 Task: Look for space in Aberdeen, United States from 12th July, 2023 to 16th July, 2023 for 8 adults in price range Rs.10000 to Rs.16000. Place can be private room with 8 bedrooms having 8 beds and 8 bathrooms. Property type can be house, flat, guest house, hotel. Amenities needed are: wifi, TV, free parkinig on premises, gym, breakfast. Booking option can be shelf check-in. Required host language is English.
Action: Mouse moved to (581, 127)
Screenshot: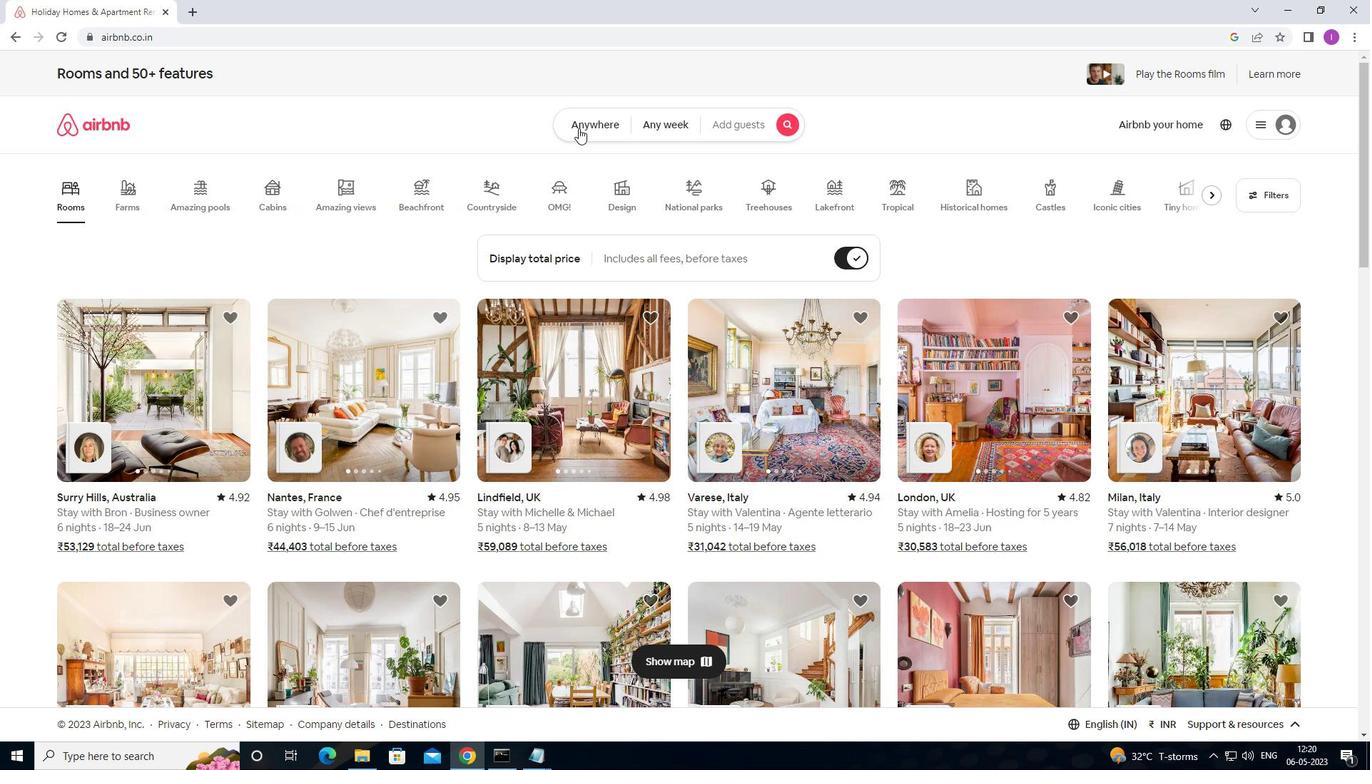 
Action: Mouse pressed left at (581, 127)
Screenshot: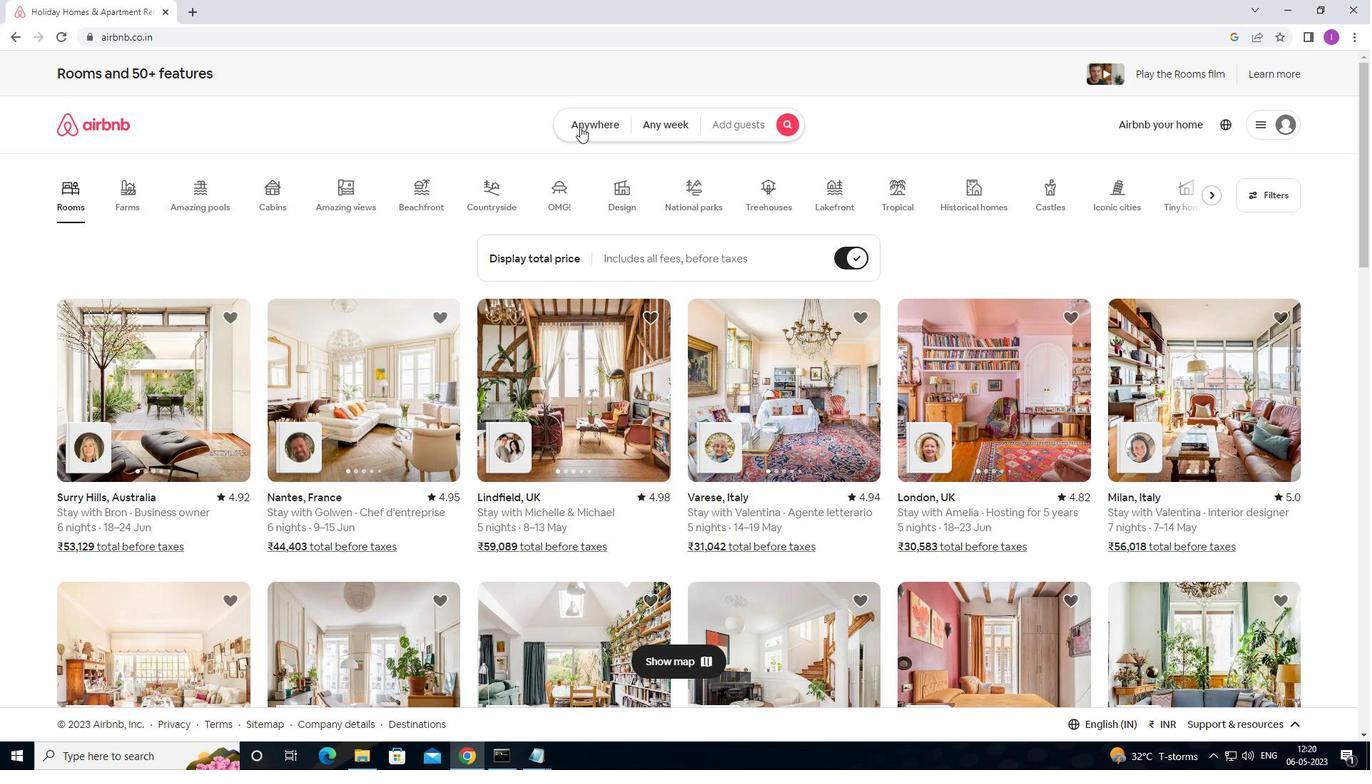 
Action: Mouse moved to (483, 174)
Screenshot: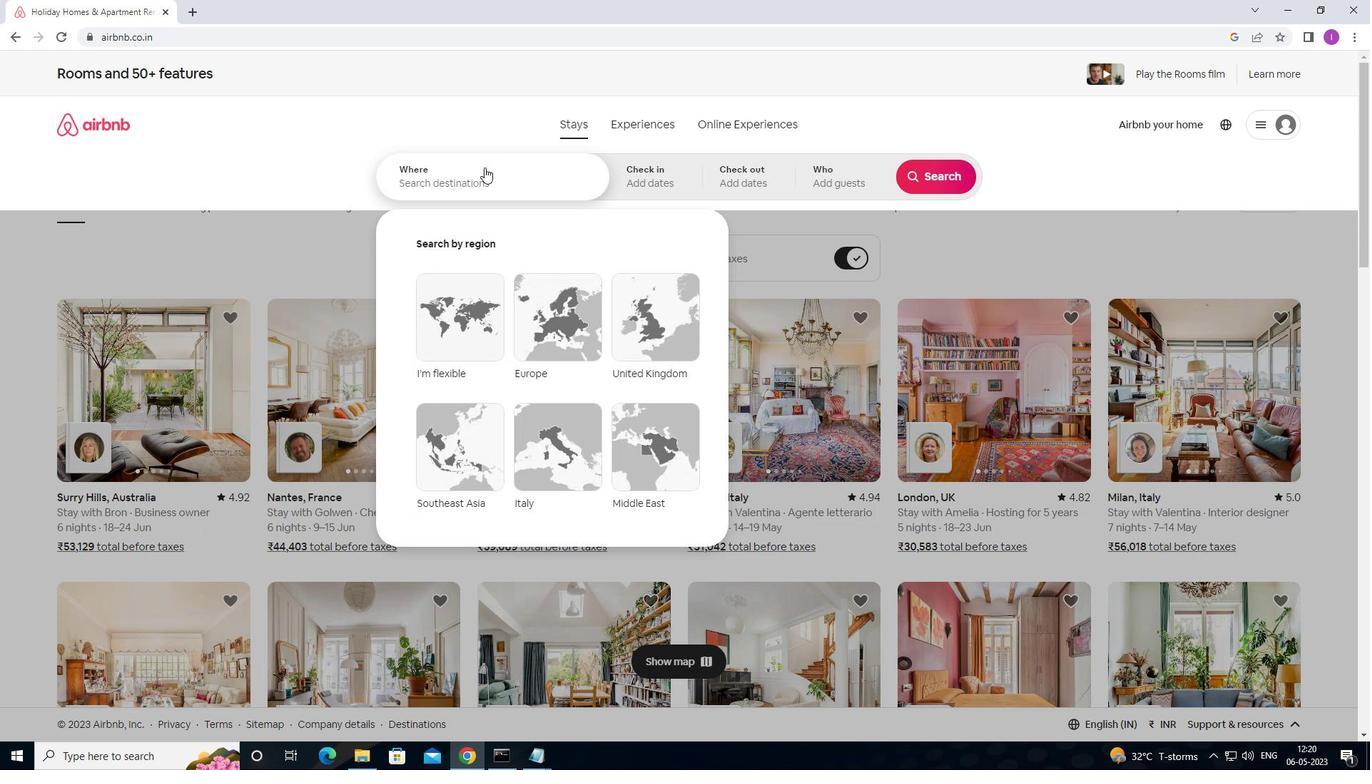 
Action: Mouse pressed left at (483, 174)
Screenshot: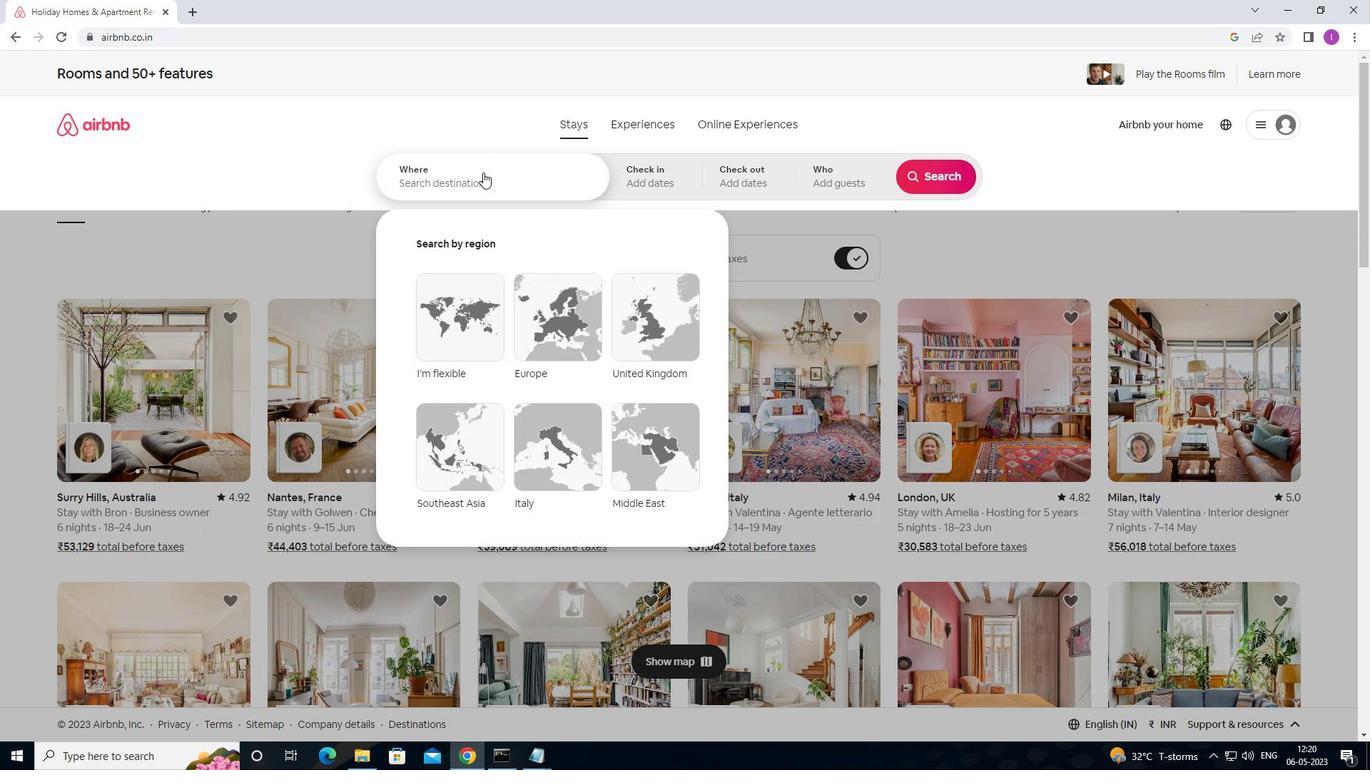 
Action: Key pressed <Key.shift><Key.shift>ABERDEEN,<Key.shift>UNITED<Key.space><Key.shift>STATES
Screenshot: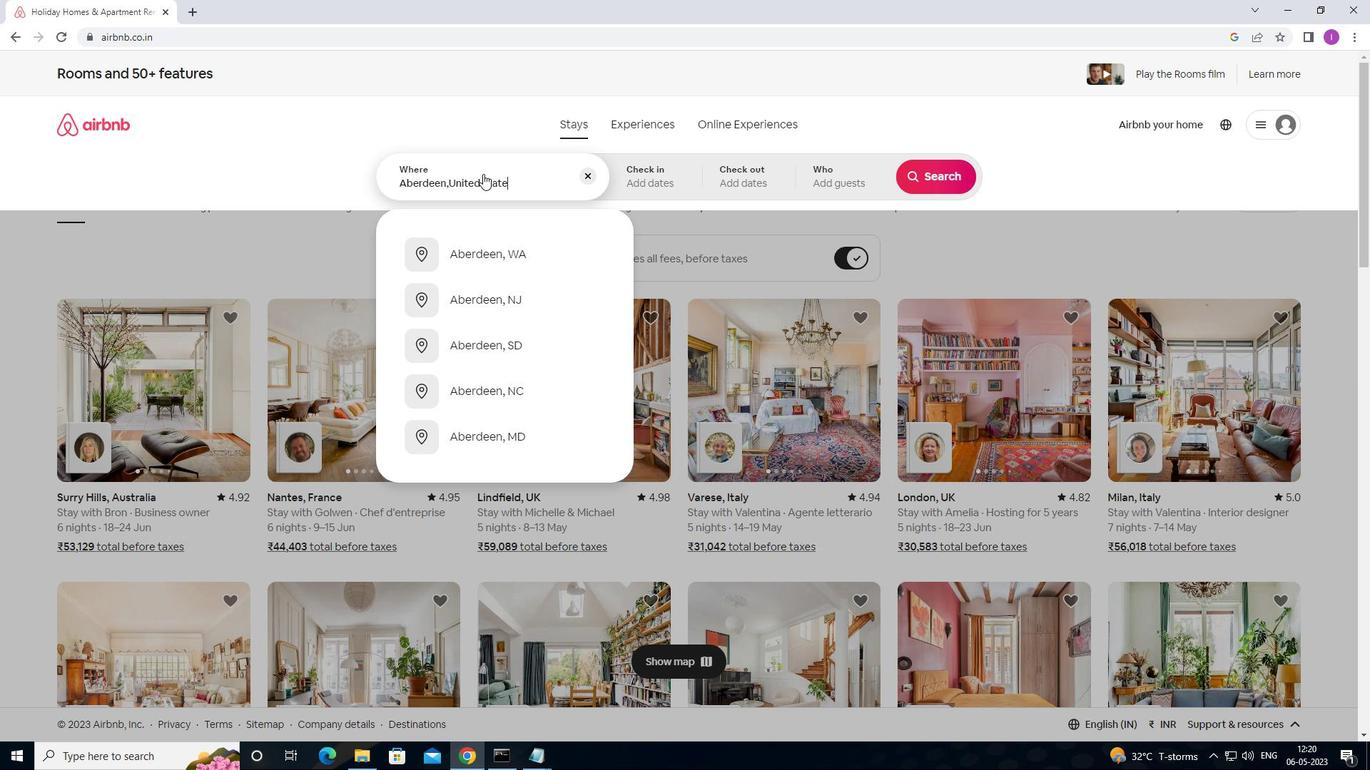
Action: Mouse moved to (656, 184)
Screenshot: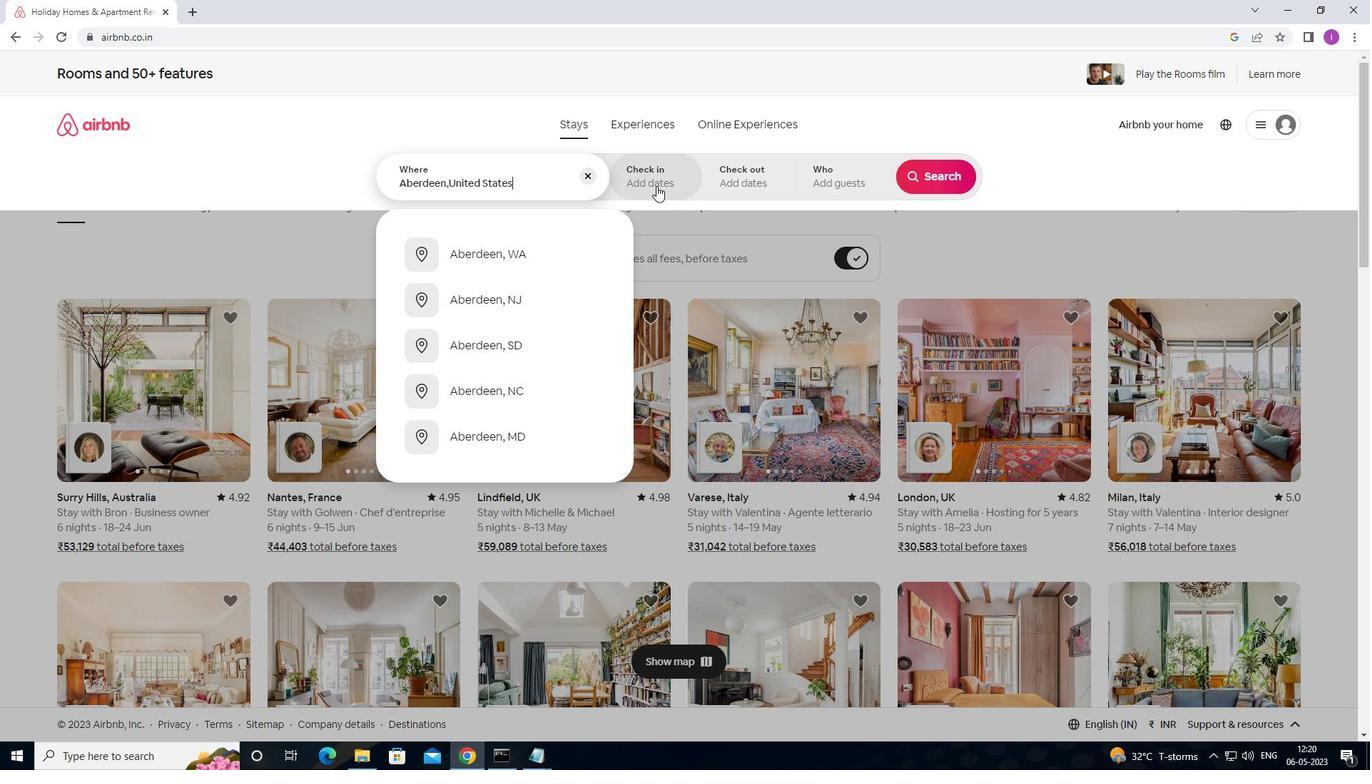 
Action: Mouse pressed left at (656, 184)
Screenshot: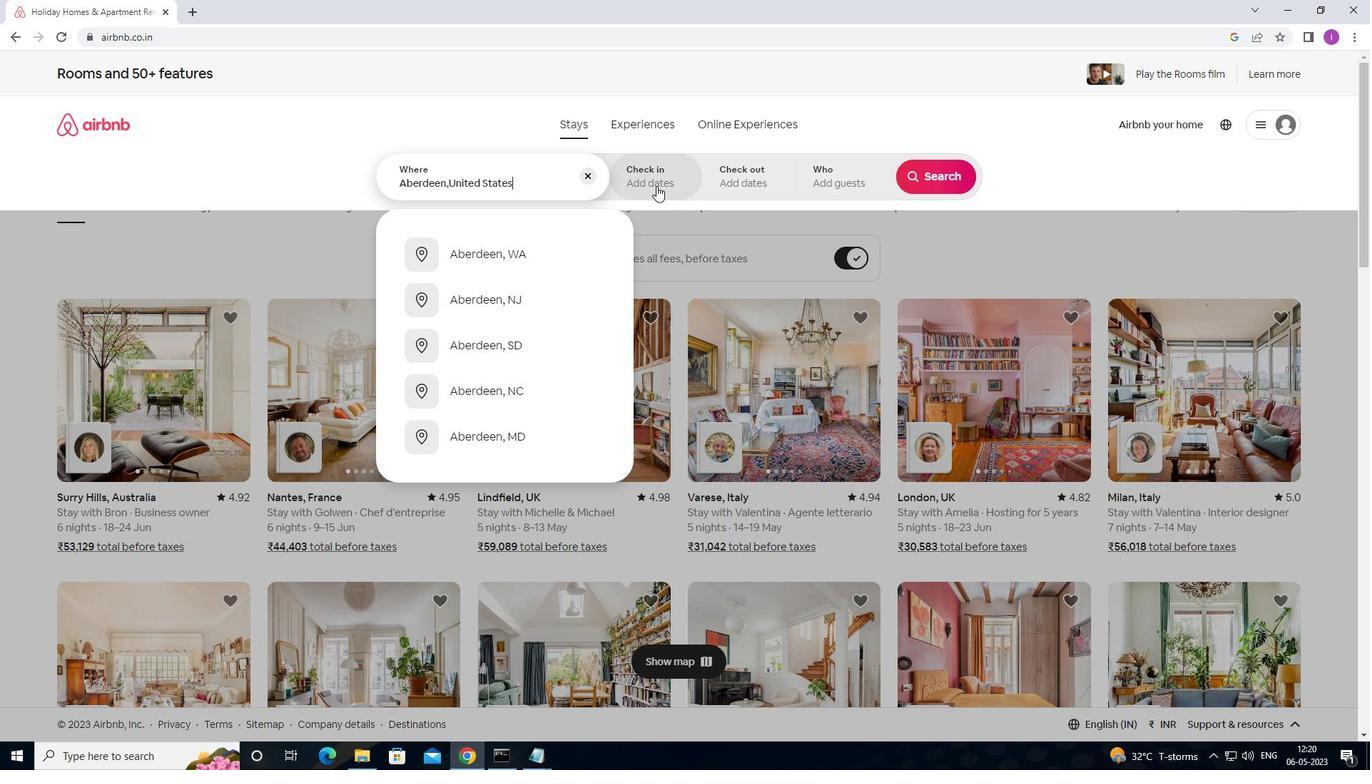 
Action: Mouse moved to (928, 294)
Screenshot: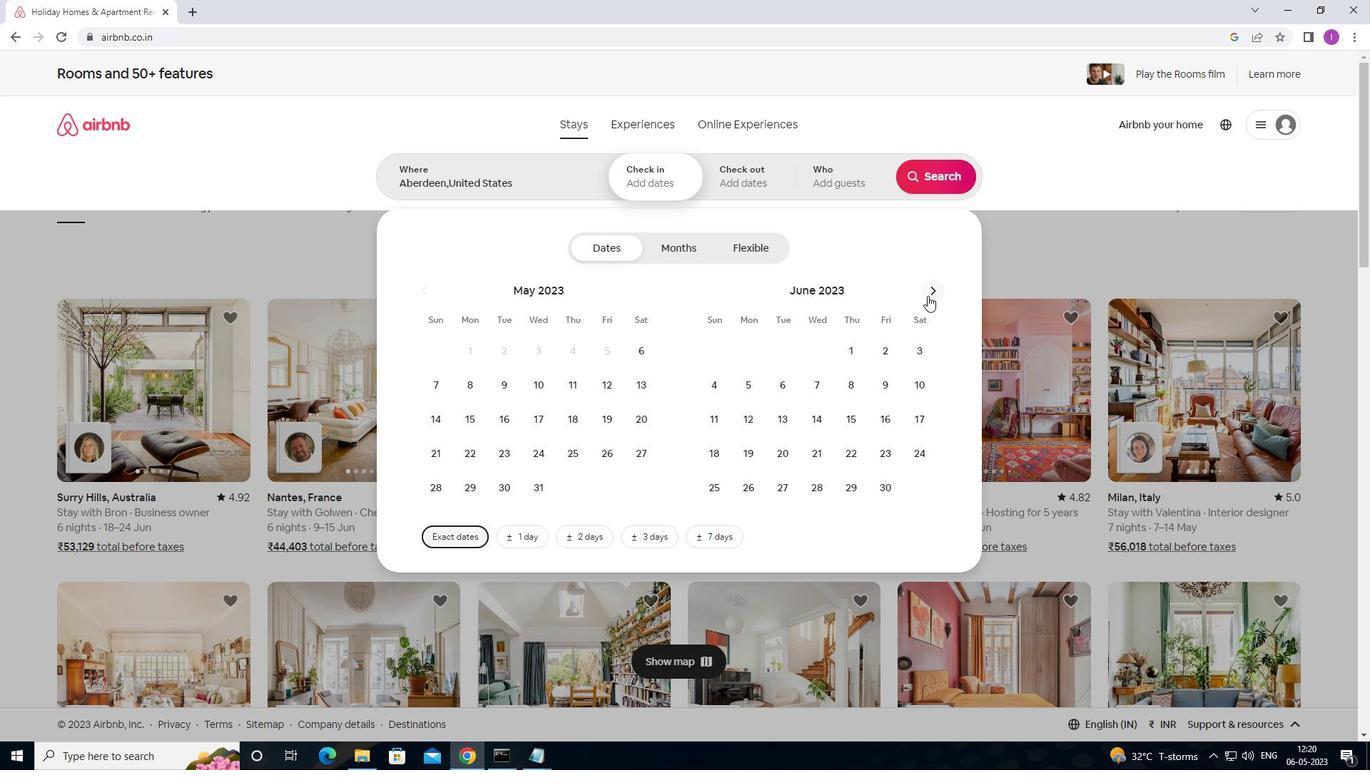 
Action: Mouse pressed left at (928, 294)
Screenshot: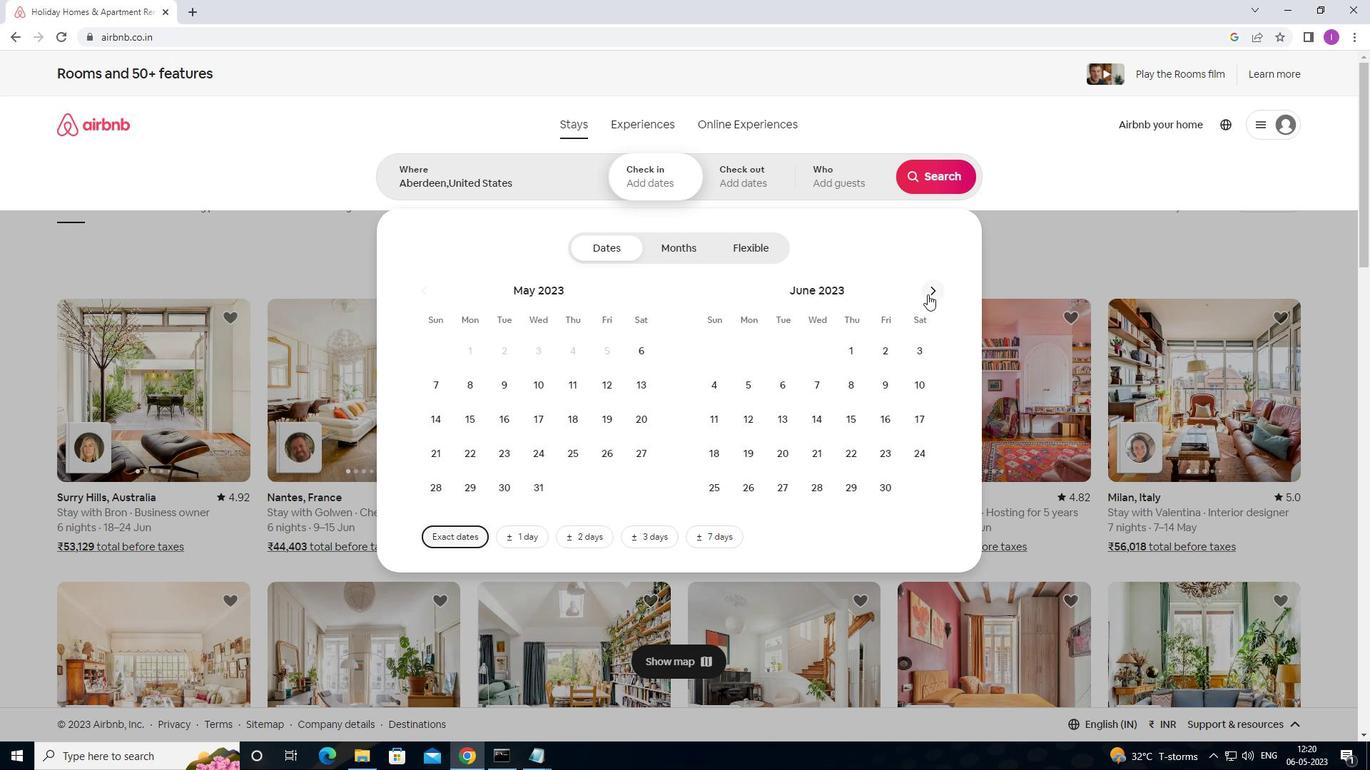 
Action: Mouse pressed left at (928, 294)
Screenshot: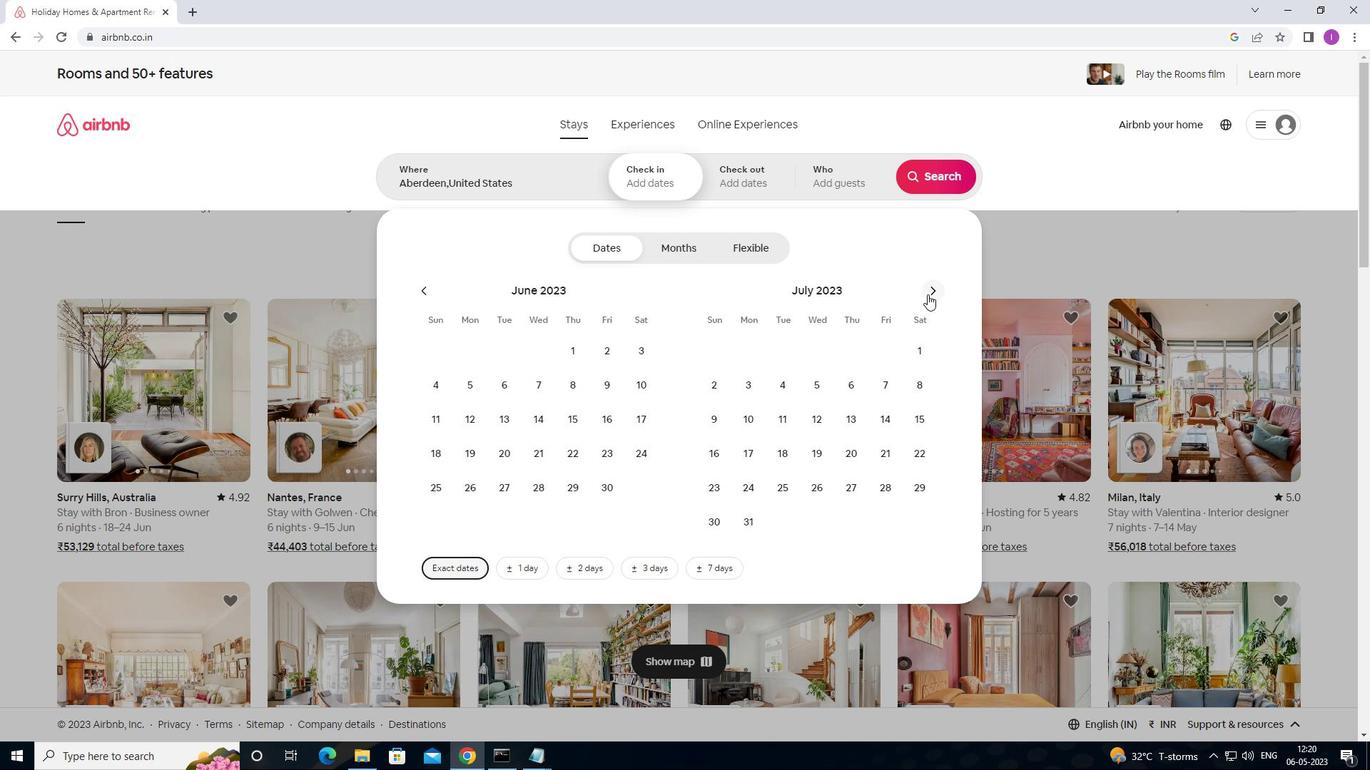 
Action: Mouse moved to (543, 420)
Screenshot: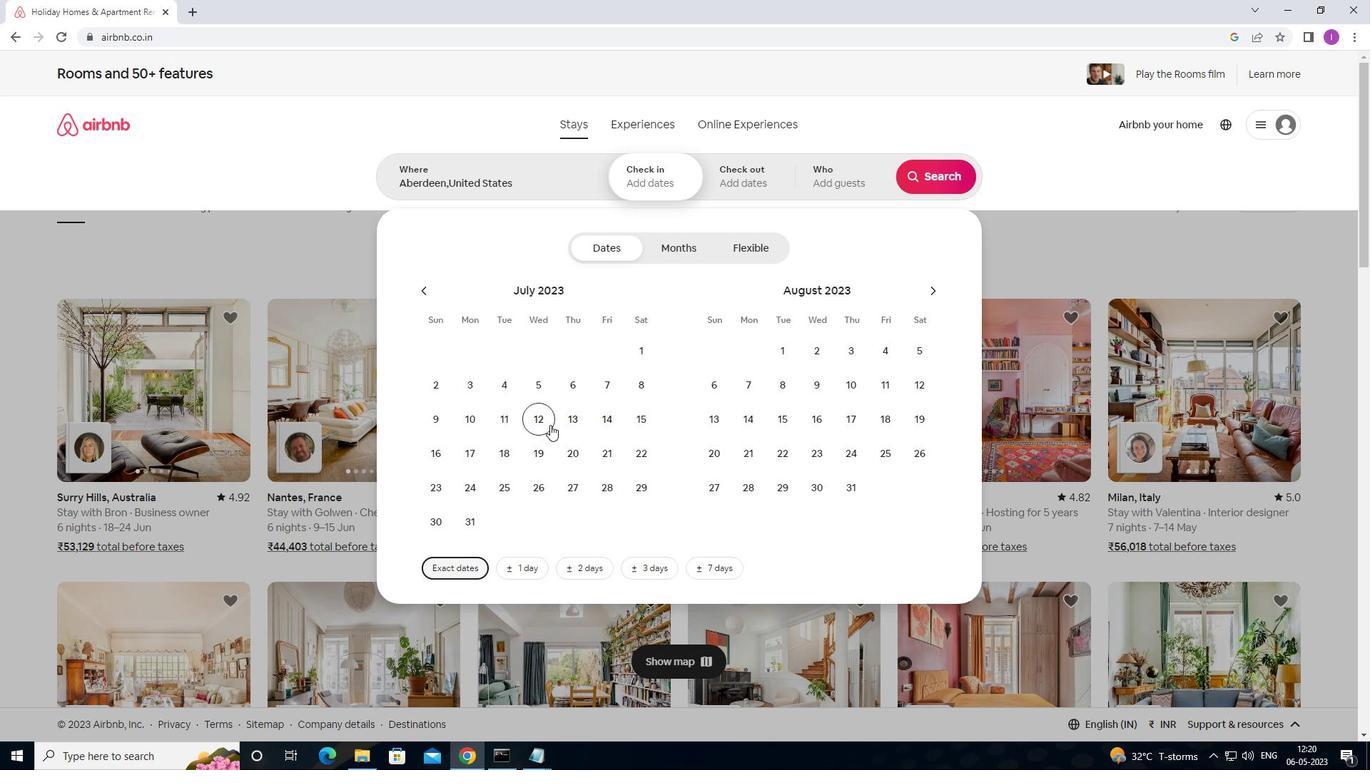 
Action: Mouse pressed left at (543, 420)
Screenshot: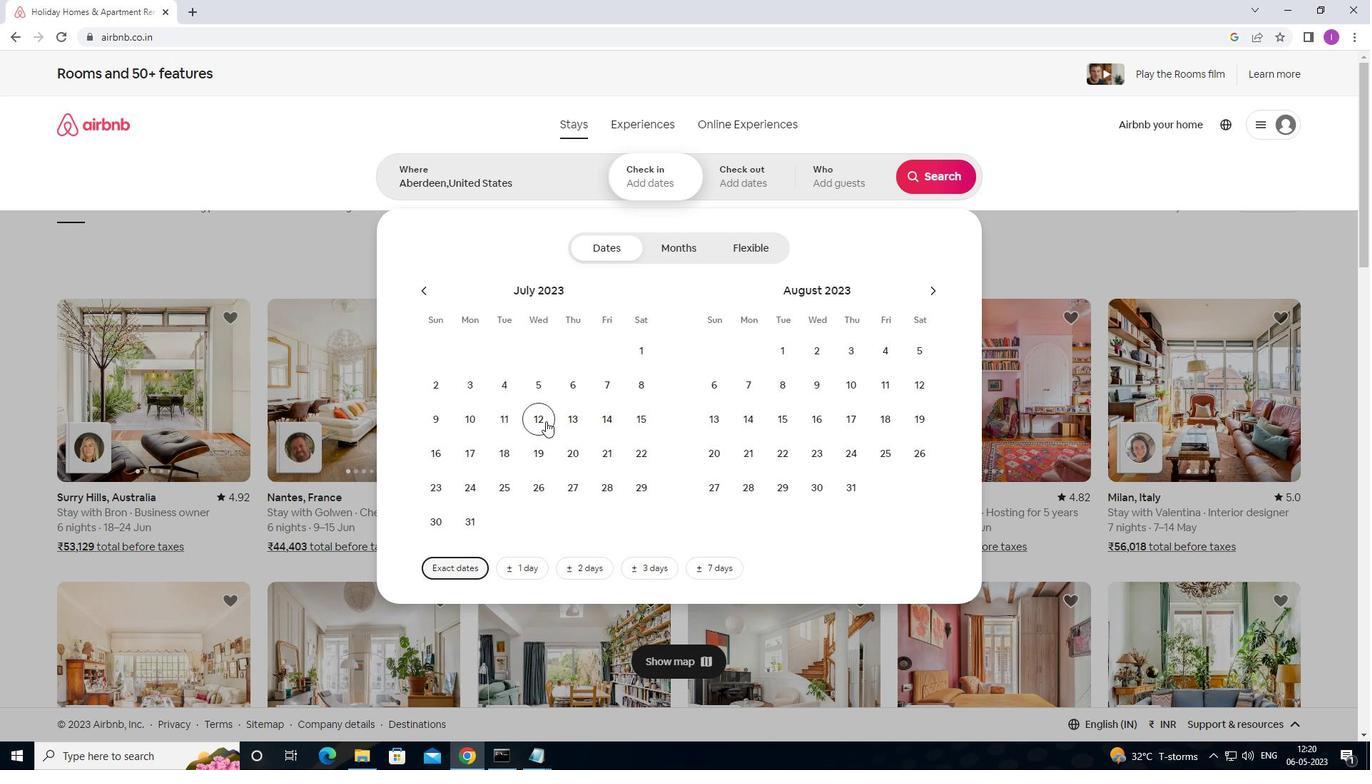 
Action: Mouse moved to (449, 453)
Screenshot: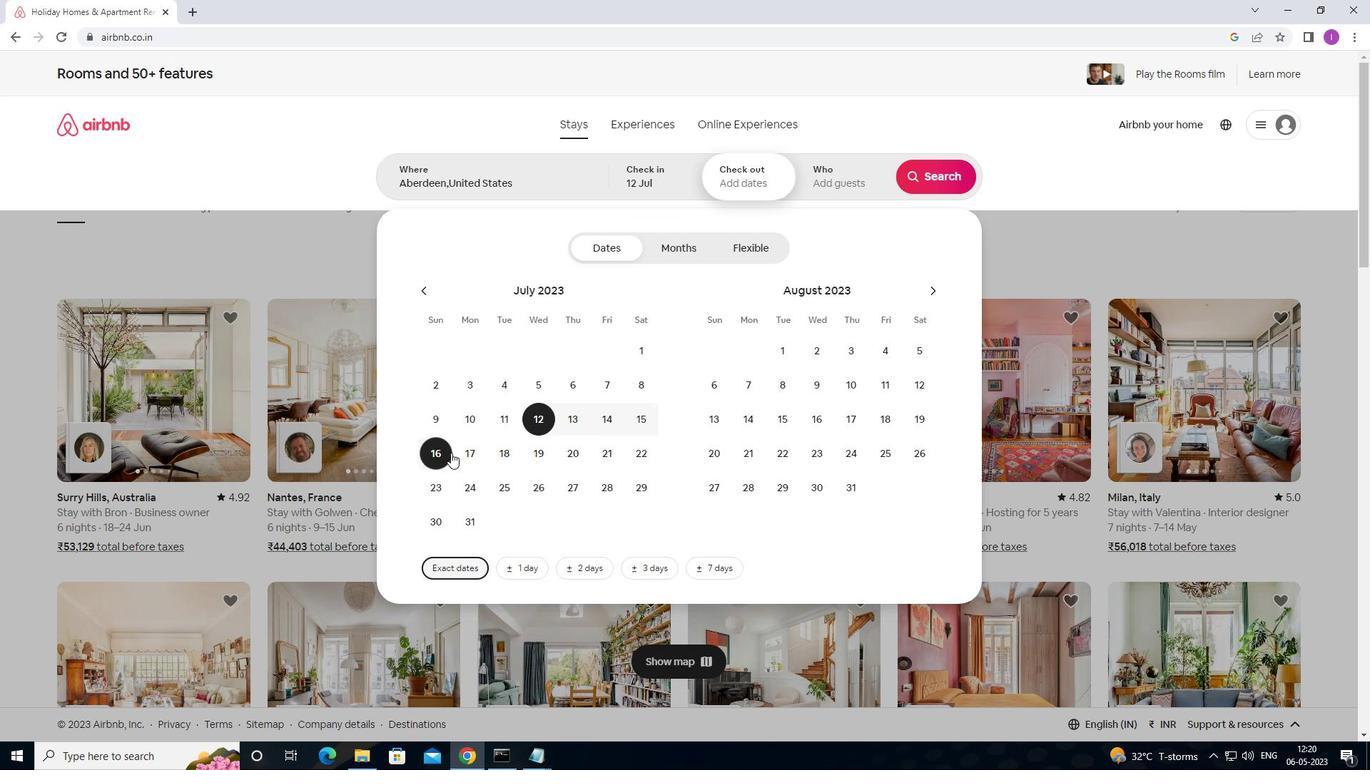
Action: Mouse pressed left at (449, 453)
Screenshot: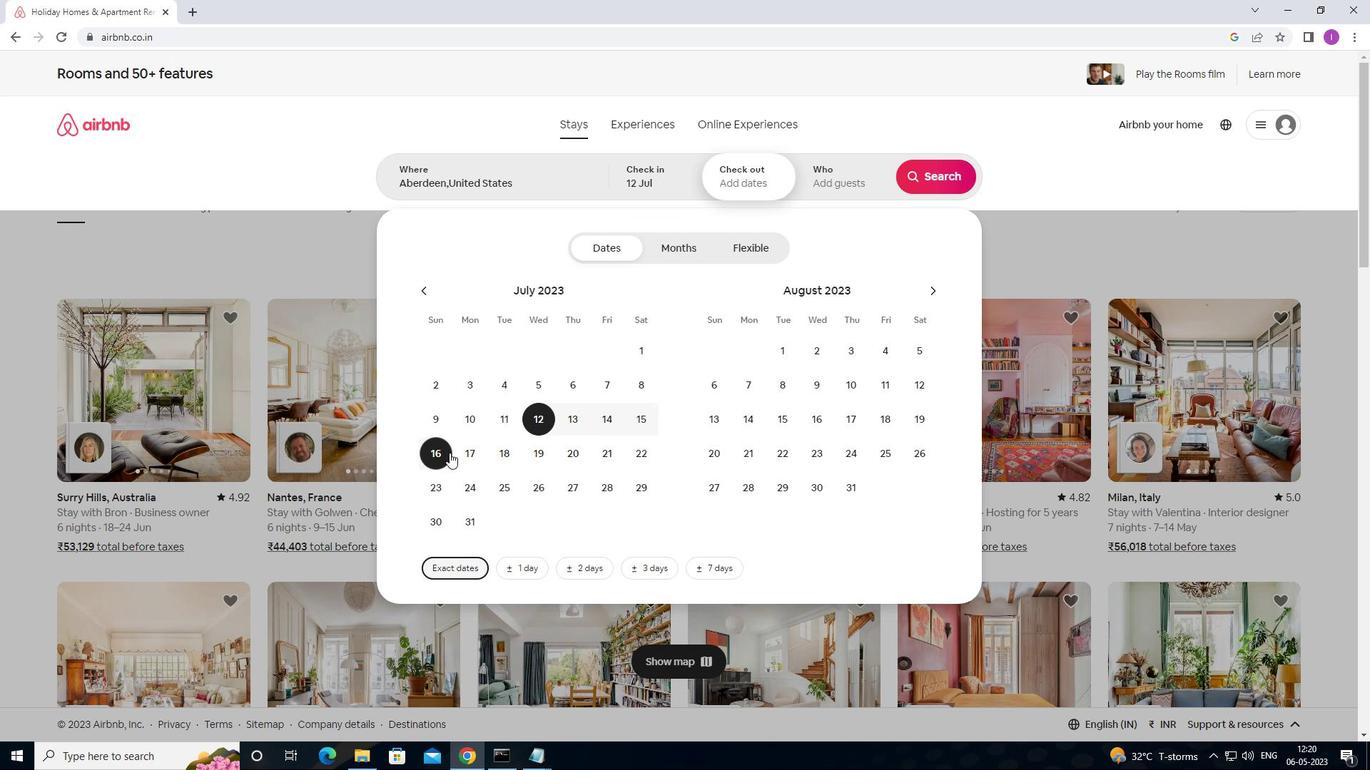 
Action: Mouse moved to (835, 189)
Screenshot: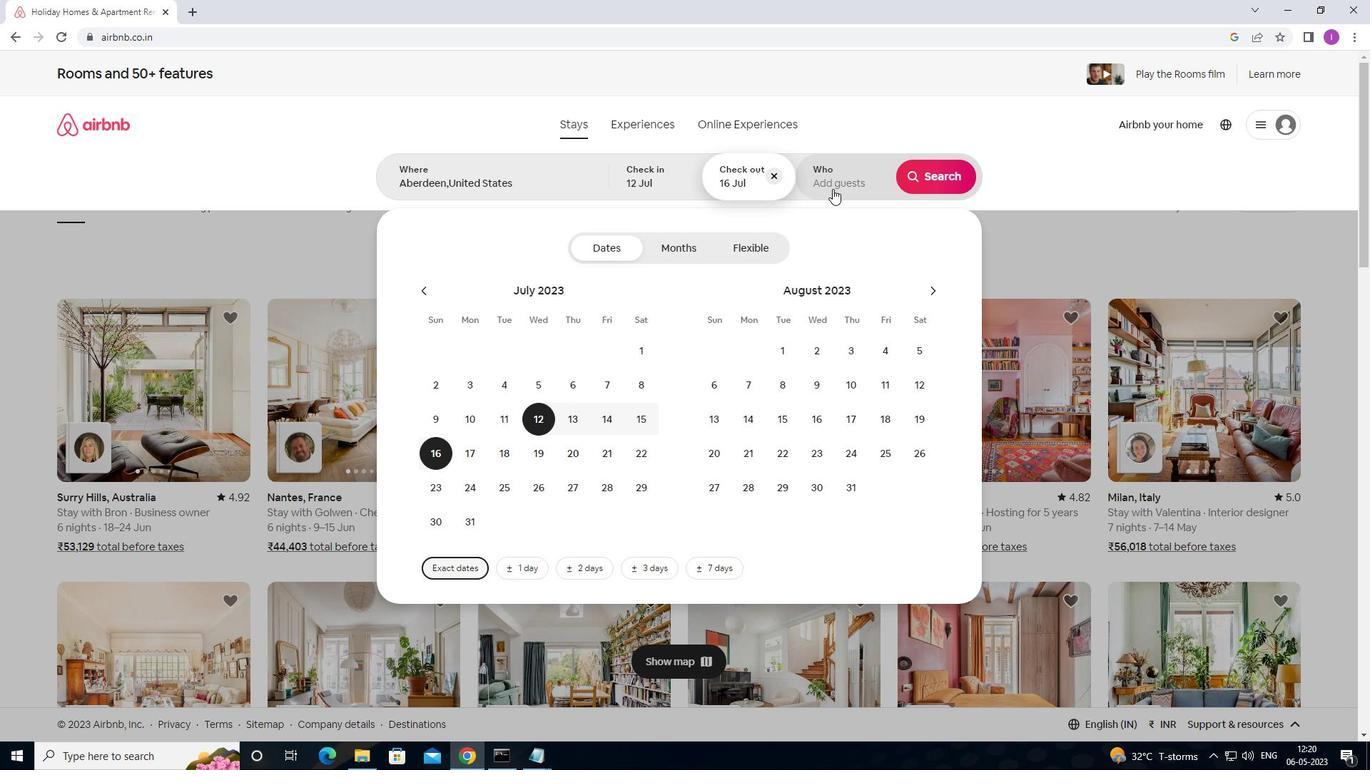 
Action: Mouse pressed left at (835, 189)
Screenshot: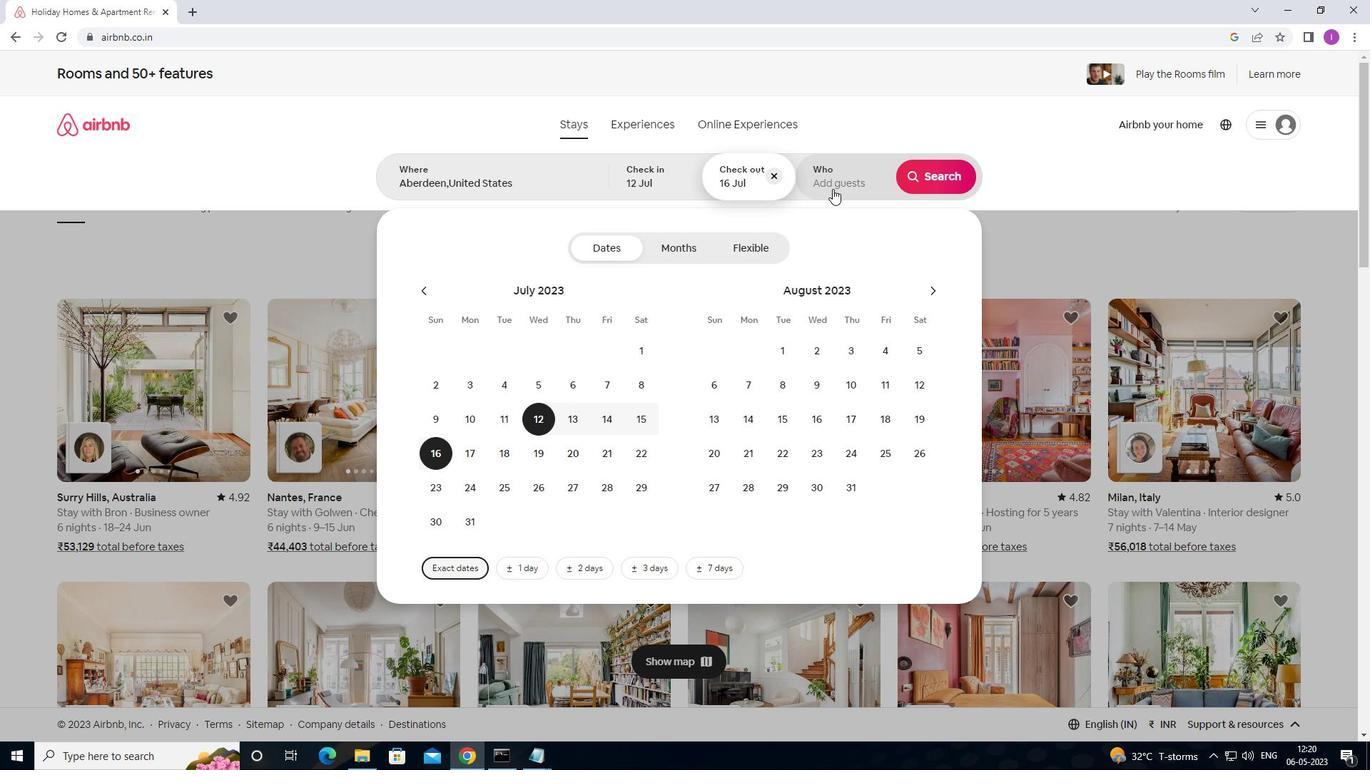 
Action: Mouse moved to (950, 253)
Screenshot: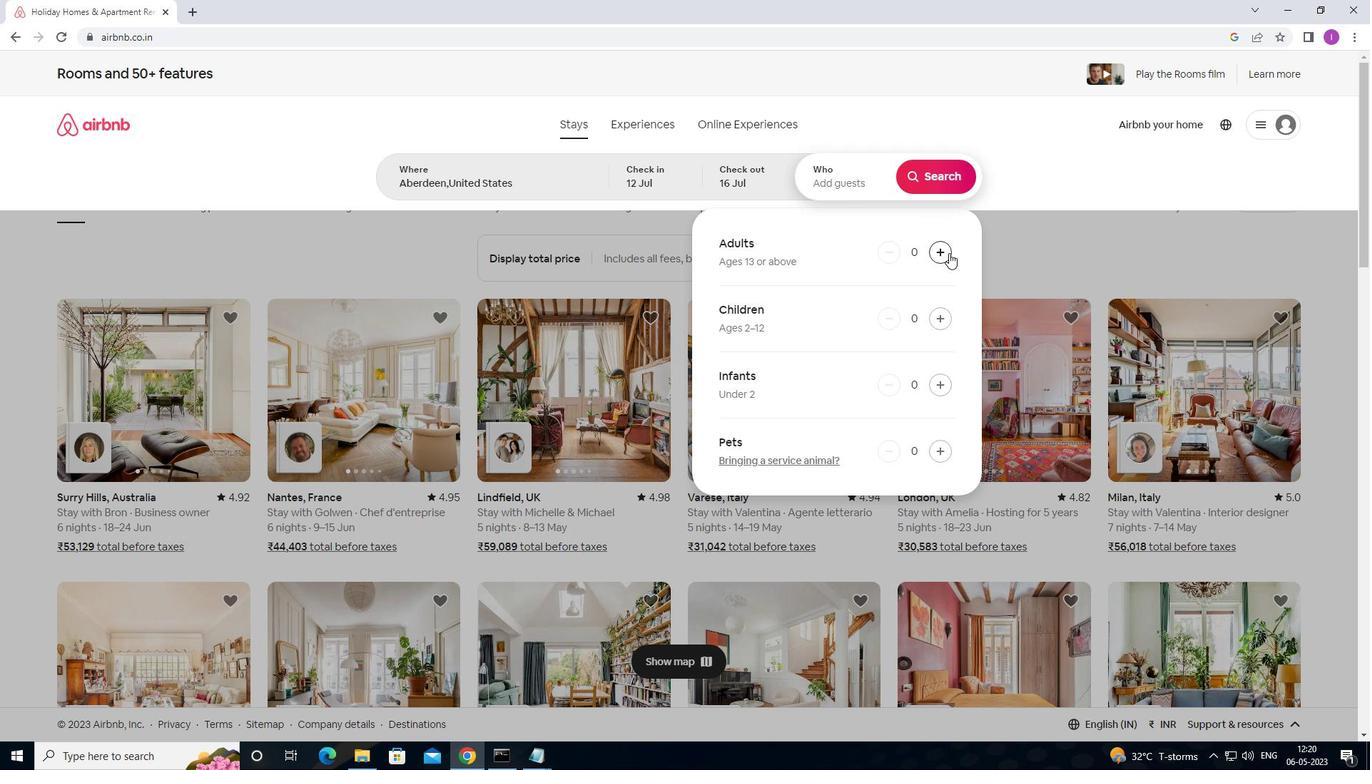 
Action: Mouse pressed left at (950, 253)
Screenshot: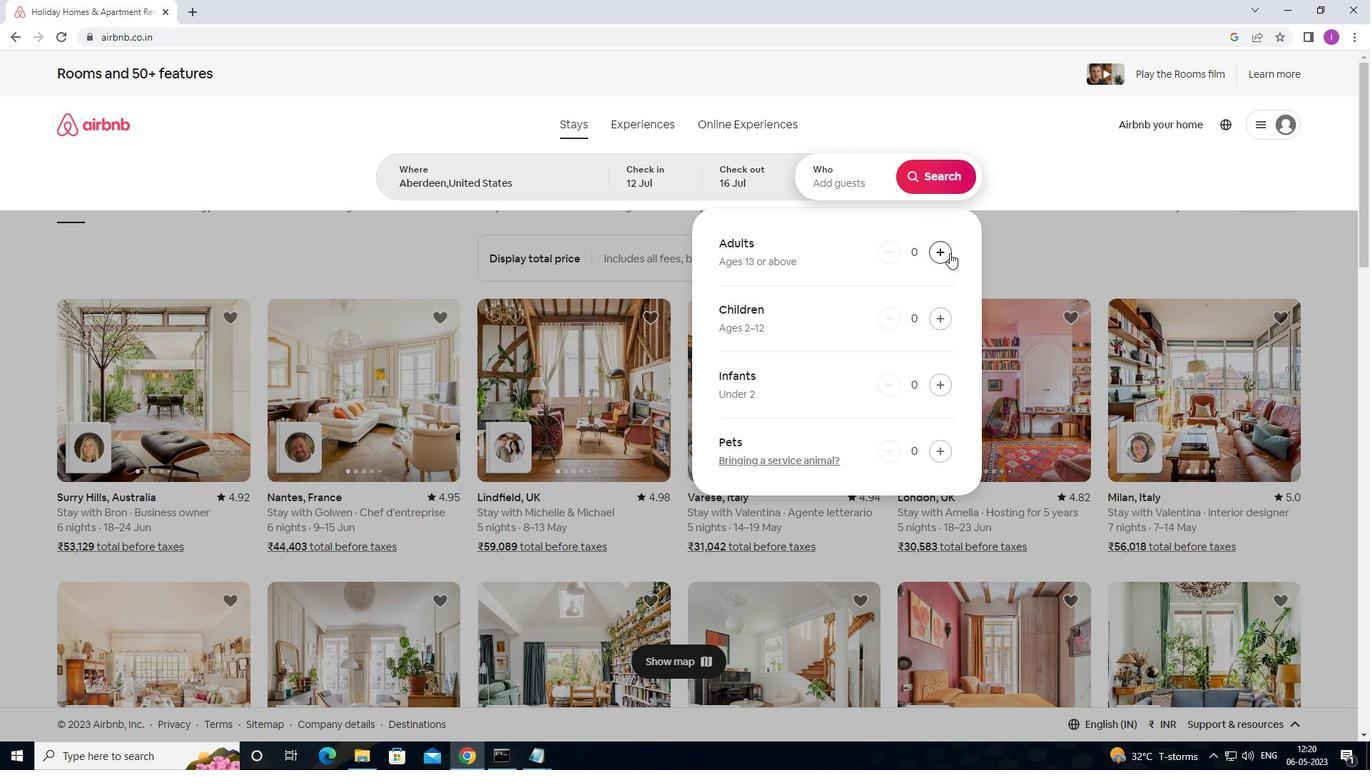 
Action: Mouse pressed left at (950, 253)
Screenshot: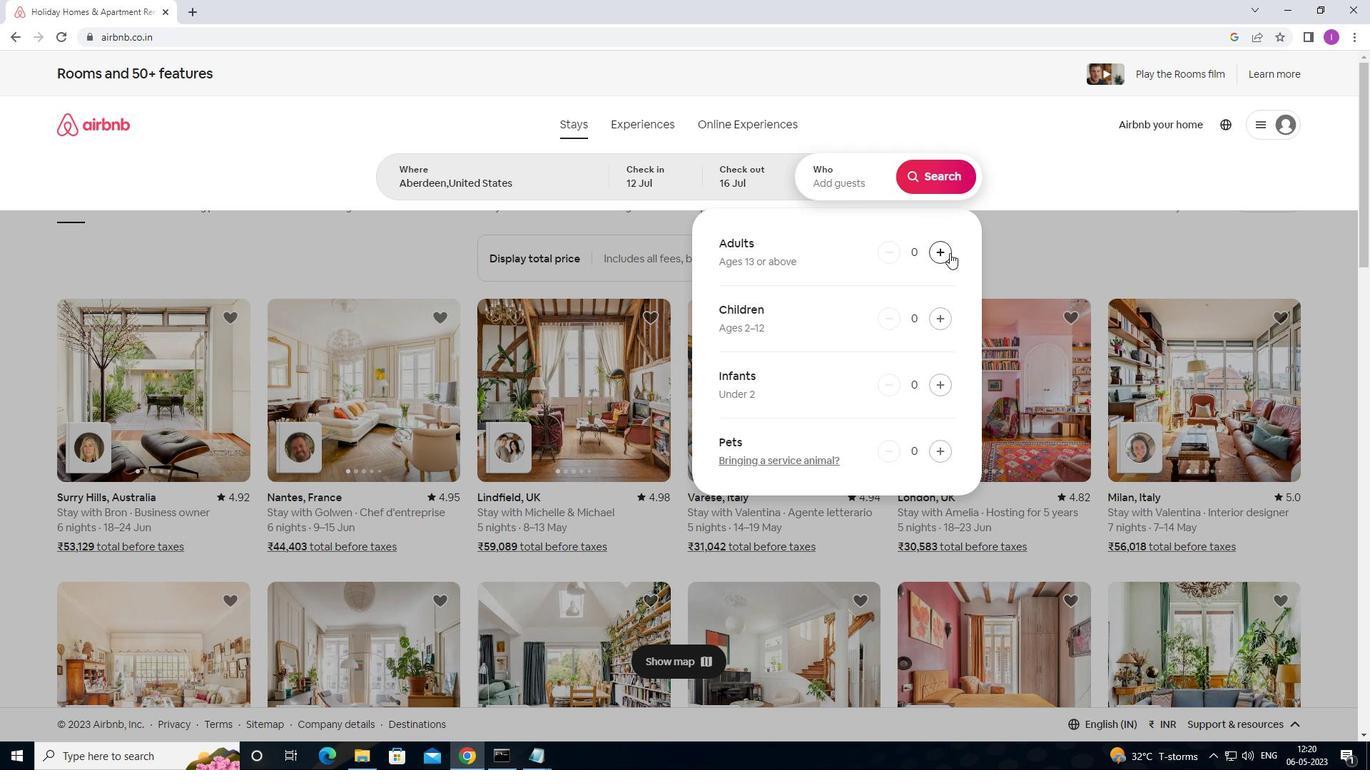 
Action: Mouse pressed left at (950, 253)
Screenshot: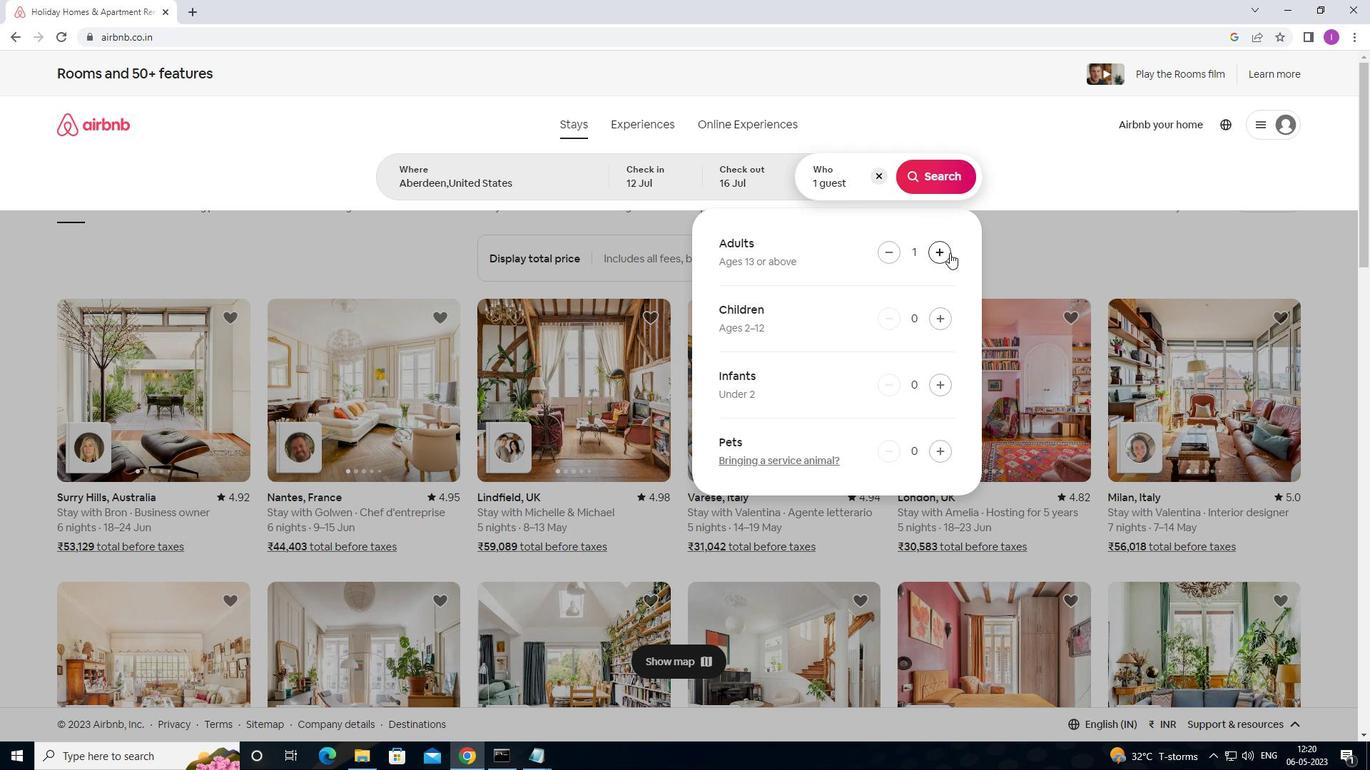 
Action: Mouse pressed left at (950, 253)
Screenshot: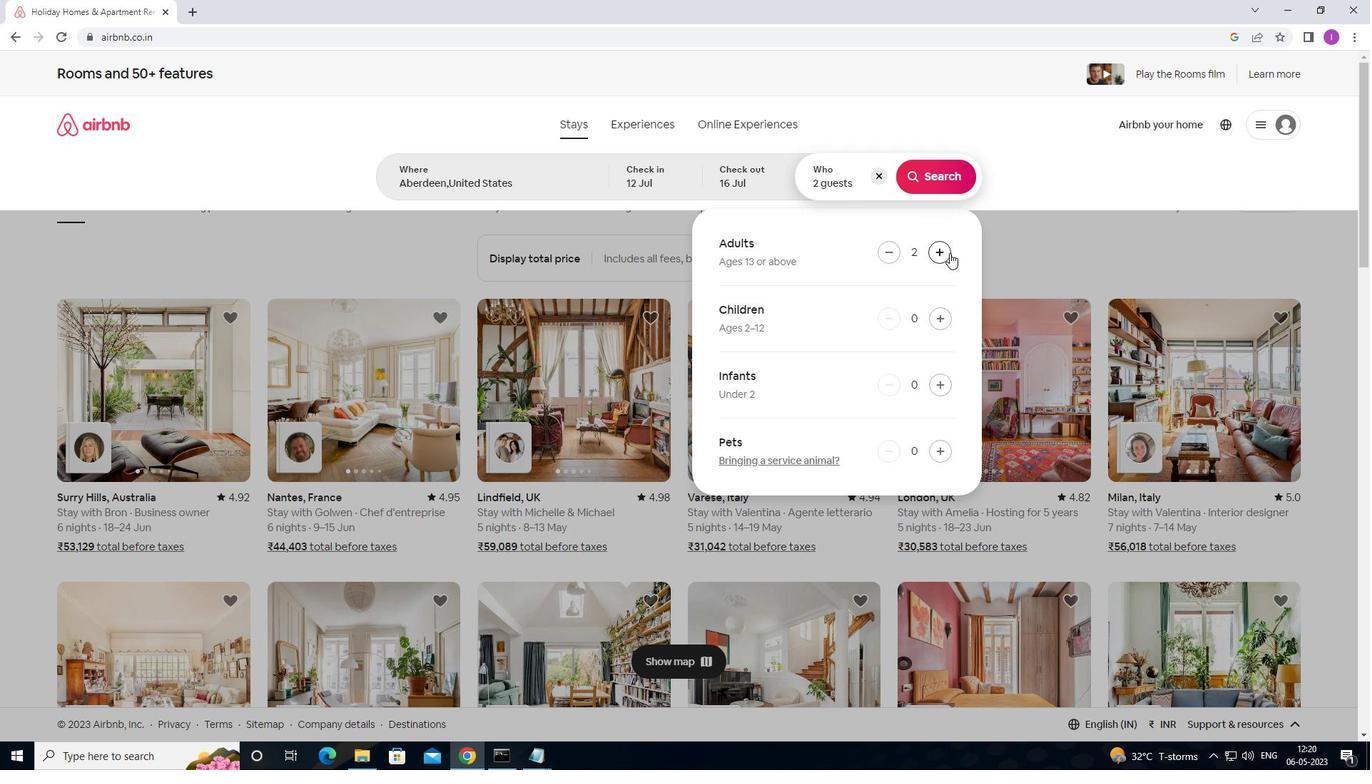 
Action: Mouse pressed left at (950, 253)
Screenshot: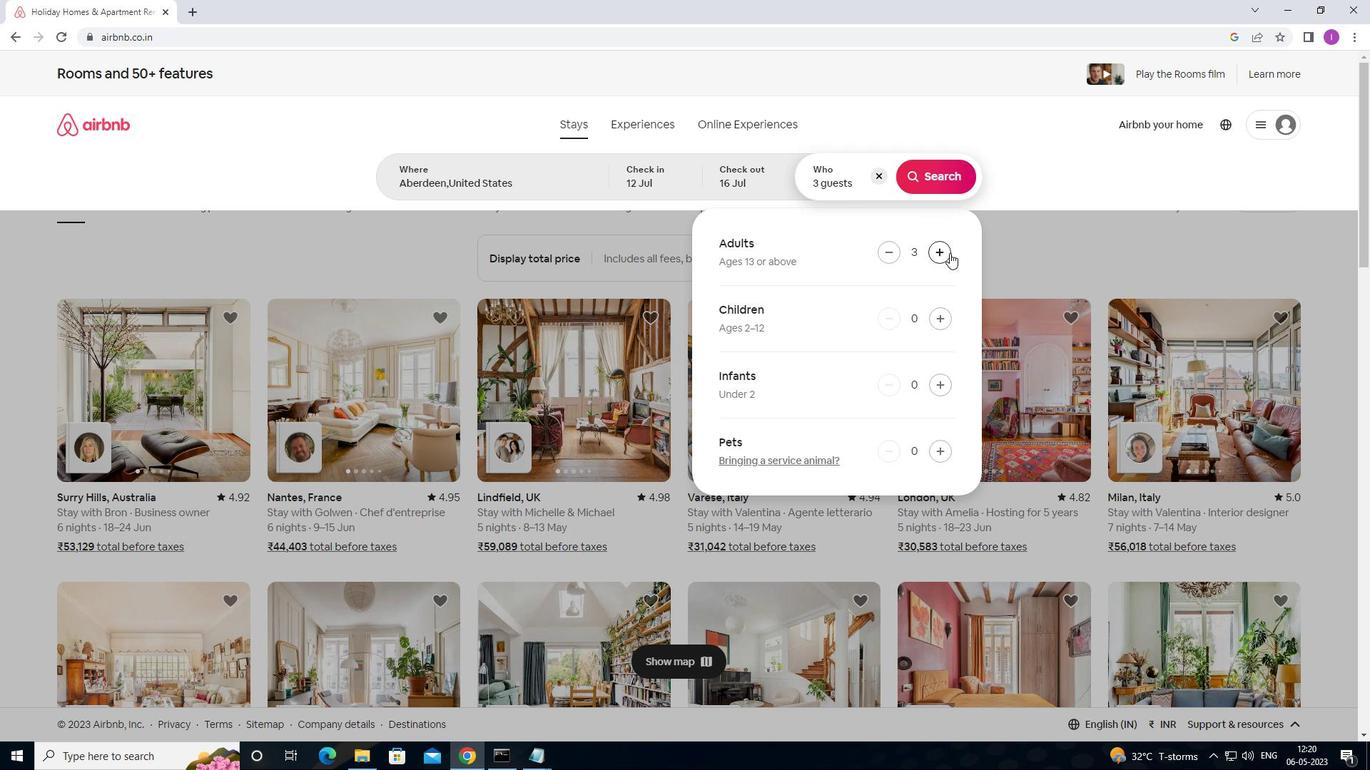 
Action: Mouse pressed left at (950, 253)
Screenshot: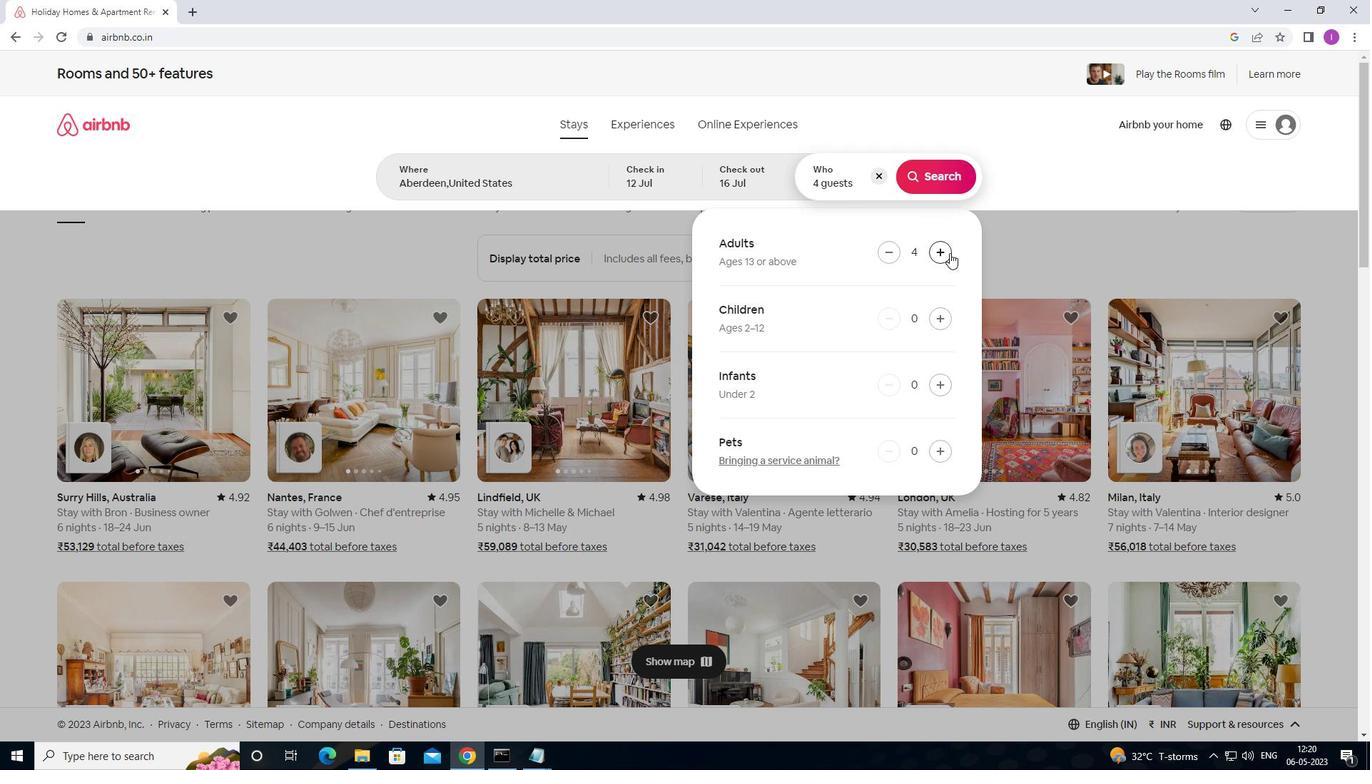 
Action: Mouse moved to (950, 252)
Screenshot: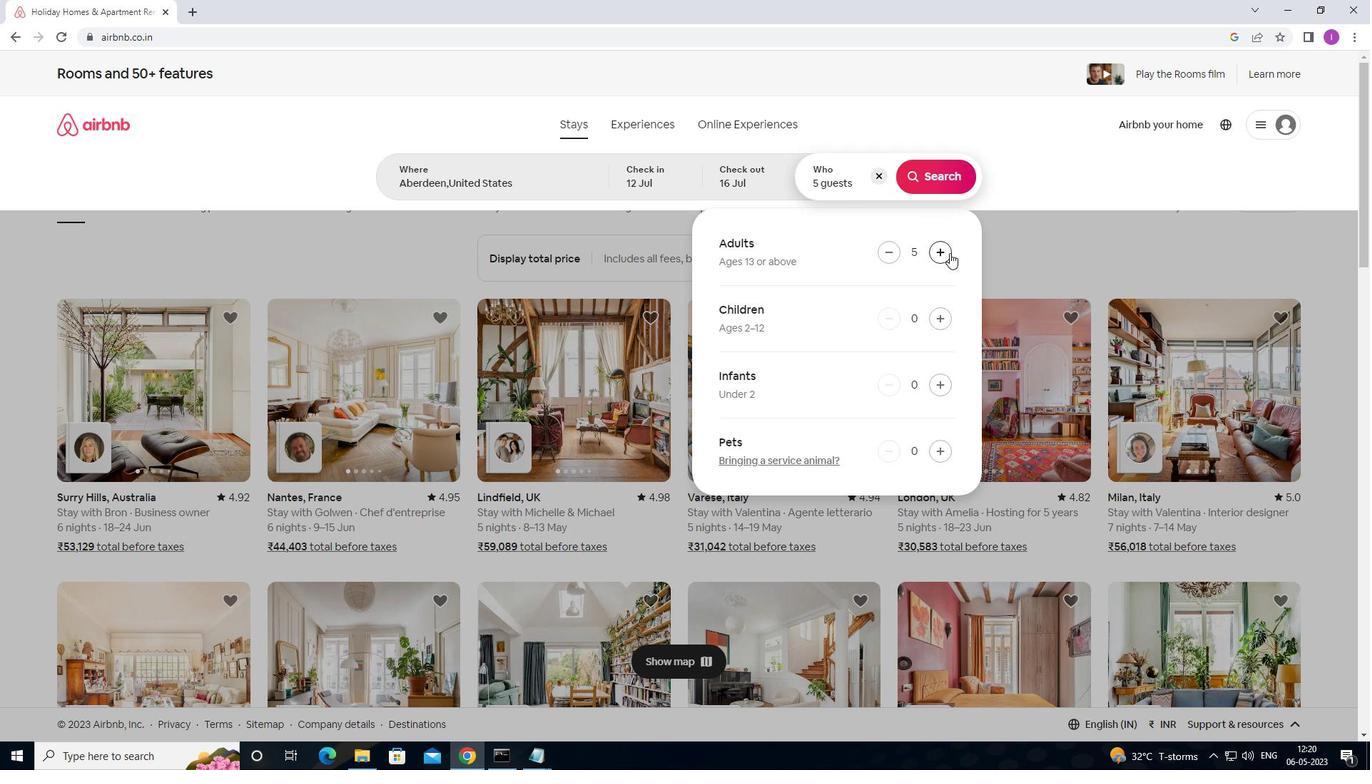
Action: Mouse pressed left at (950, 252)
Screenshot: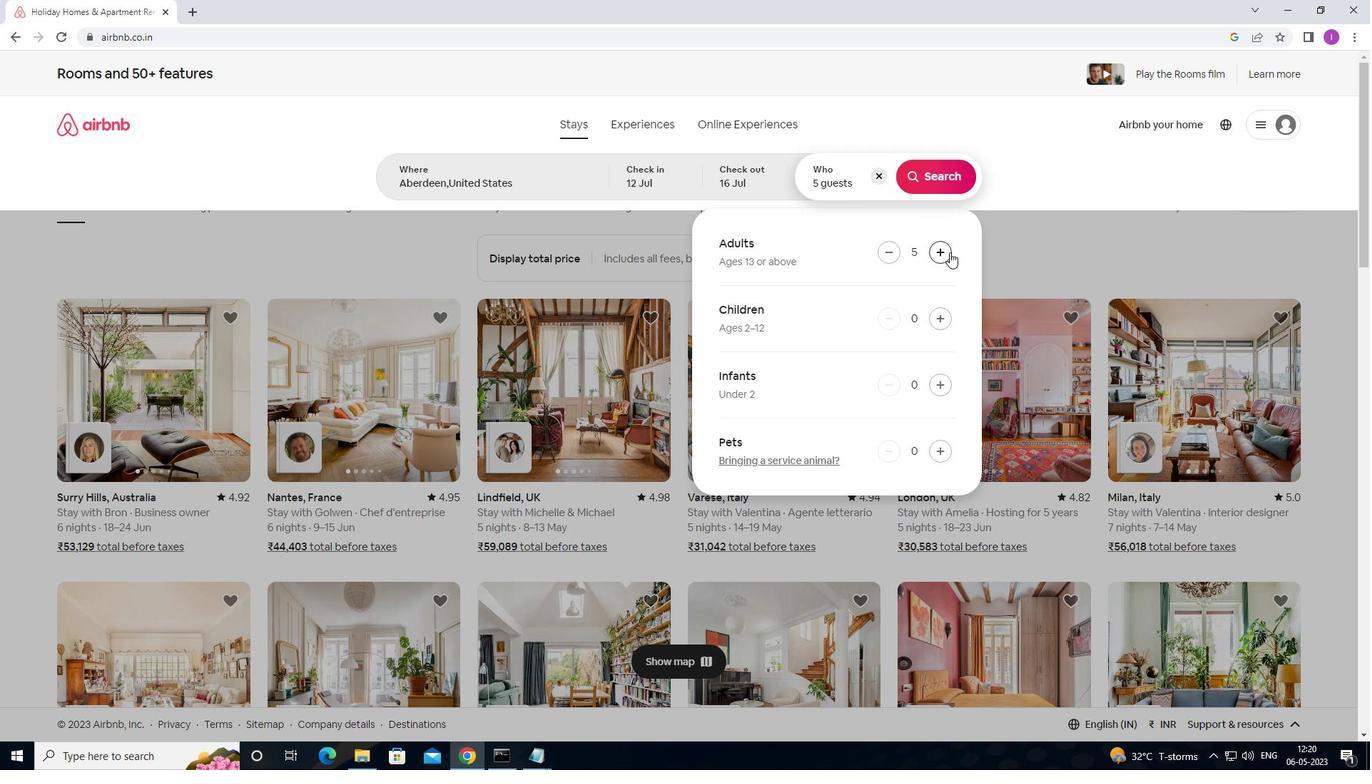 
Action: Mouse pressed left at (950, 252)
Screenshot: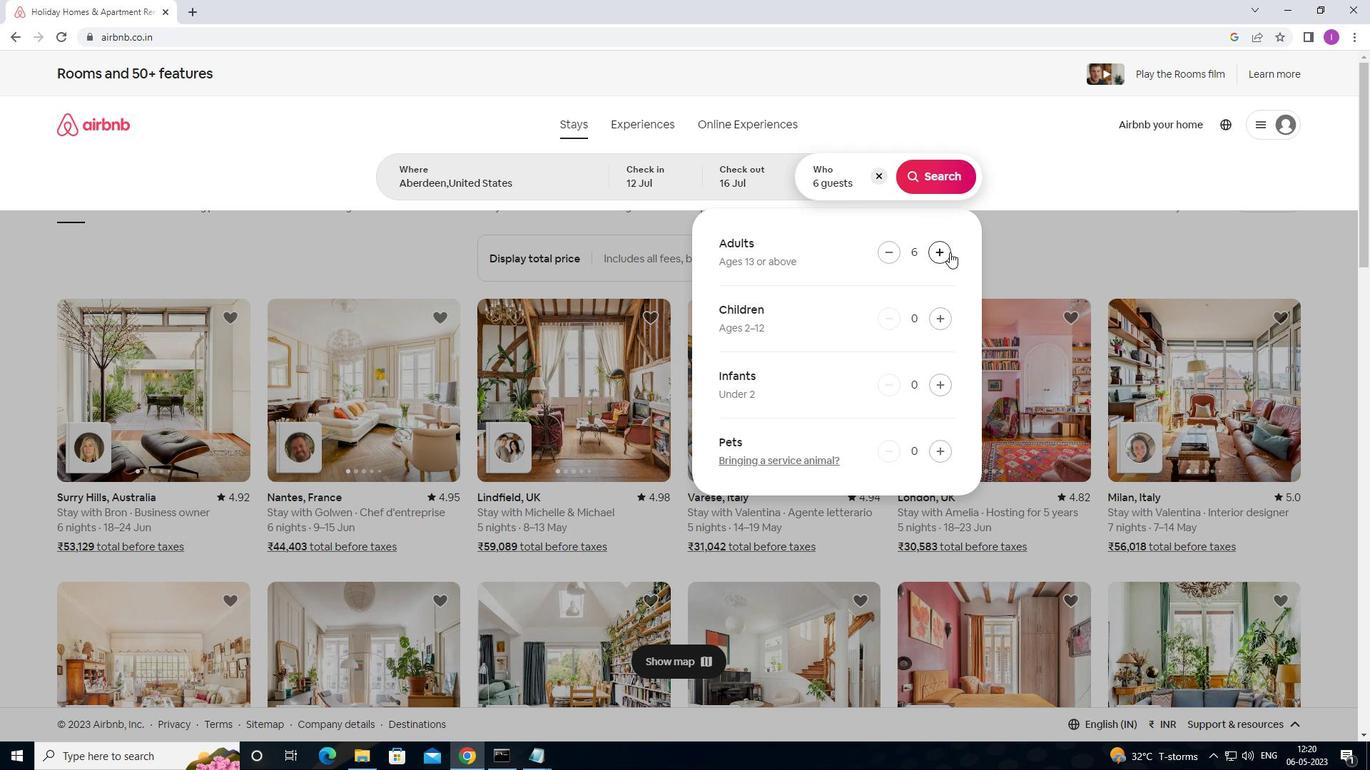 
Action: Mouse moved to (947, 179)
Screenshot: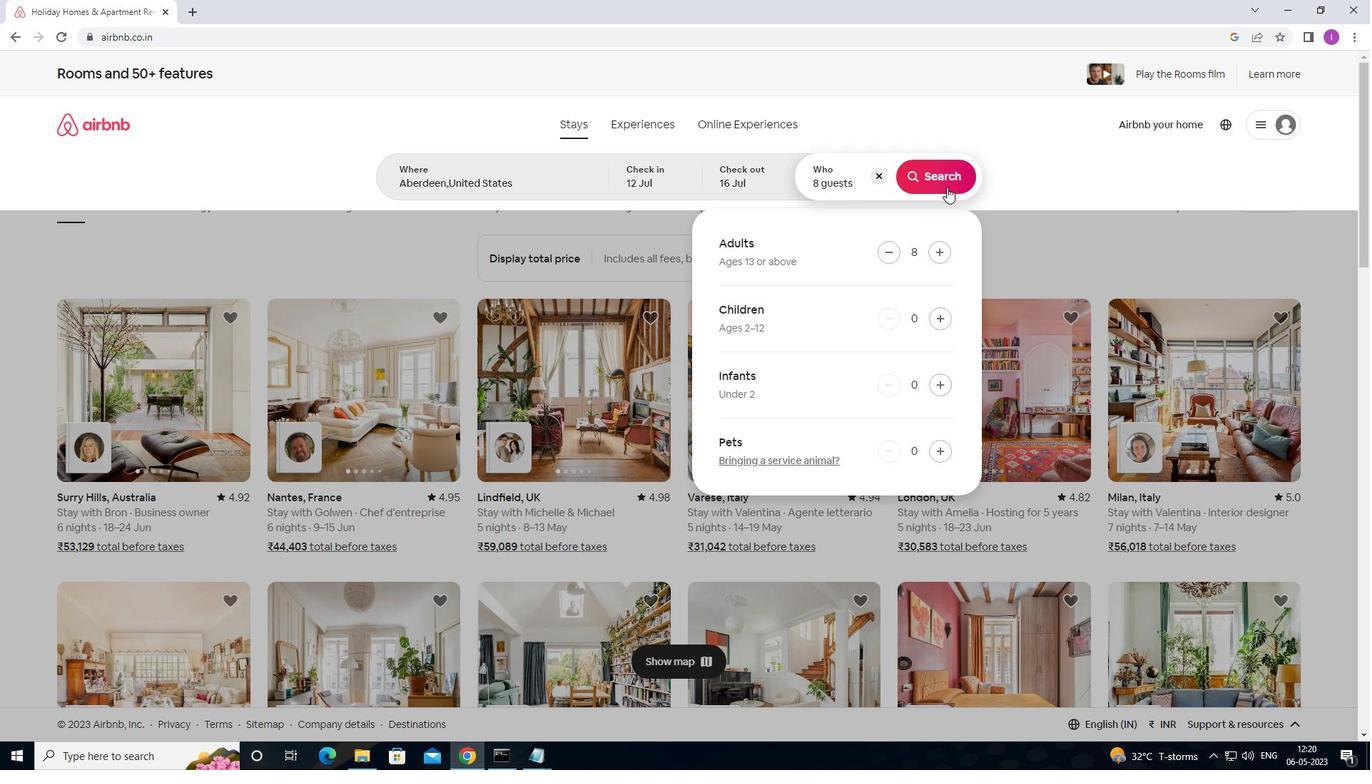 
Action: Mouse pressed left at (947, 179)
Screenshot: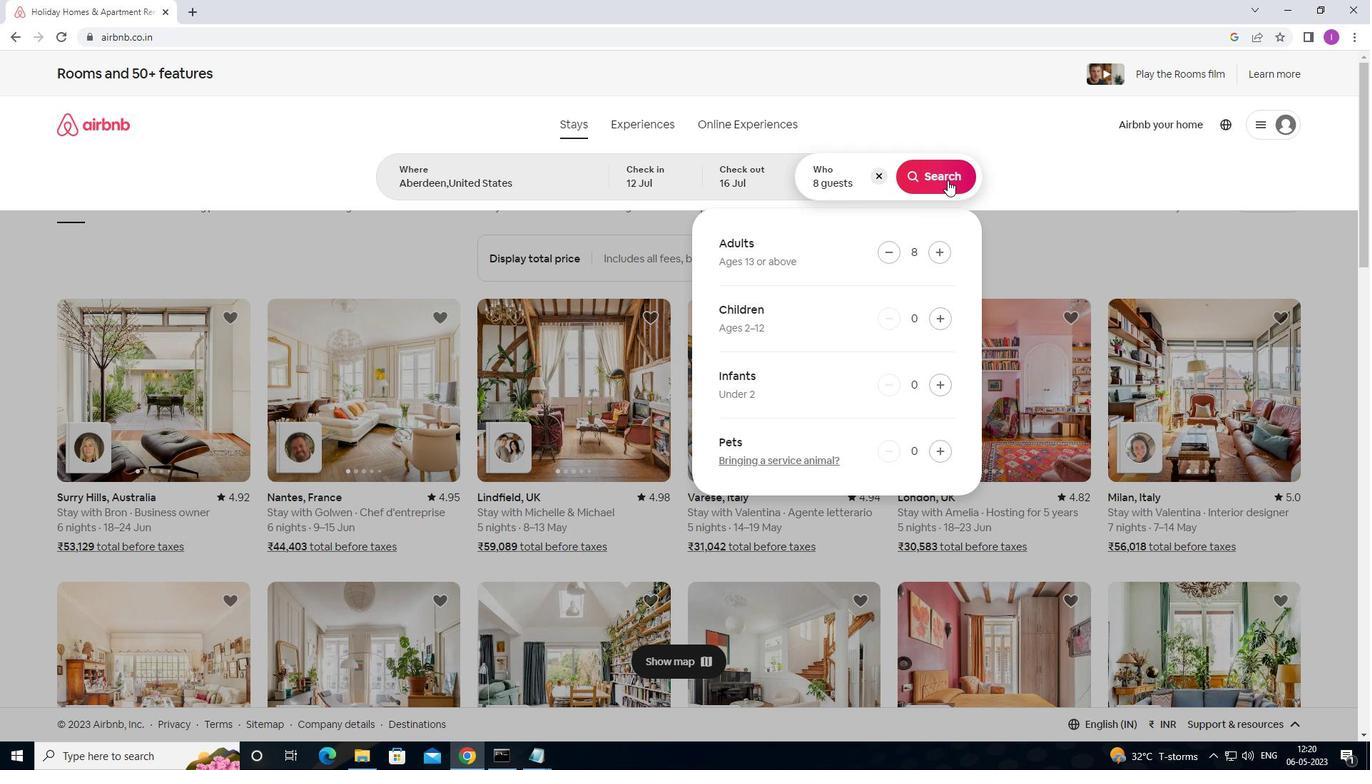 
Action: Mouse moved to (1304, 138)
Screenshot: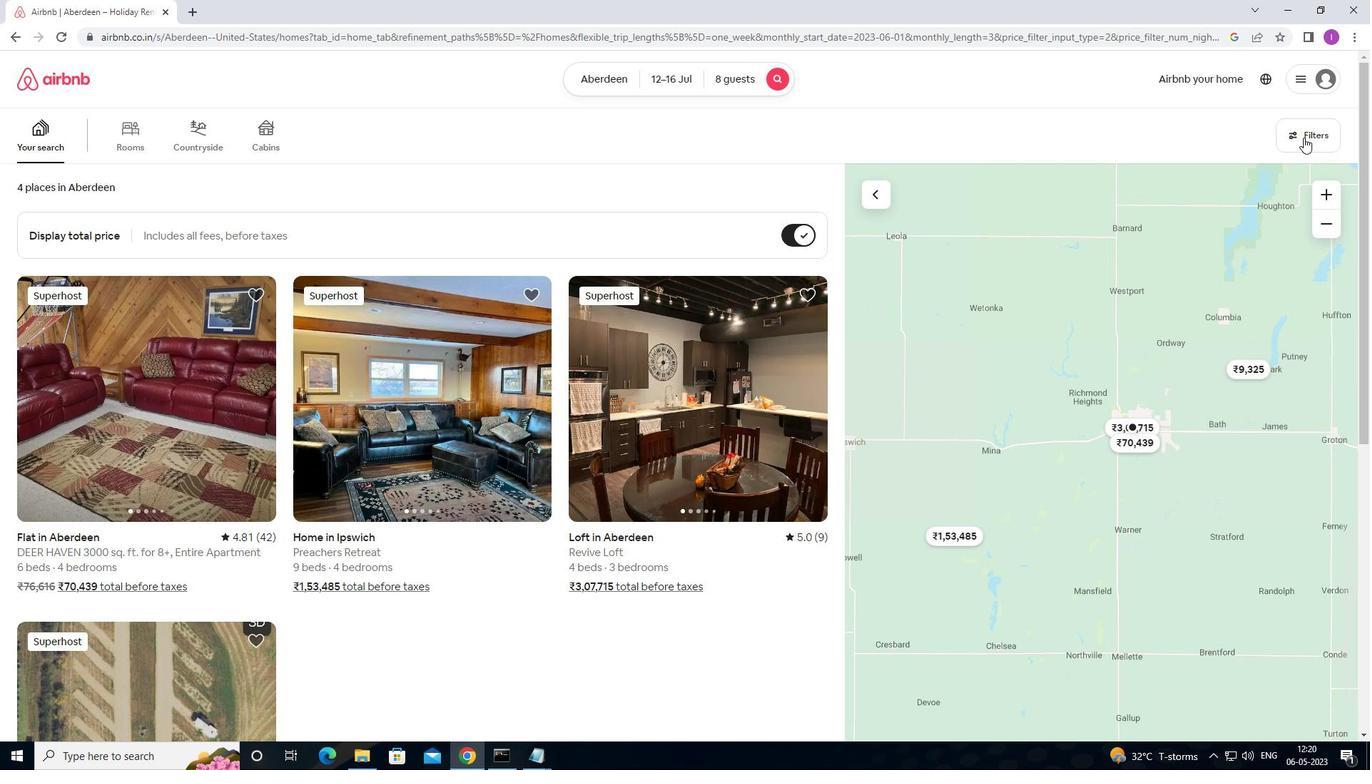 
Action: Mouse pressed left at (1304, 138)
Screenshot: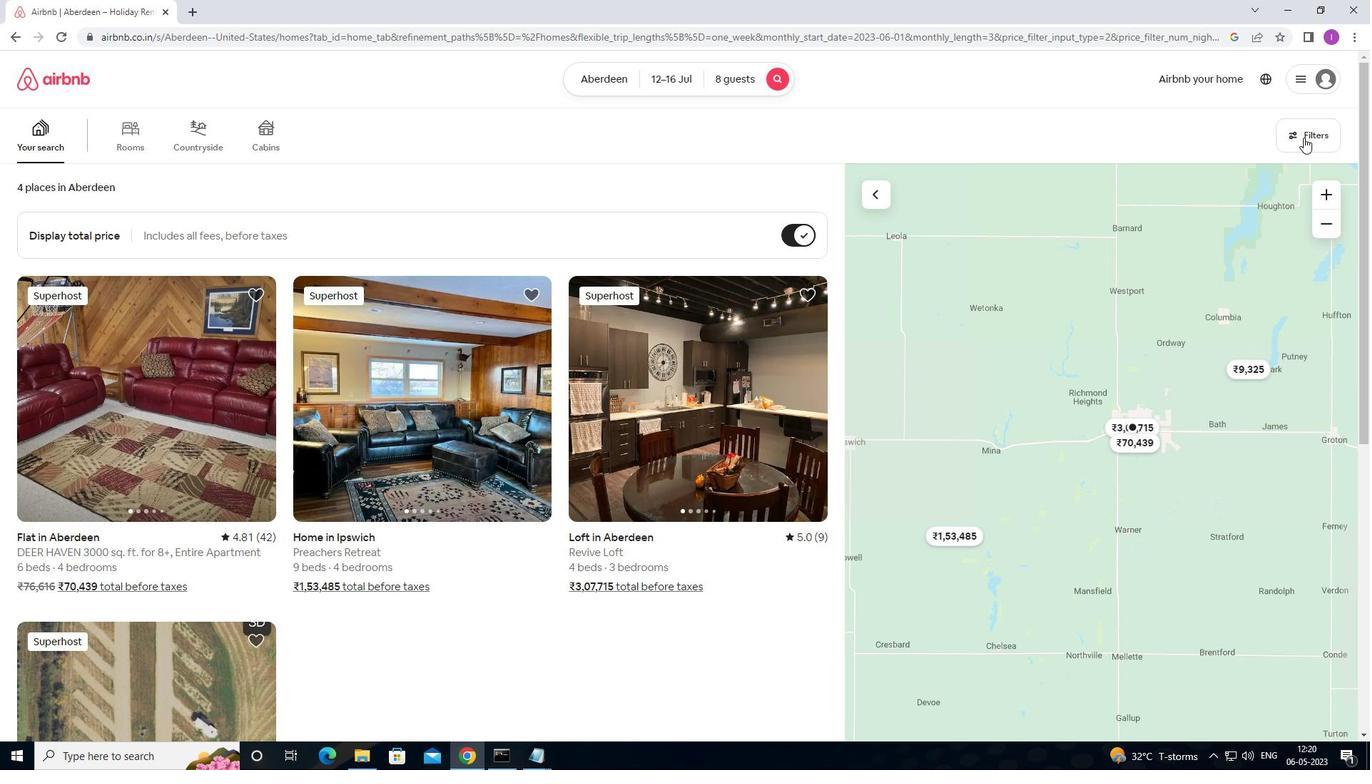 
Action: Mouse moved to (554, 483)
Screenshot: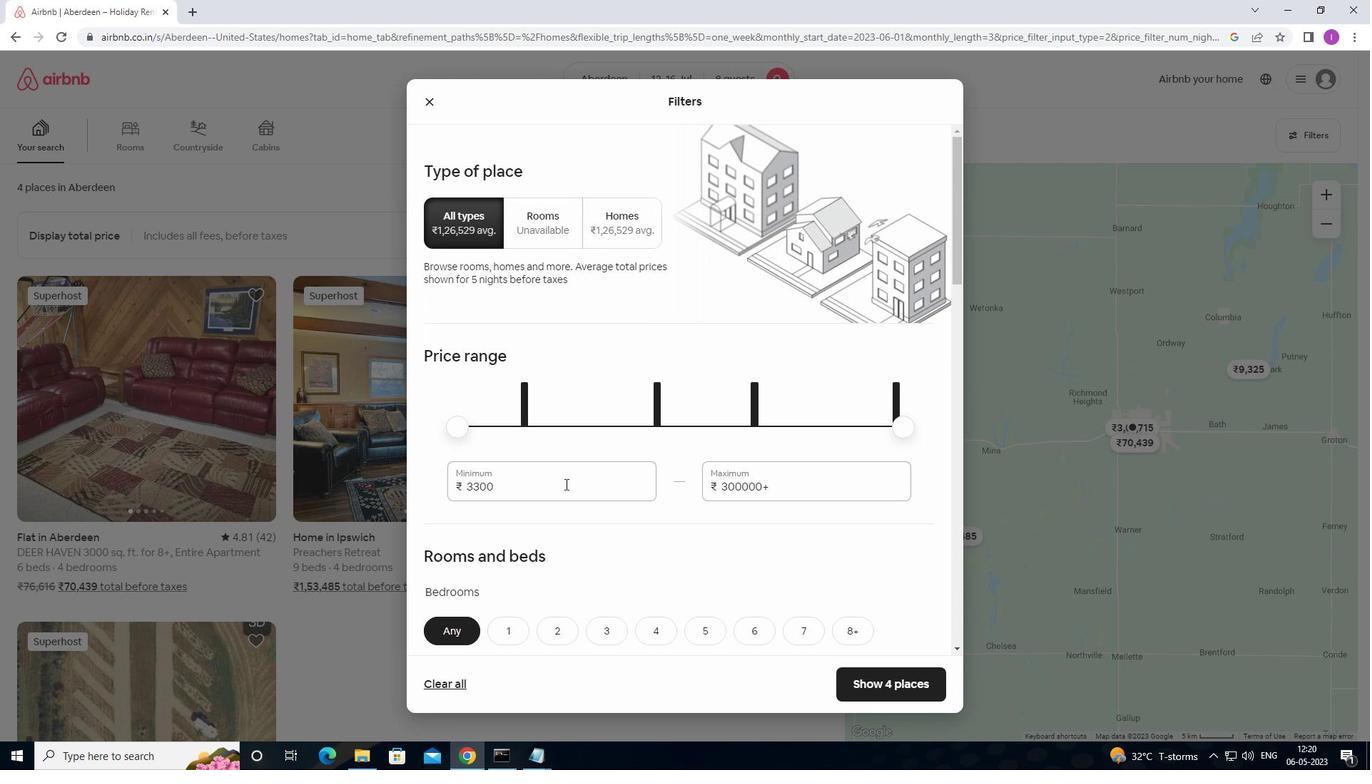 
Action: Mouse pressed left at (554, 483)
Screenshot: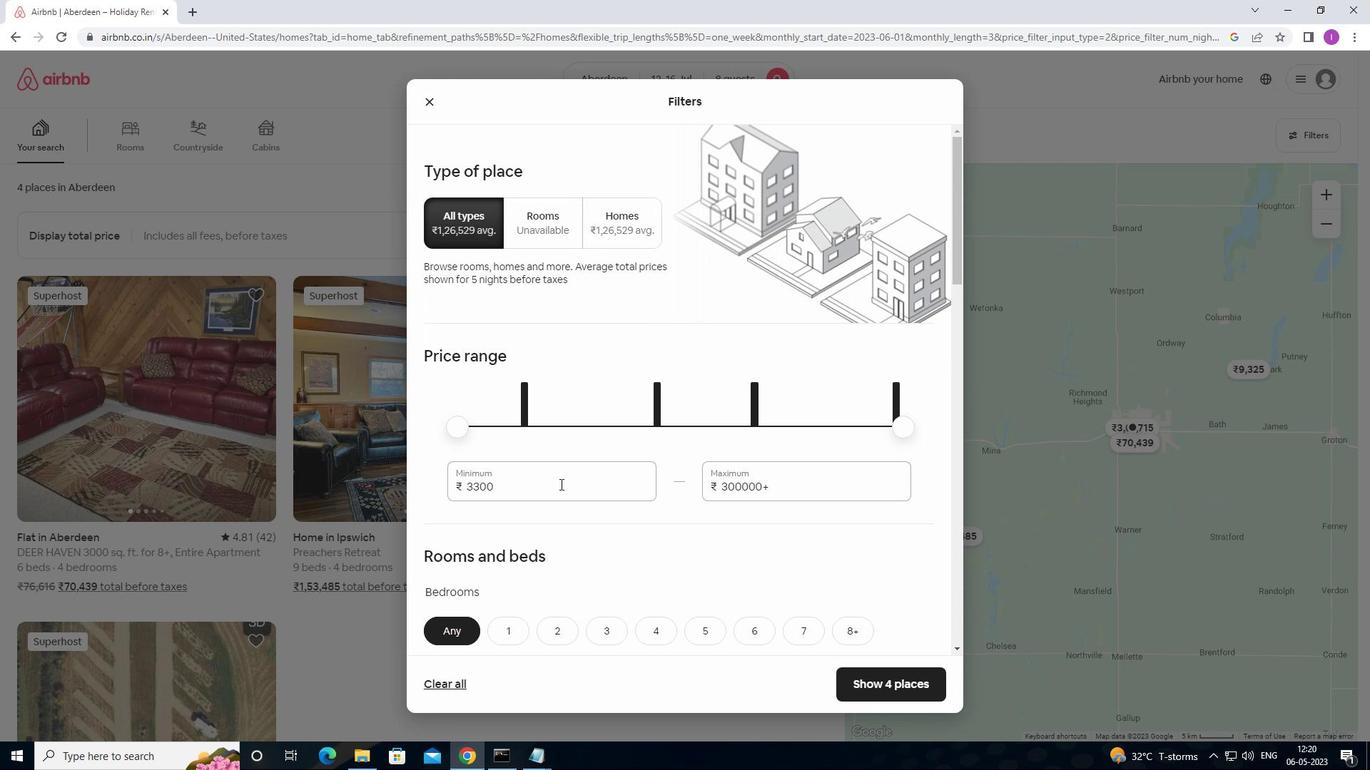 
Action: Mouse moved to (513, 474)
Screenshot: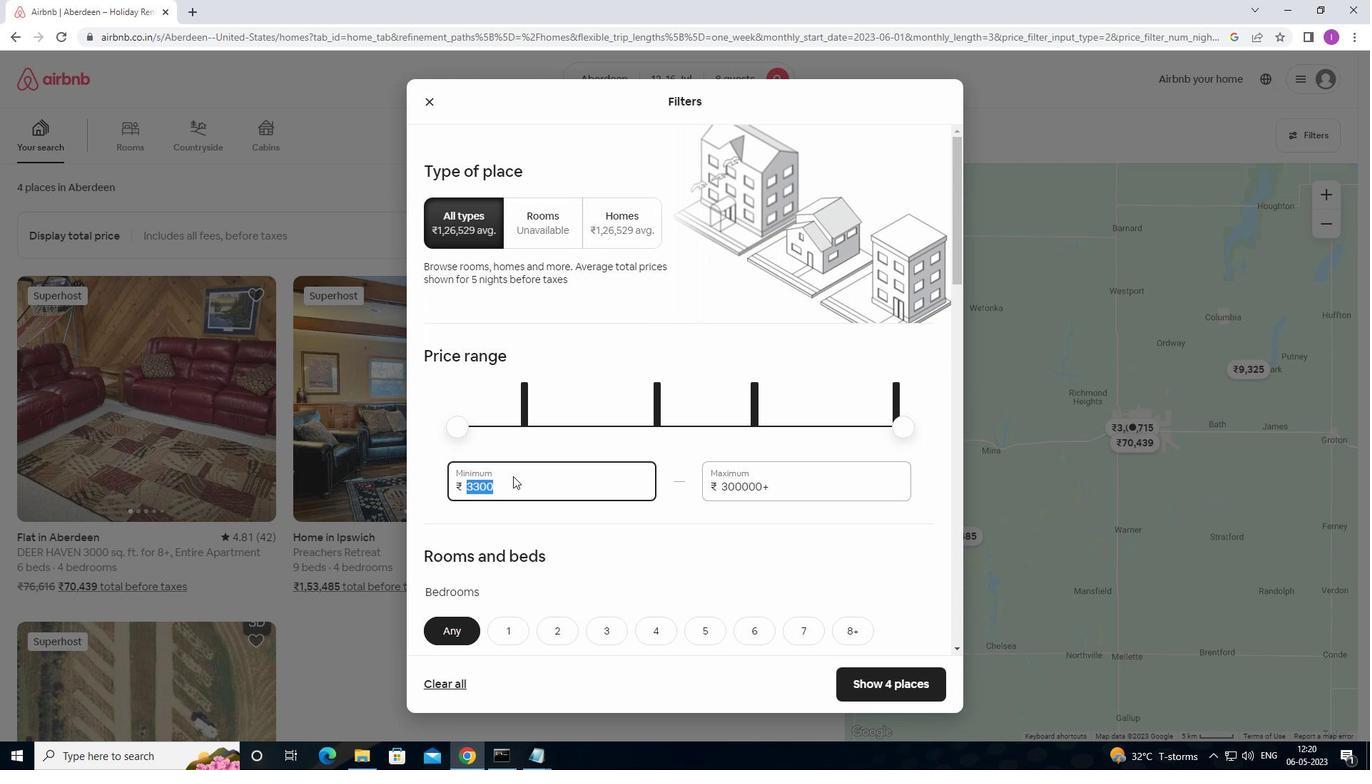 
Action: Key pressed 1
Screenshot: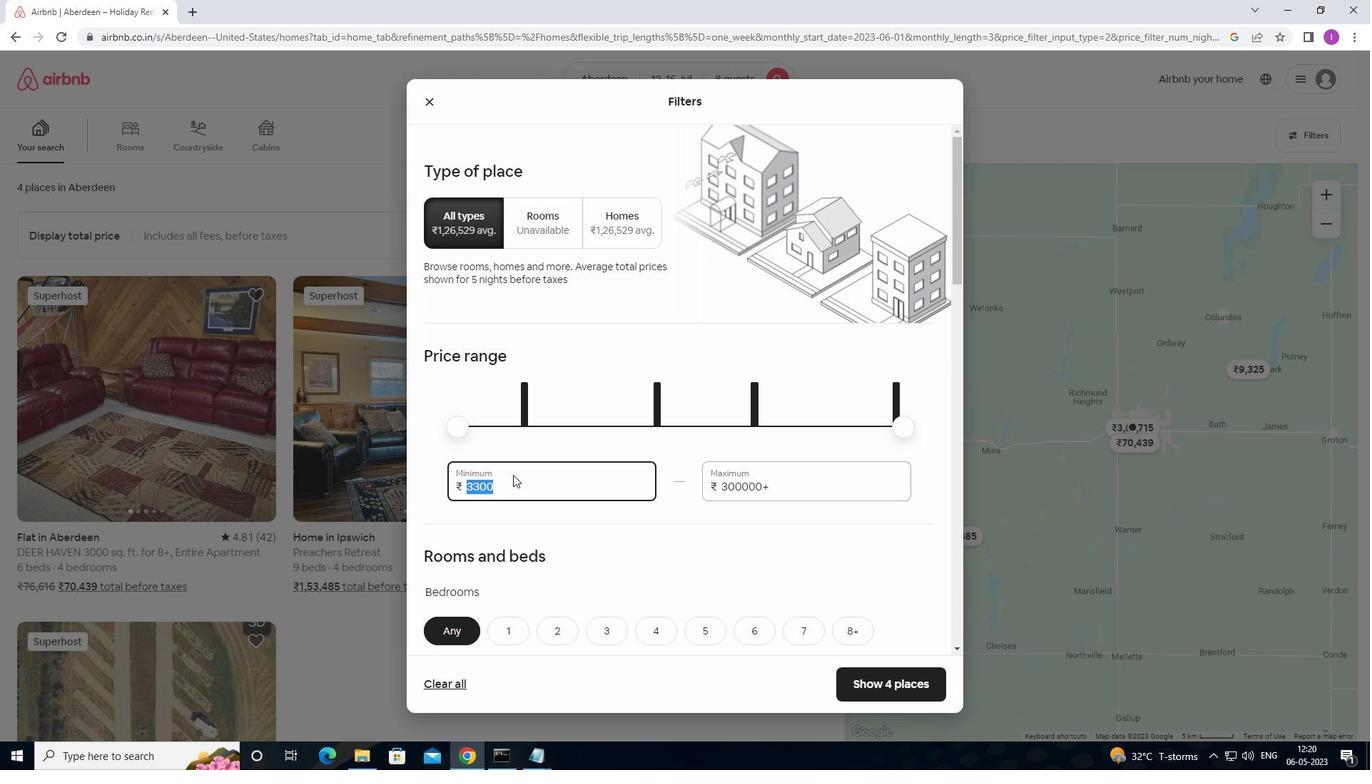
Action: Mouse moved to (519, 469)
Screenshot: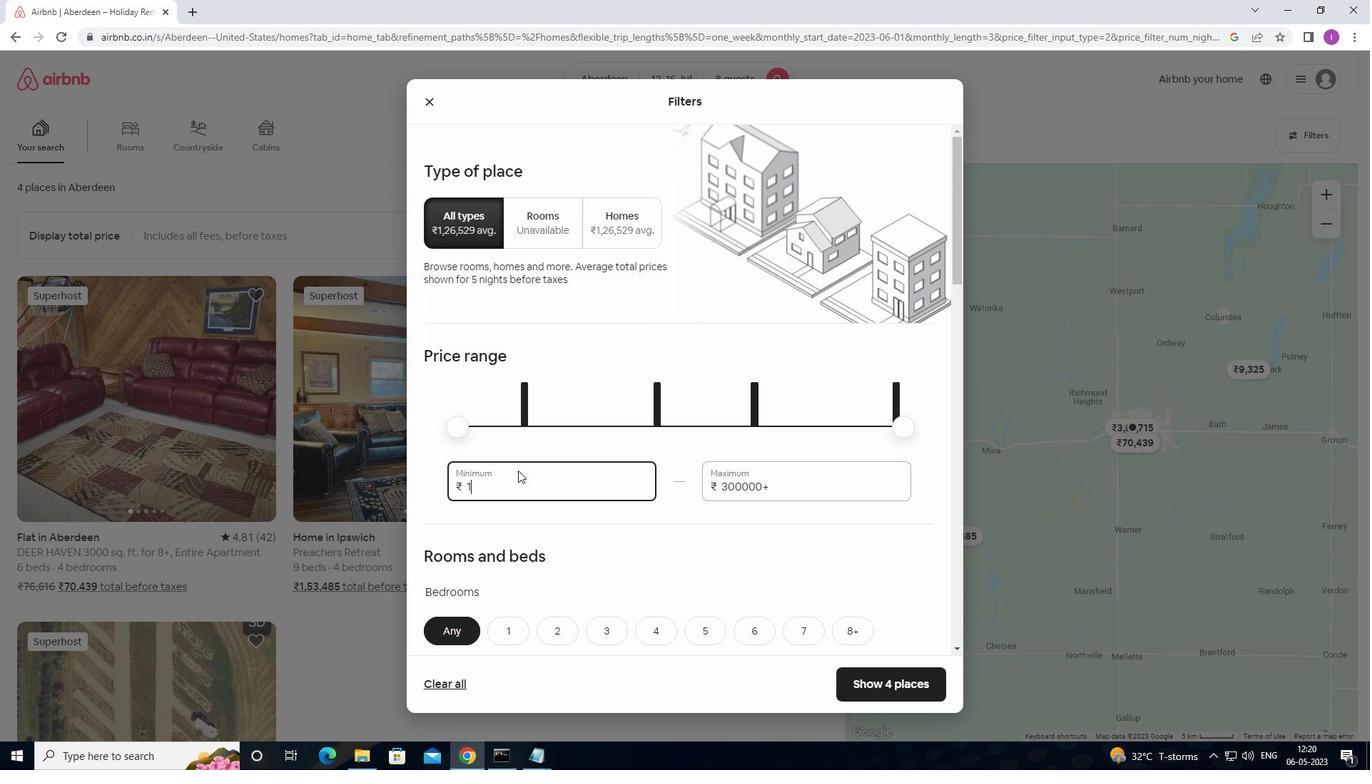 
Action: Key pressed 00
Screenshot: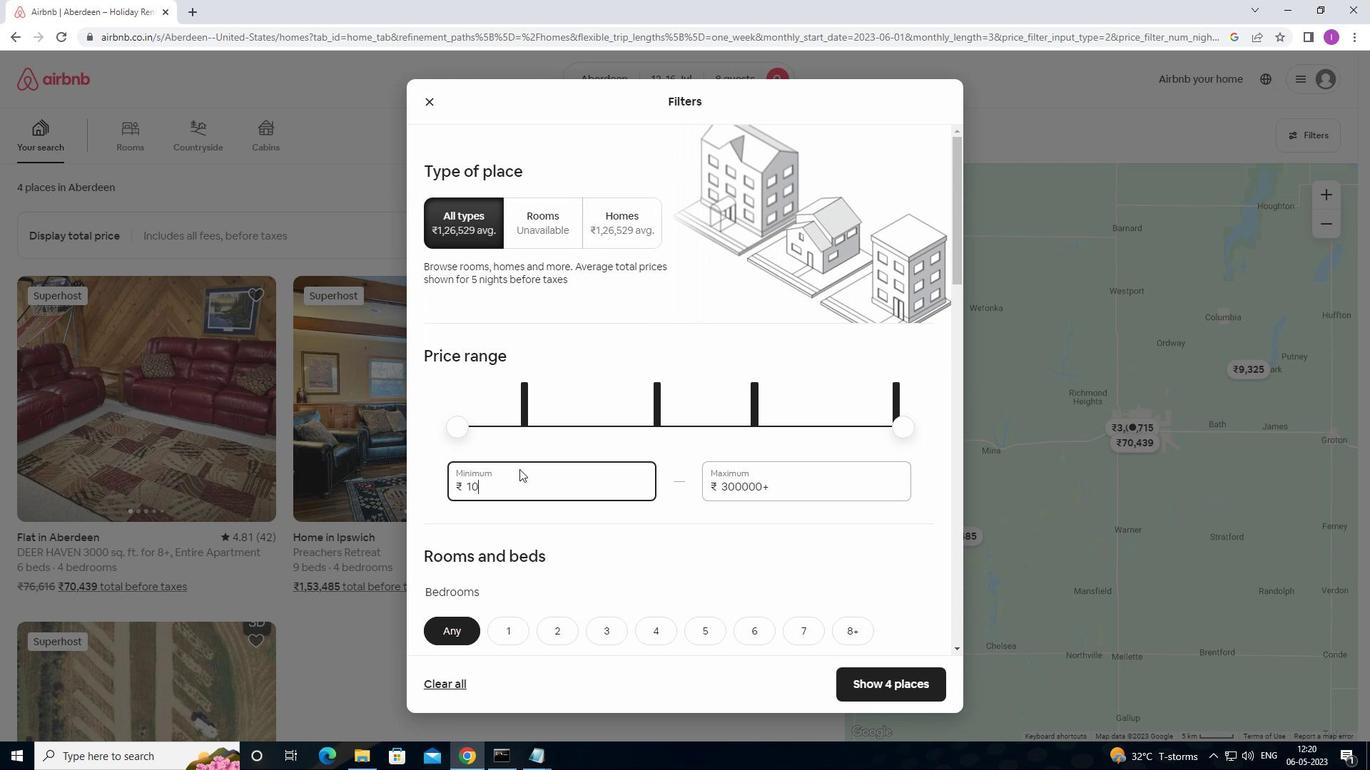 
Action: Mouse moved to (521, 466)
Screenshot: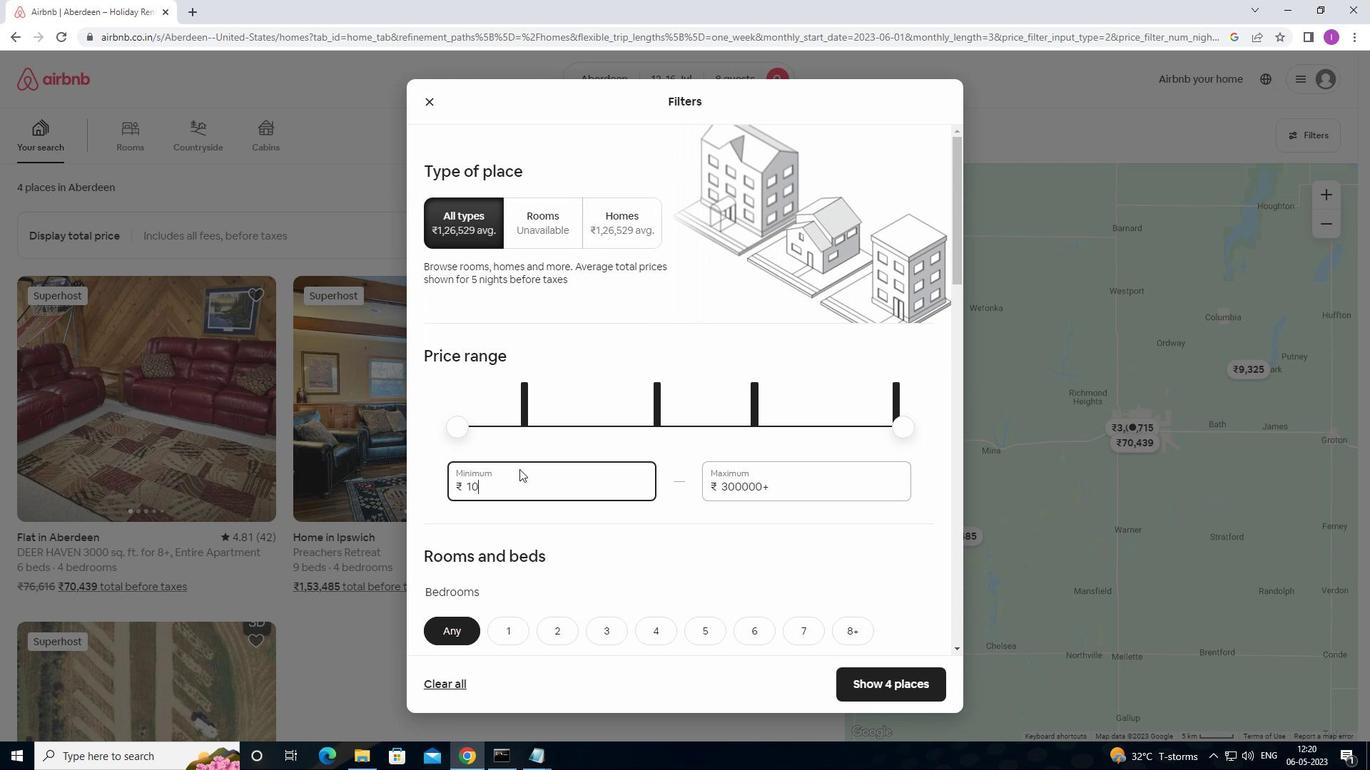 
Action: Key pressed 0
Screenshot: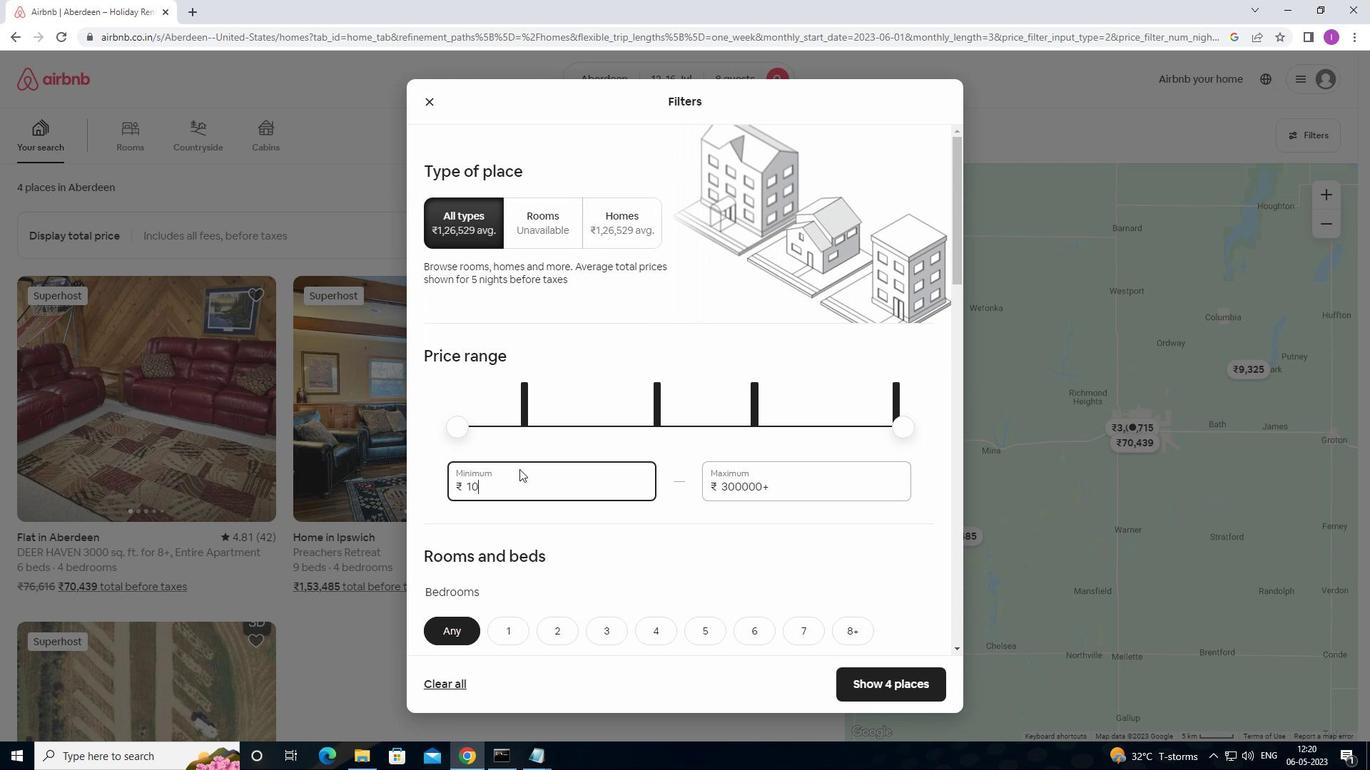 
Action: Mouse moved to (531, 464)
Screenshot: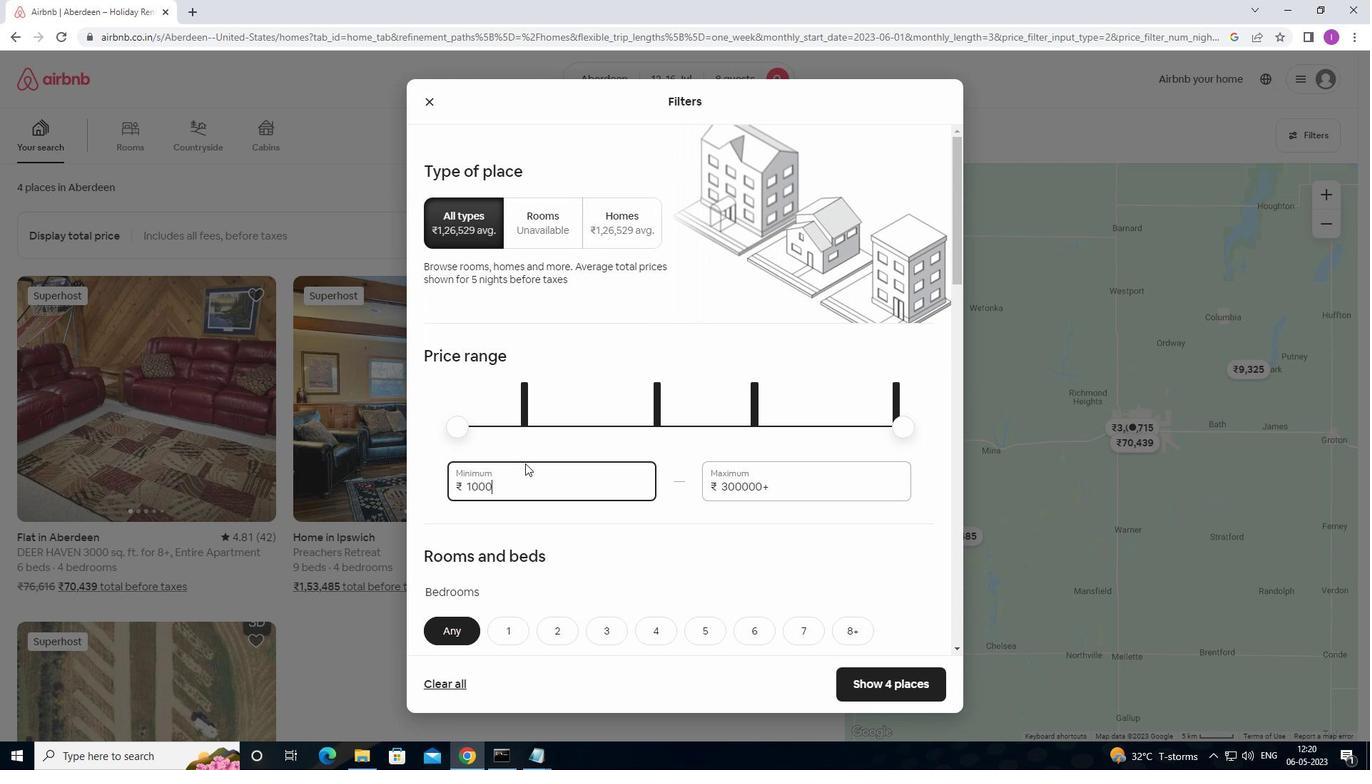 
Action: Key pressed 0
Screenshot: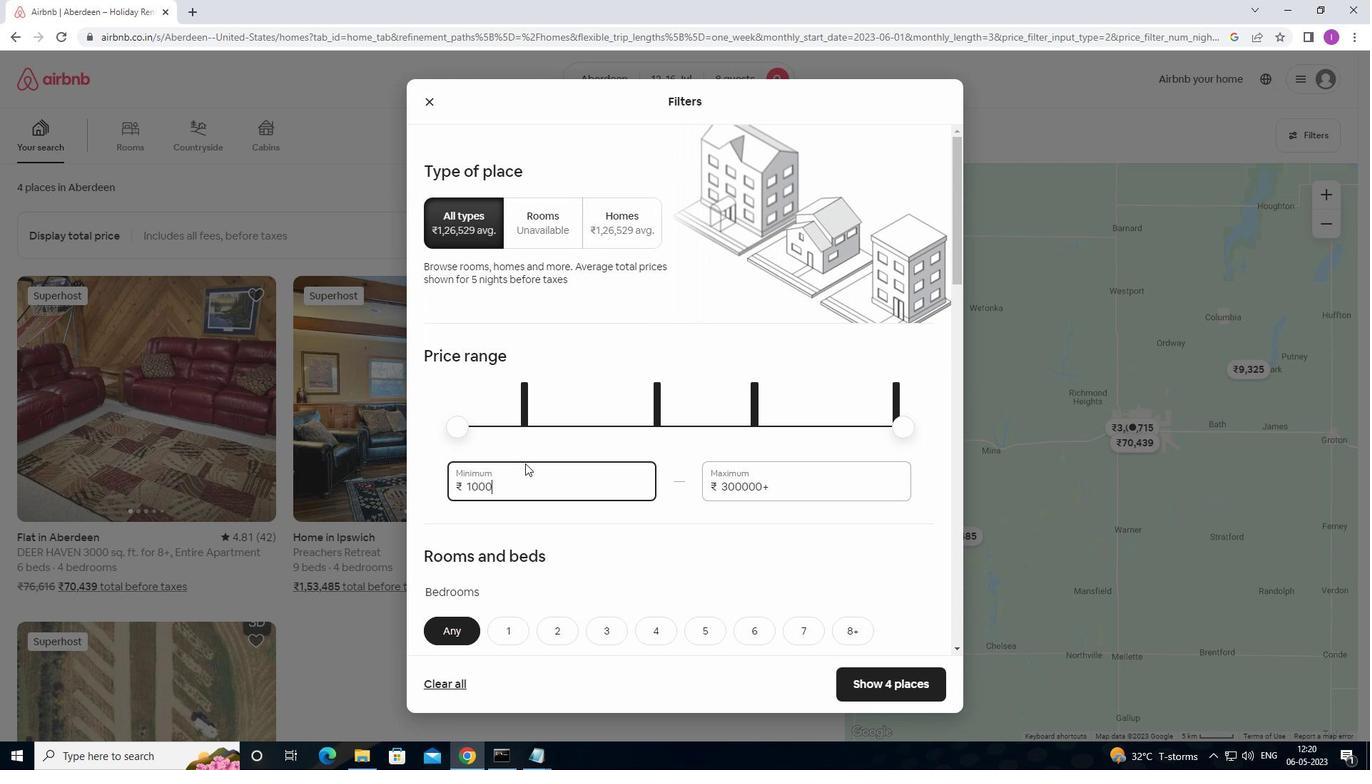 
Action: Mouse moved to (774, 485)
Screenshot: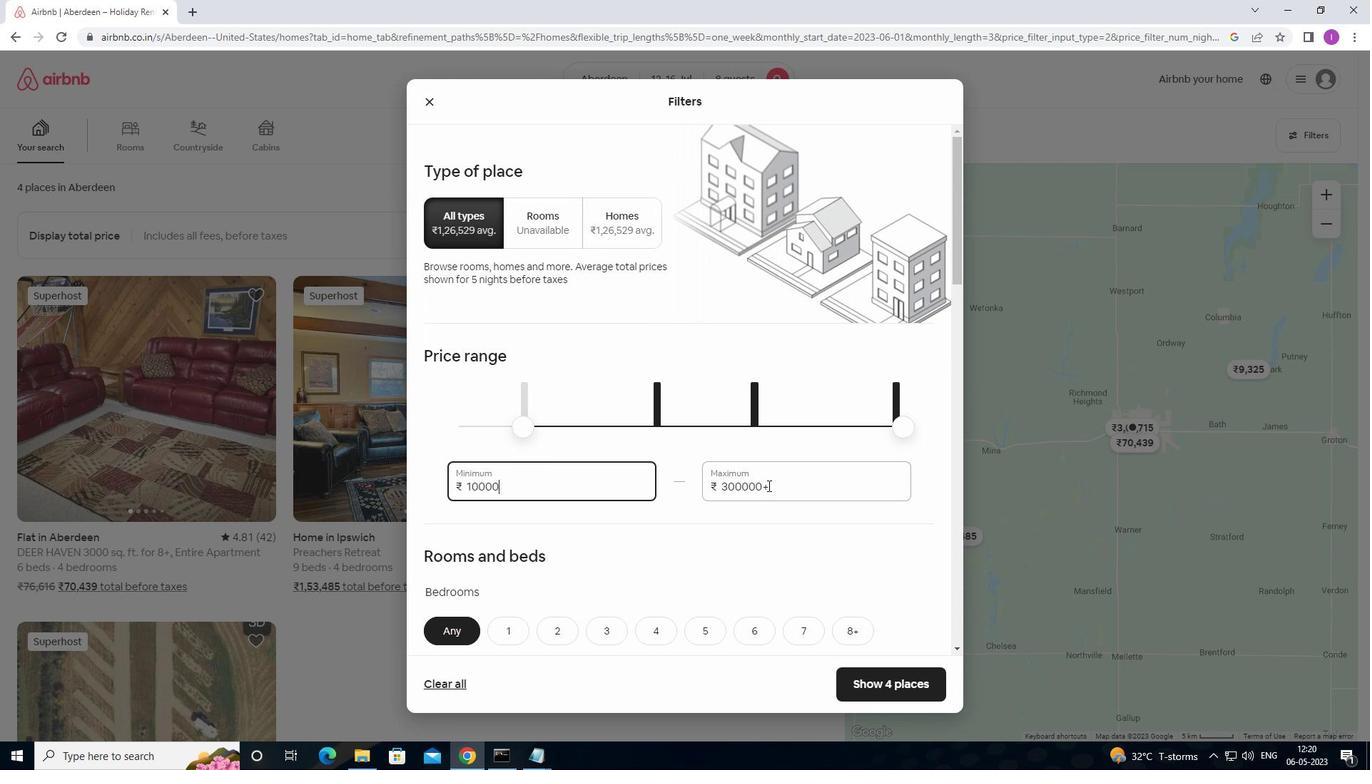 
Action: Mouse pressed left at (774, 485)
Screenshot: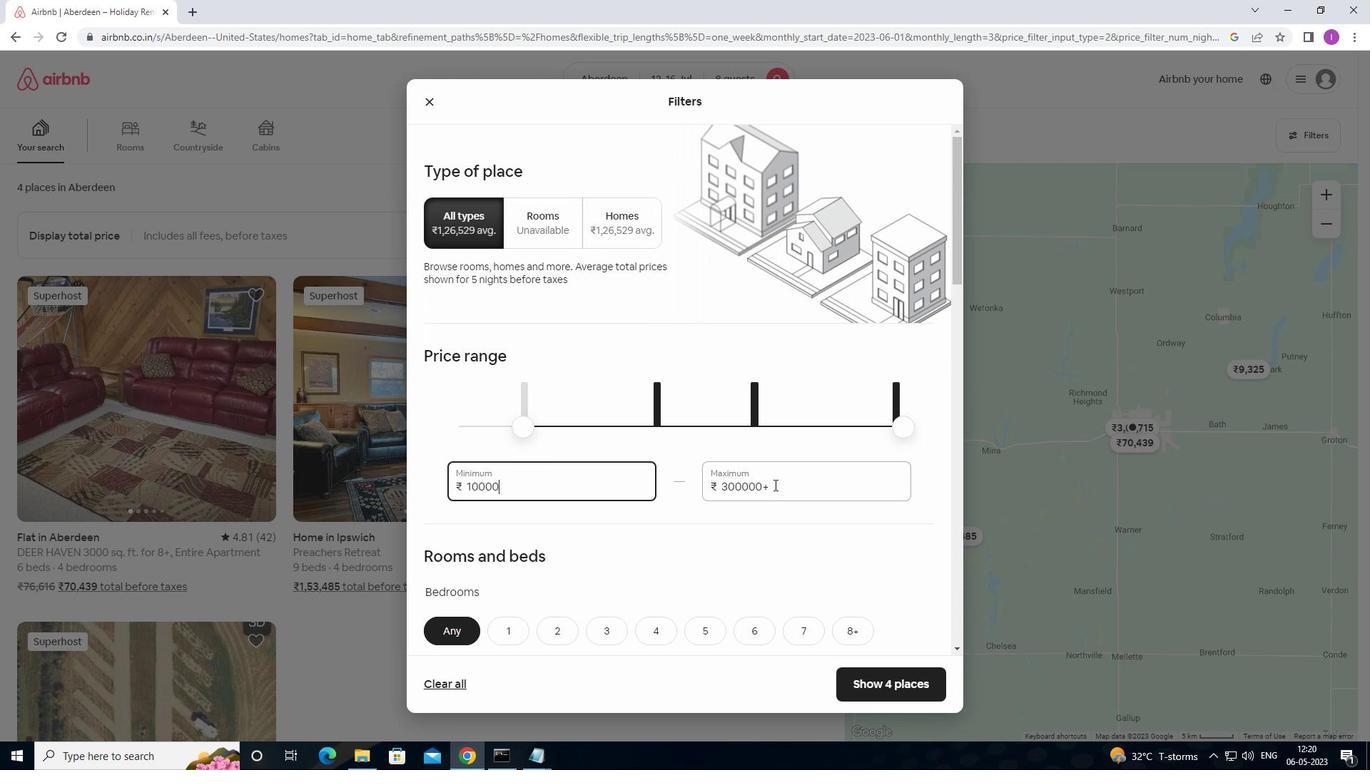 
Action: Mouse moved to (700, 494)
Screenshot: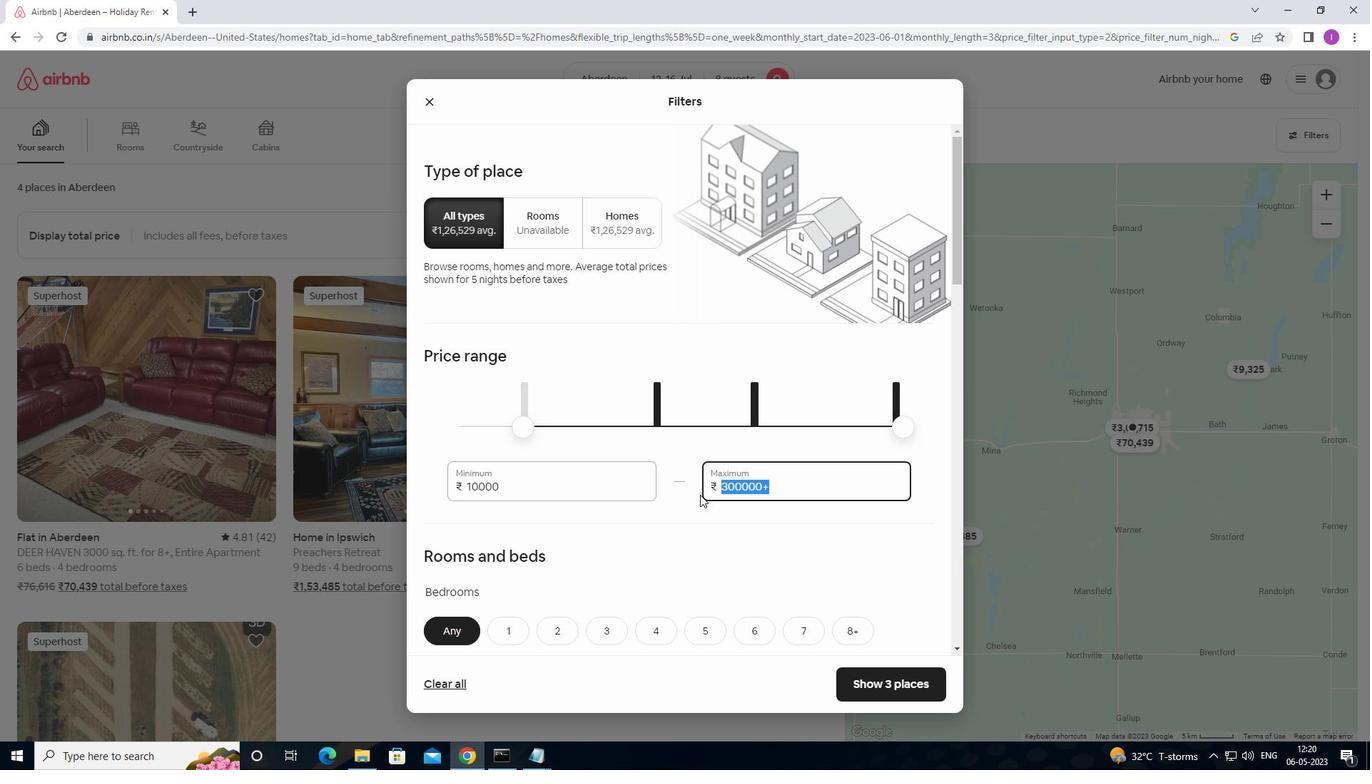 
Action: Key pressed 1
Screenshot: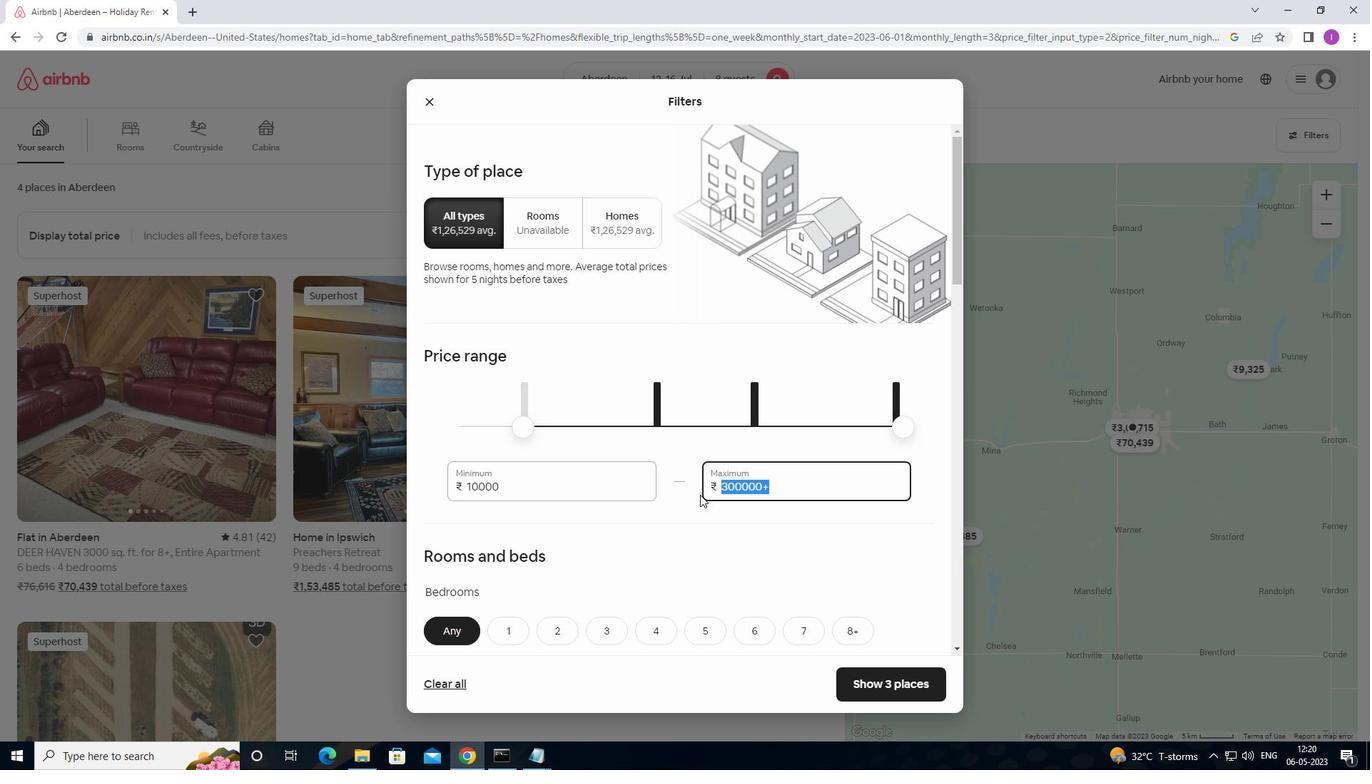 
Action: Mouse moved to (699, 491)
Screenshot: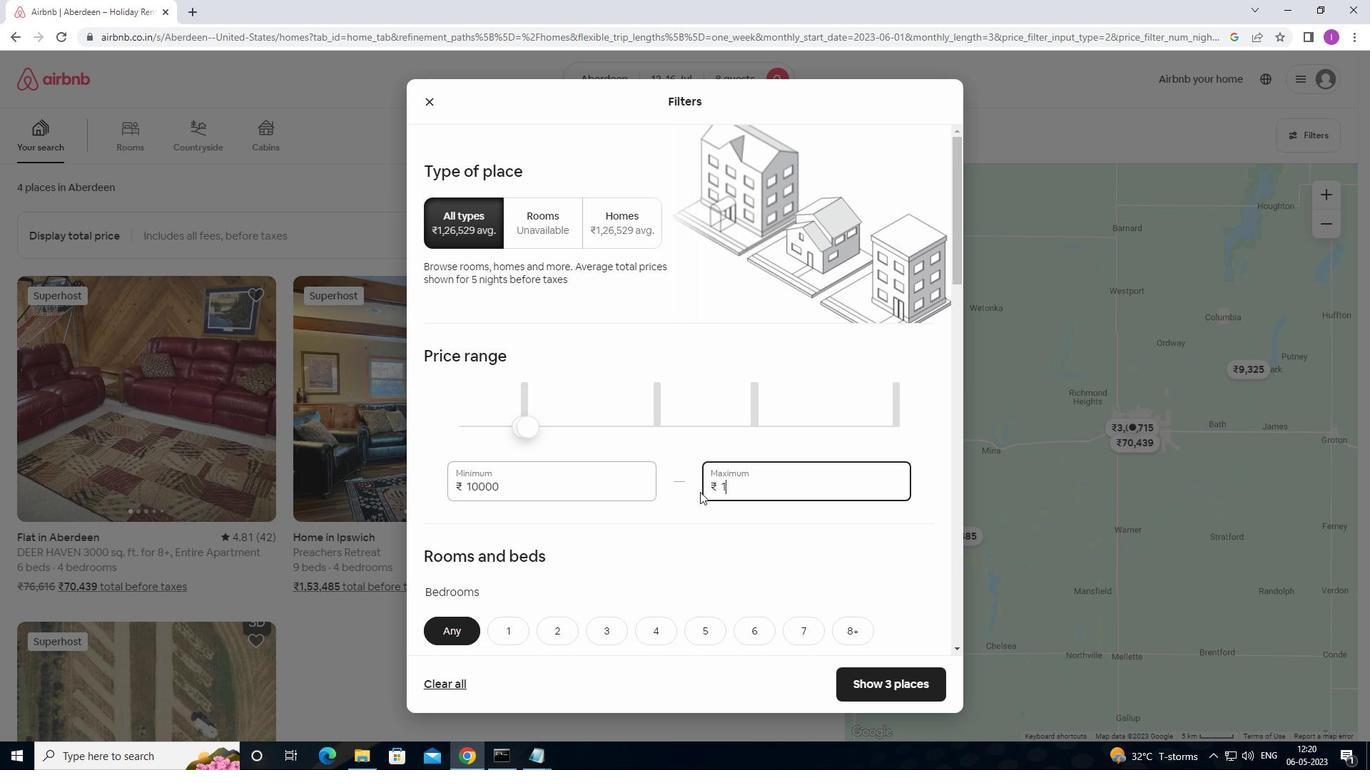 
Action: Key pressed 6
Screenshot: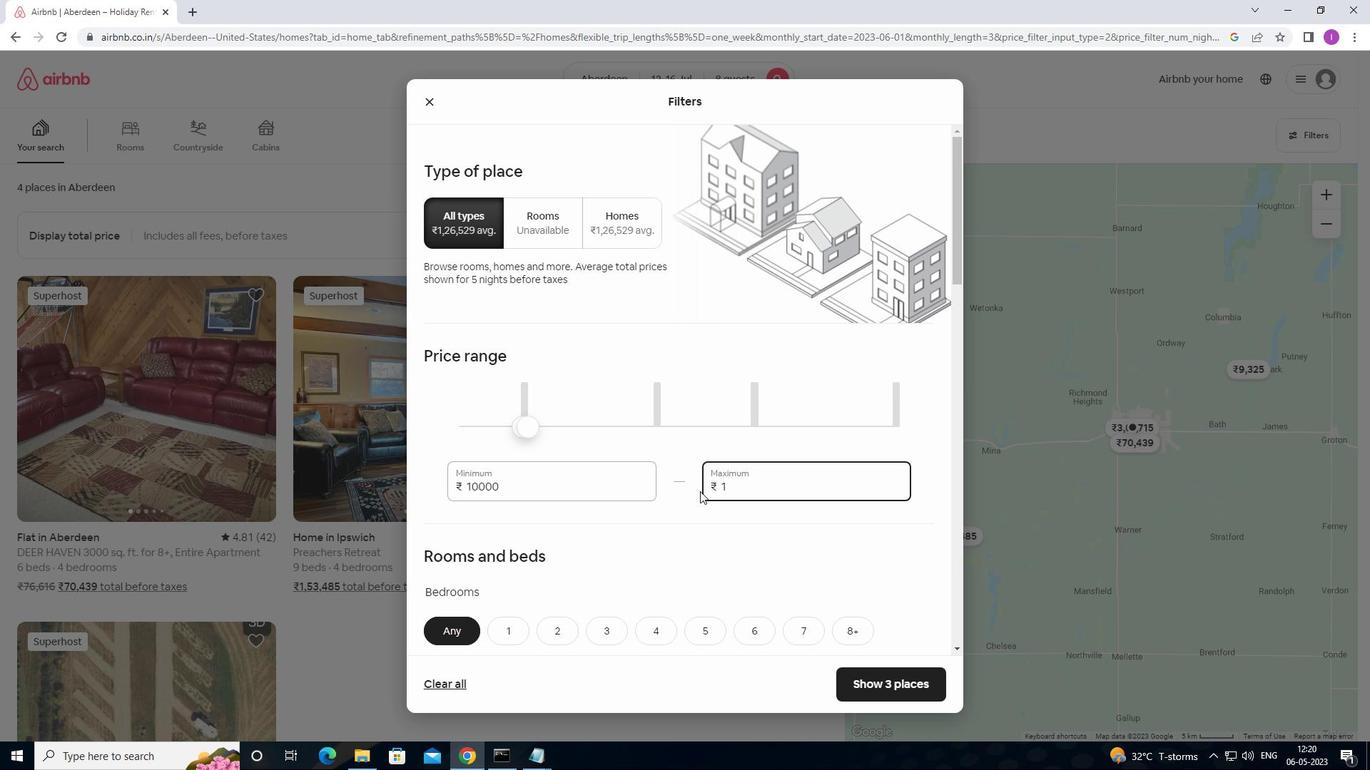 
Action: Mouse moved to (691, 487)
Screenshot: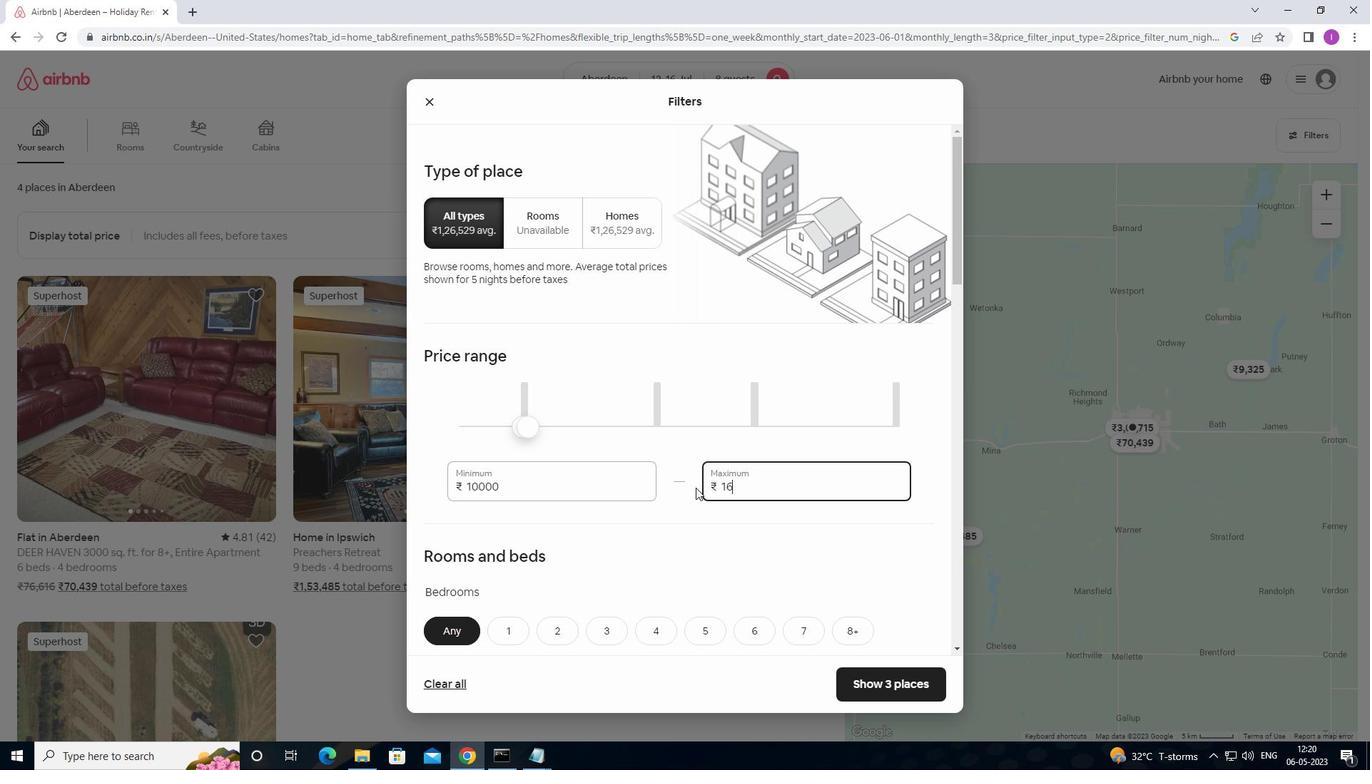 
Action: Key pressed 000
Screenshot: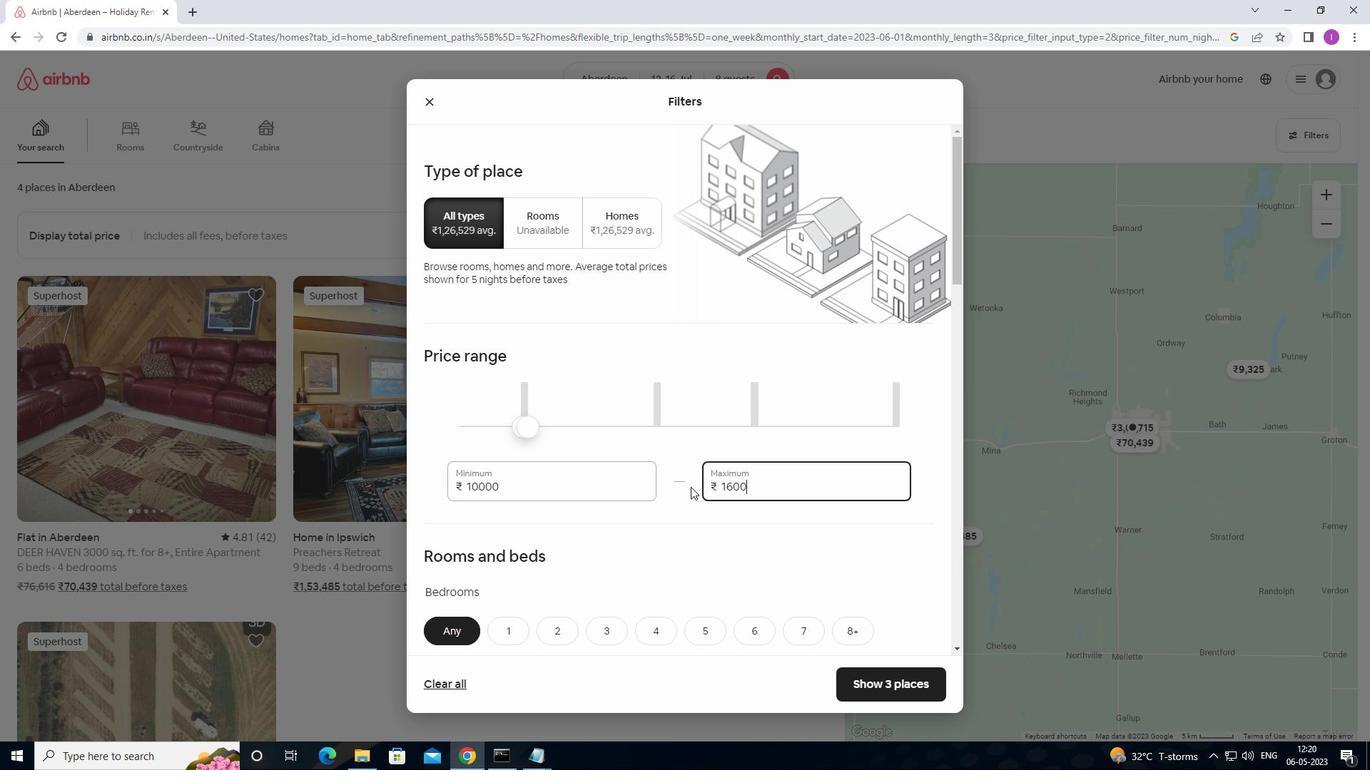 
Action: Mouse moved to (568, 507)
Screenshot: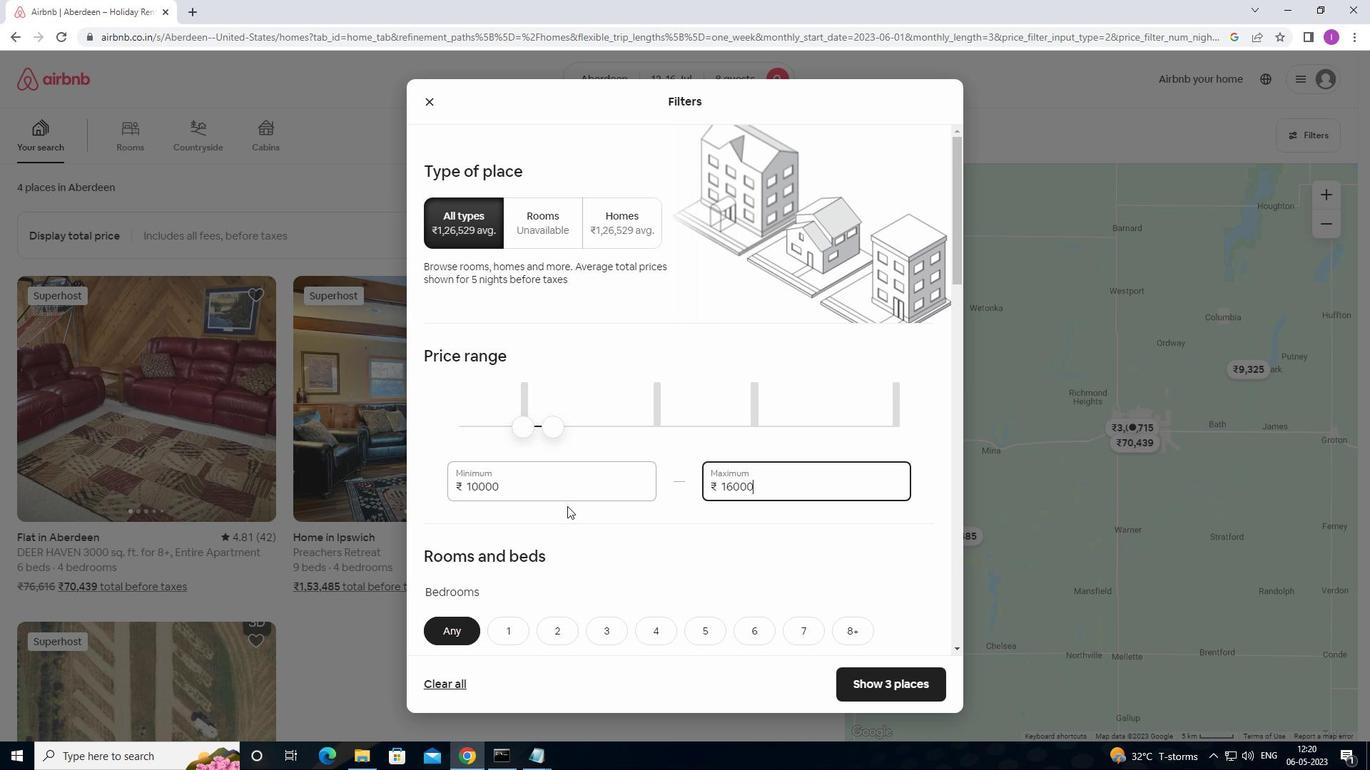 
Action: Mouse scrolled (568, 506) with delta (0, 0)
Screenshot: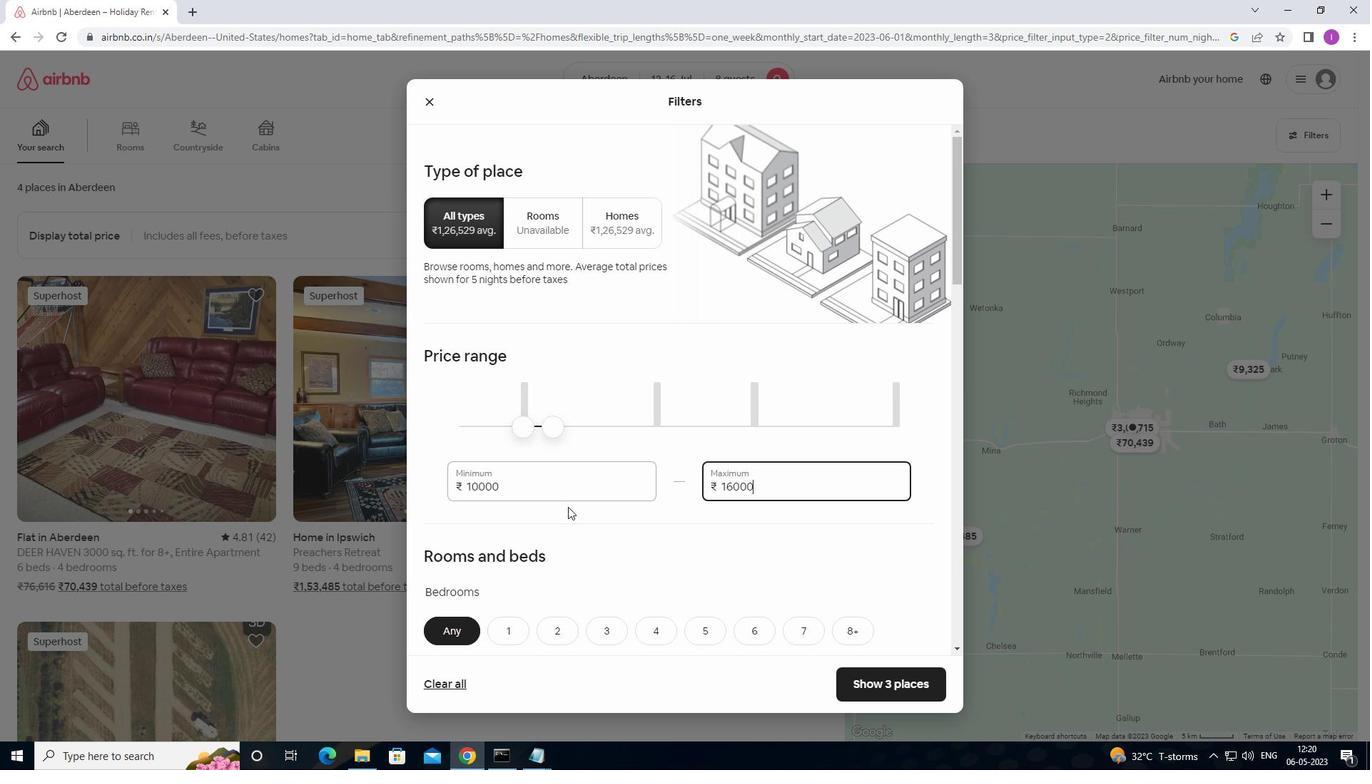 
Action: Mouse moved to (569, 504)
Screenshot: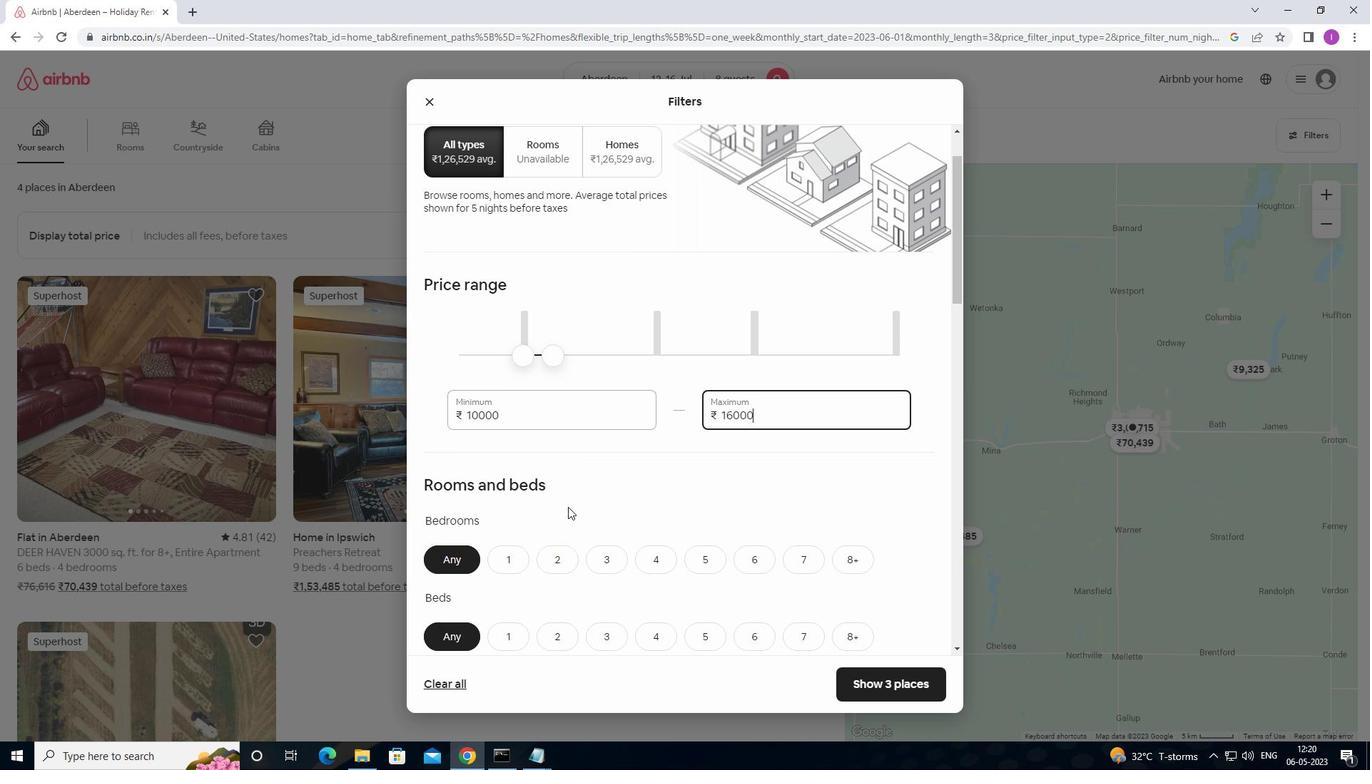 
Action: Mouse scrolled (569, 503) with delta (0, 0)
Screenshot: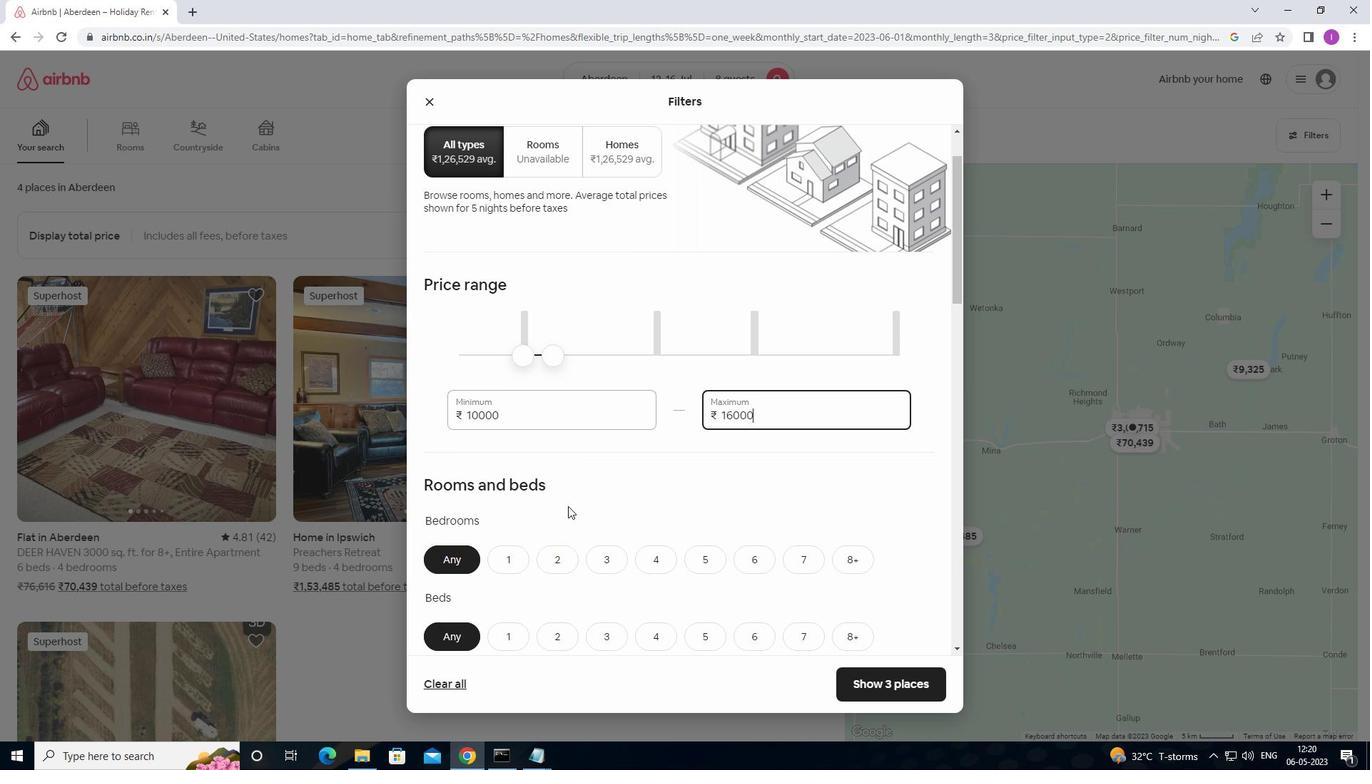 
Action: Mouse moved to (598, 488)
Screenshot: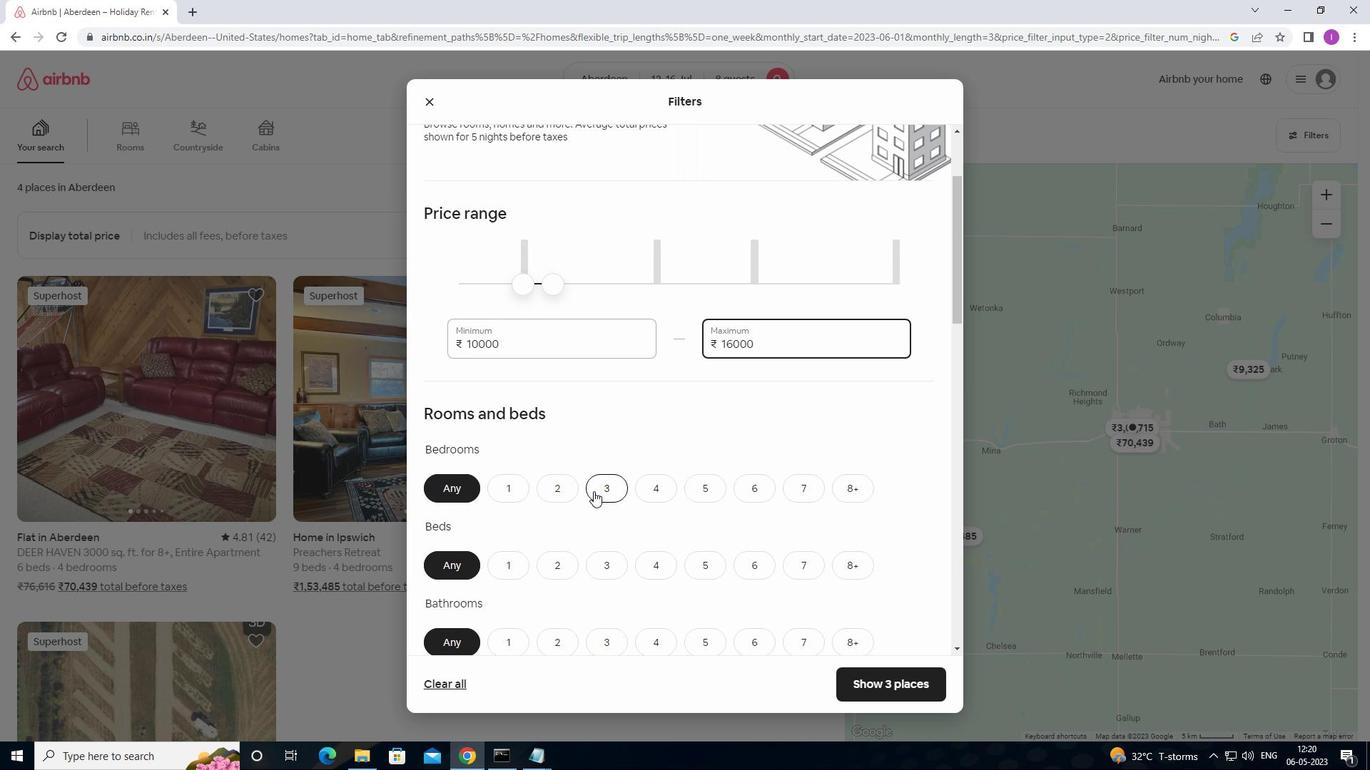 
Action: Mouse scrolled (598, 487) with delta (0, 0)
Screenshot: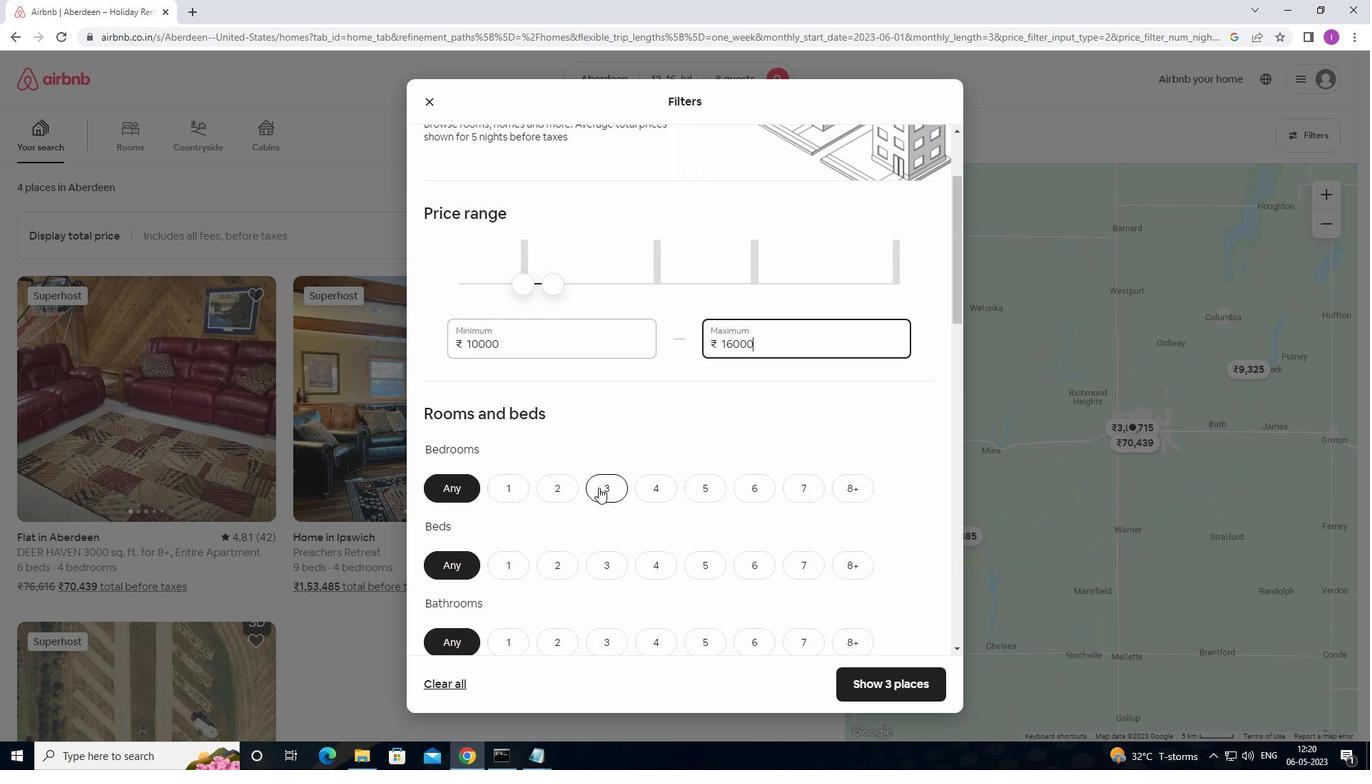
Action: Mouse moved to (647, 484)
Screenshot: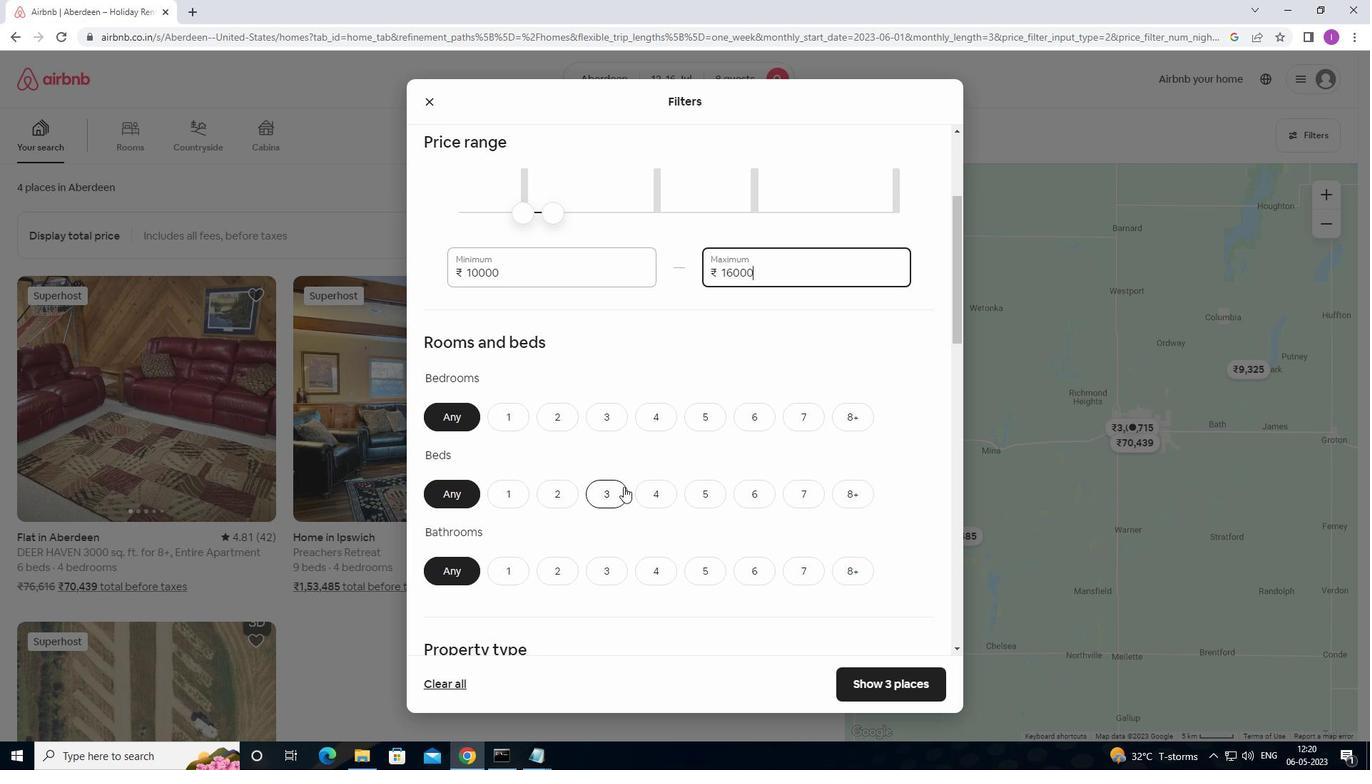 
Action: Mouse scrolled (647, 483) with delta (0, 0)
Screenshot: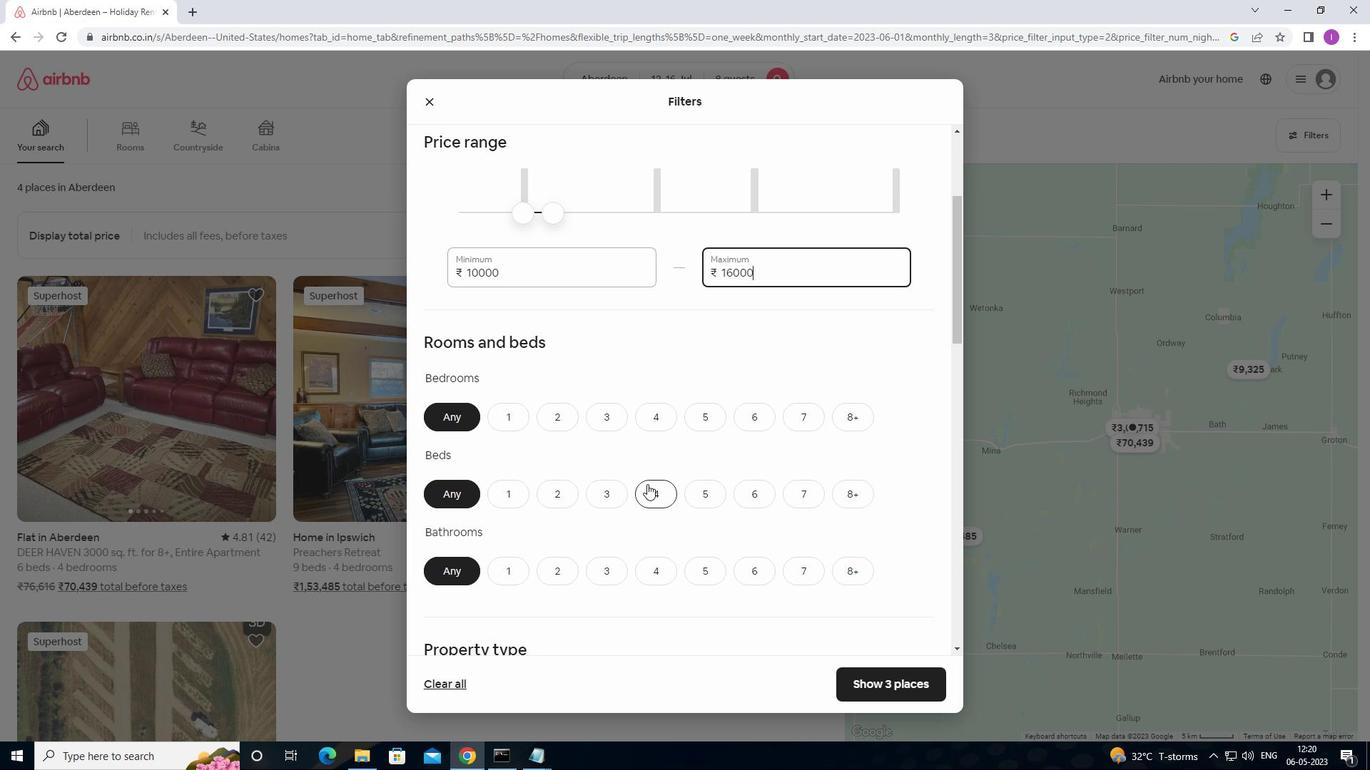 
Action: Mouse scrolled (647, 483) with delta (0, 0)
Screenshot: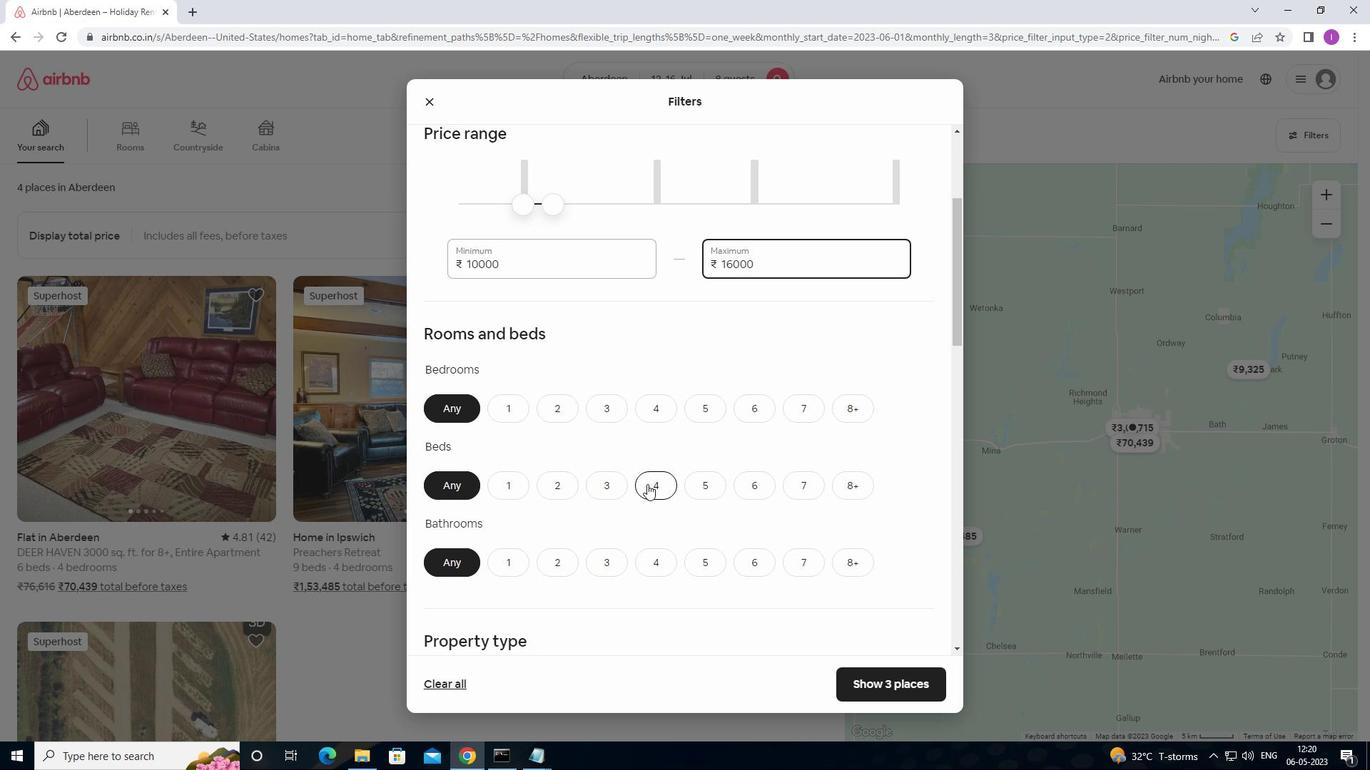 
Action: Mouse moved to (853, 277)
Screenshot: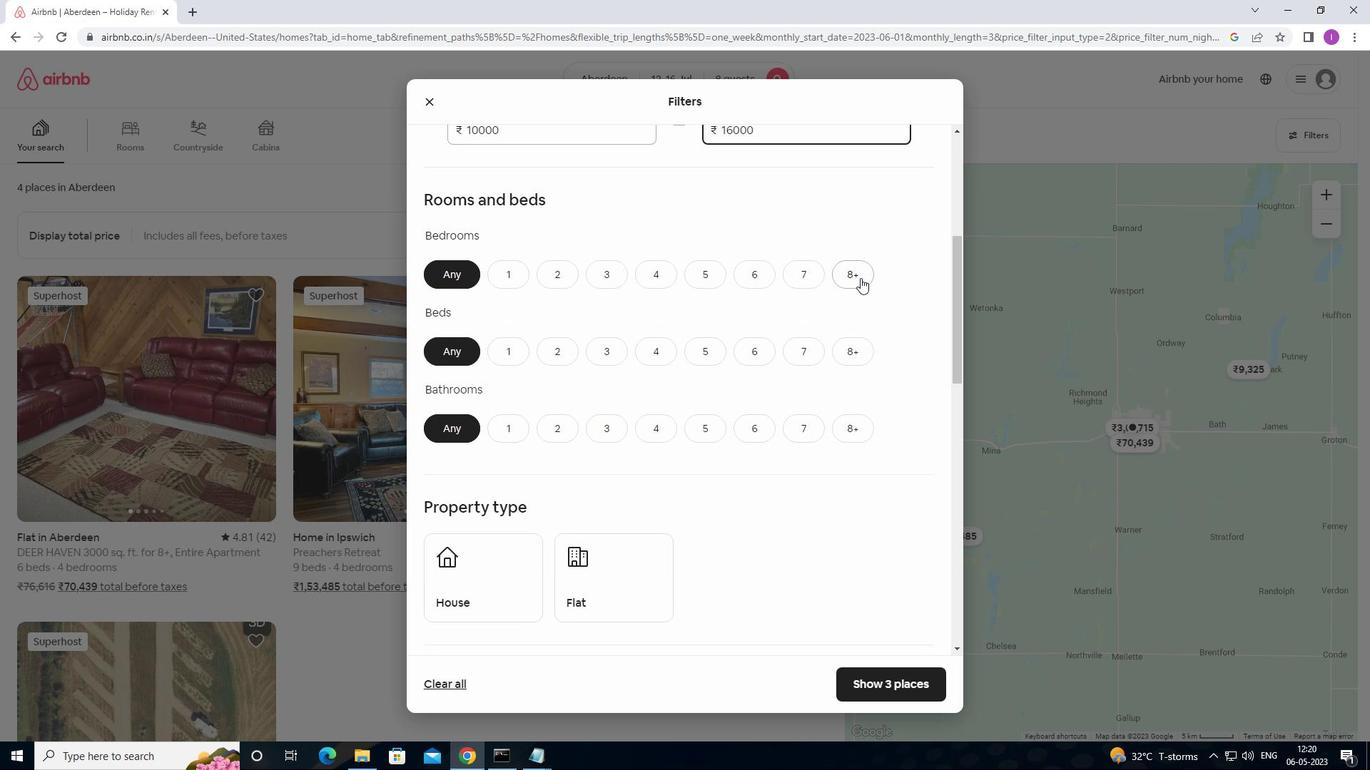 
Action: Mouse pressed left at (853, 277)
Screenshot: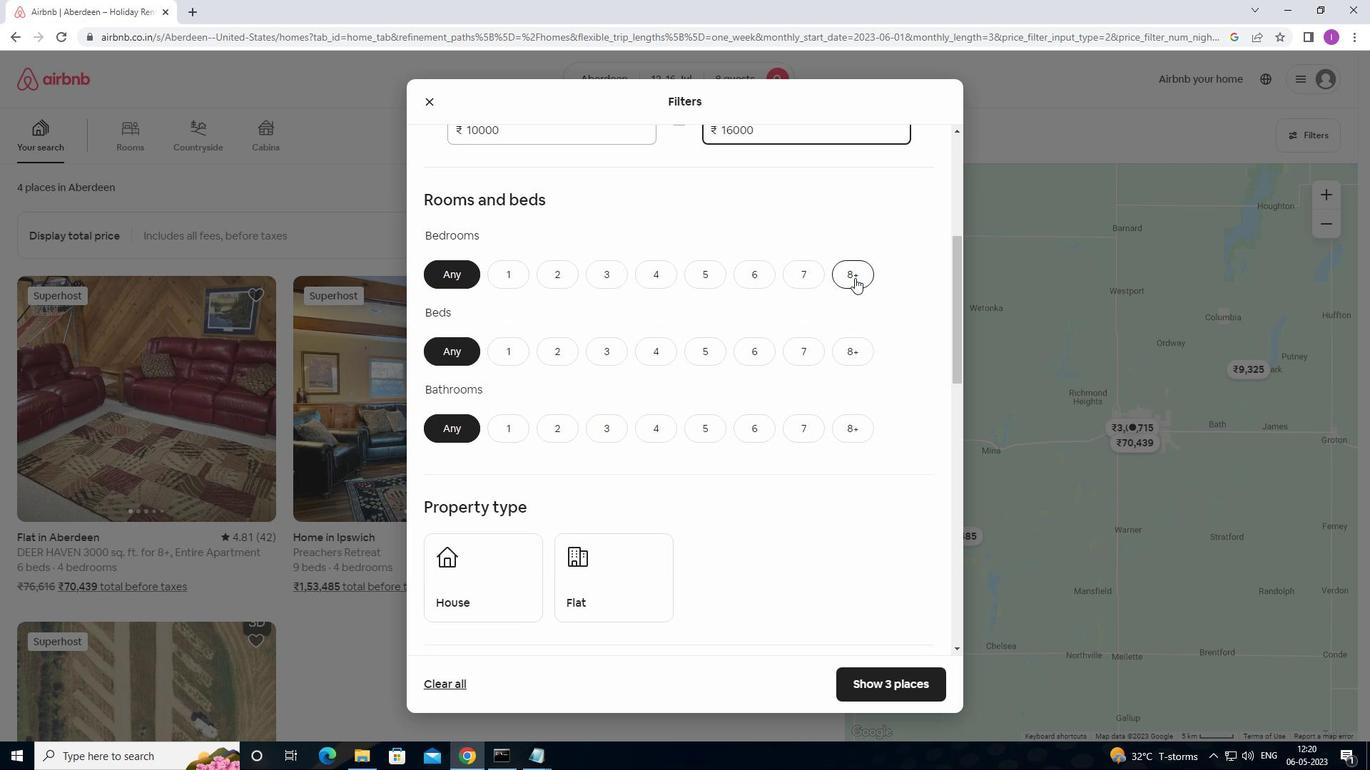 
Action: Mouse moved to (851, 349)
Screenshot: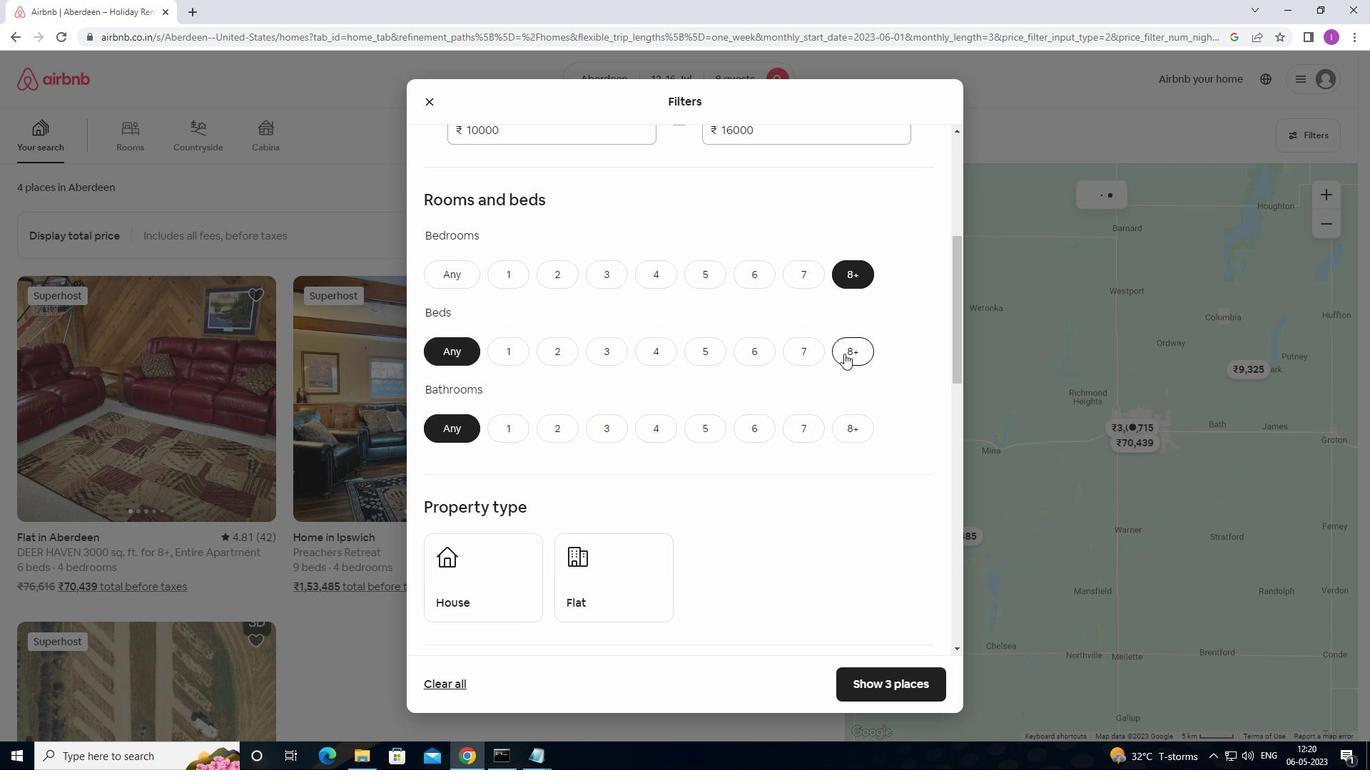 
Action: Mouse pressed left at (851, 349)
Screenshot: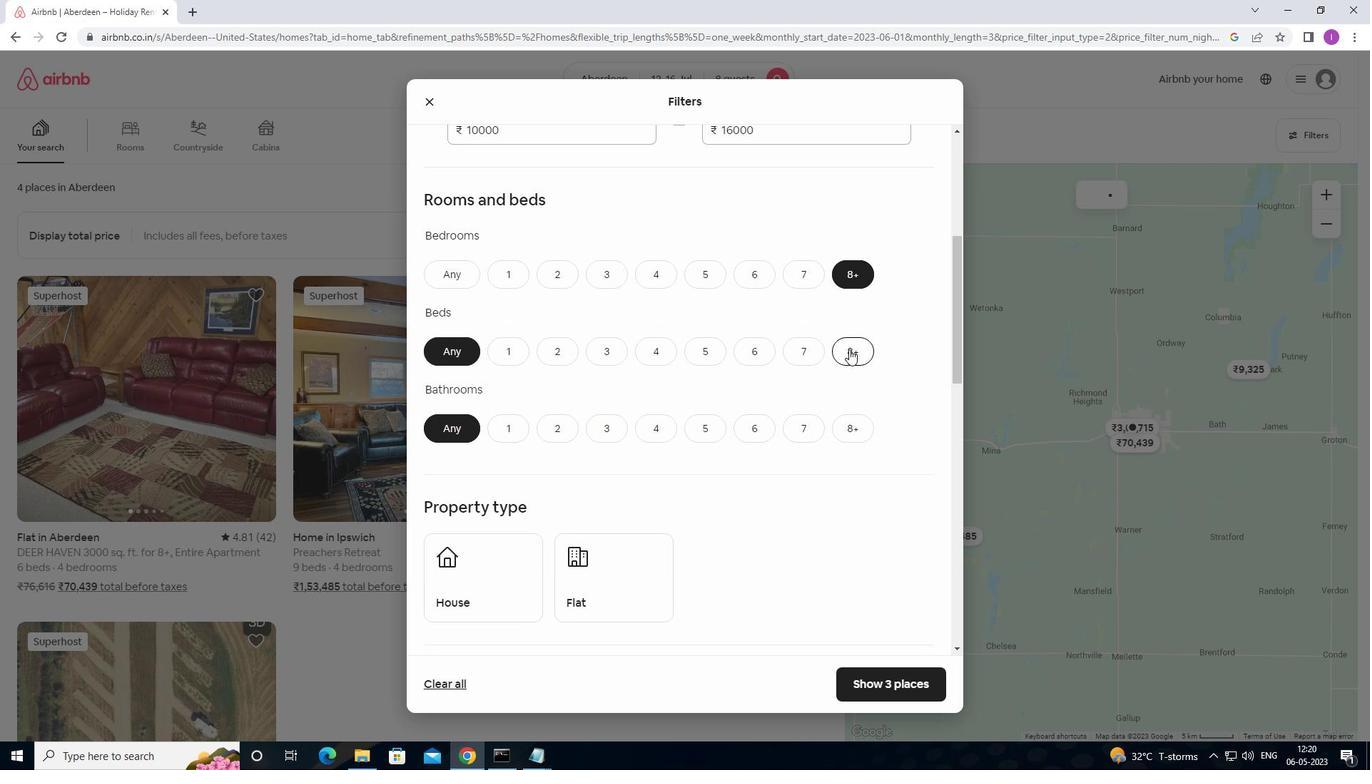 
Action: Mouse moved to (860, 426)
Screenshot: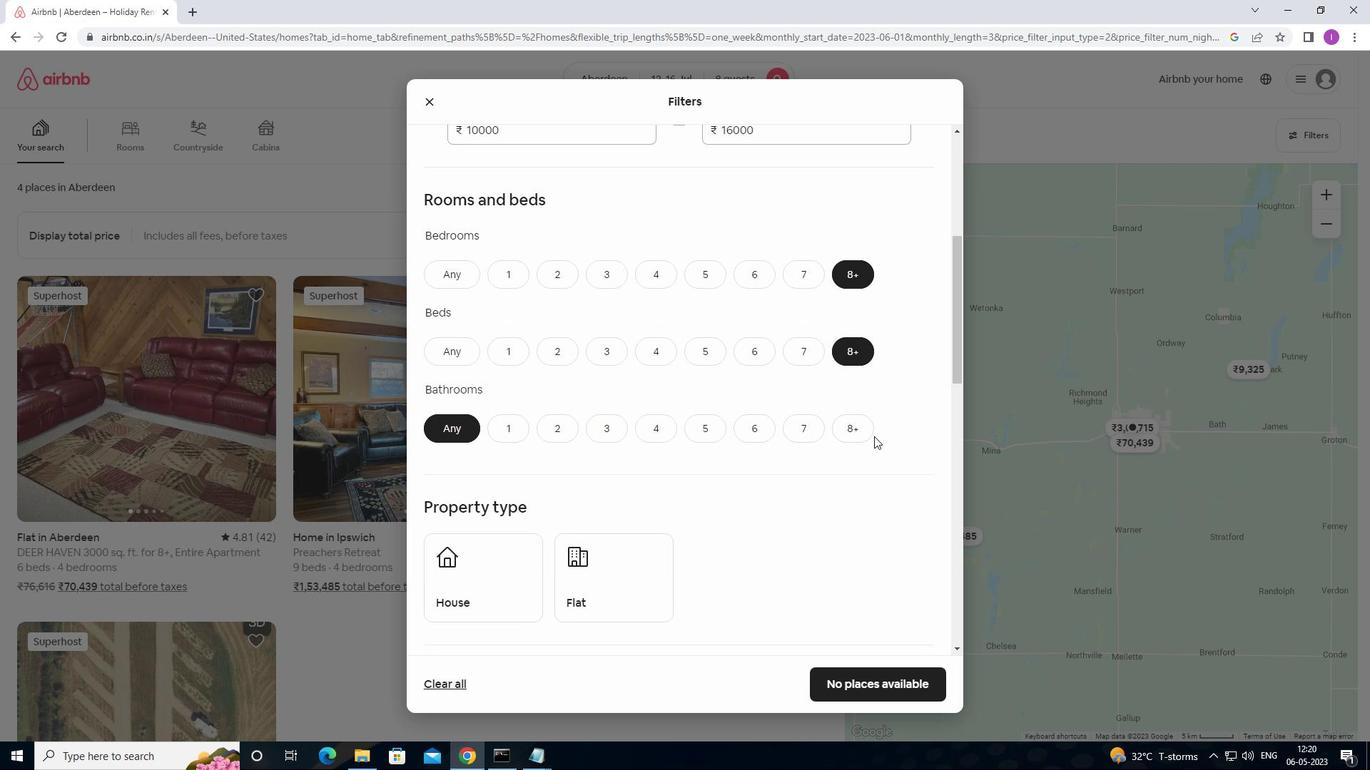 
Action: Mouse pressed left at (860, 426)
Screenshot: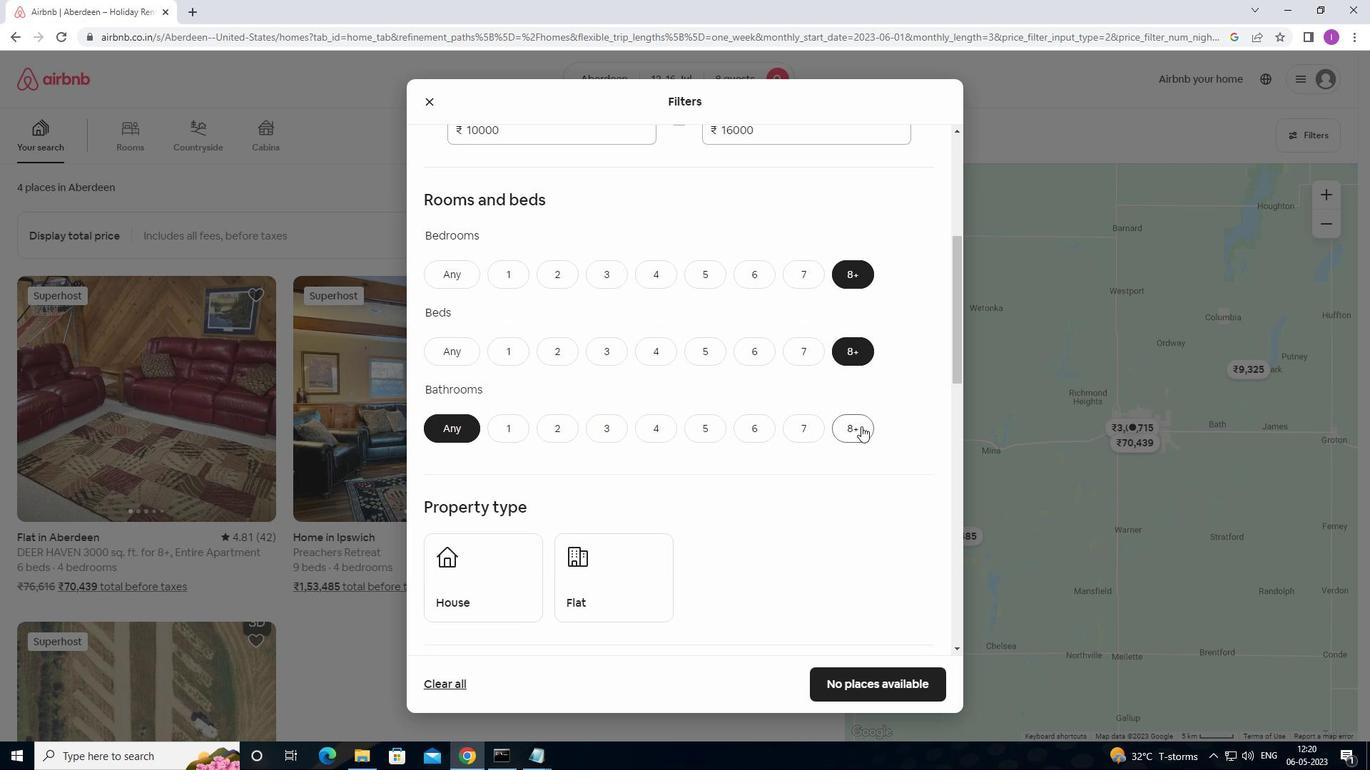 
Action: Mouse moved to (750, 411)
Screenshot: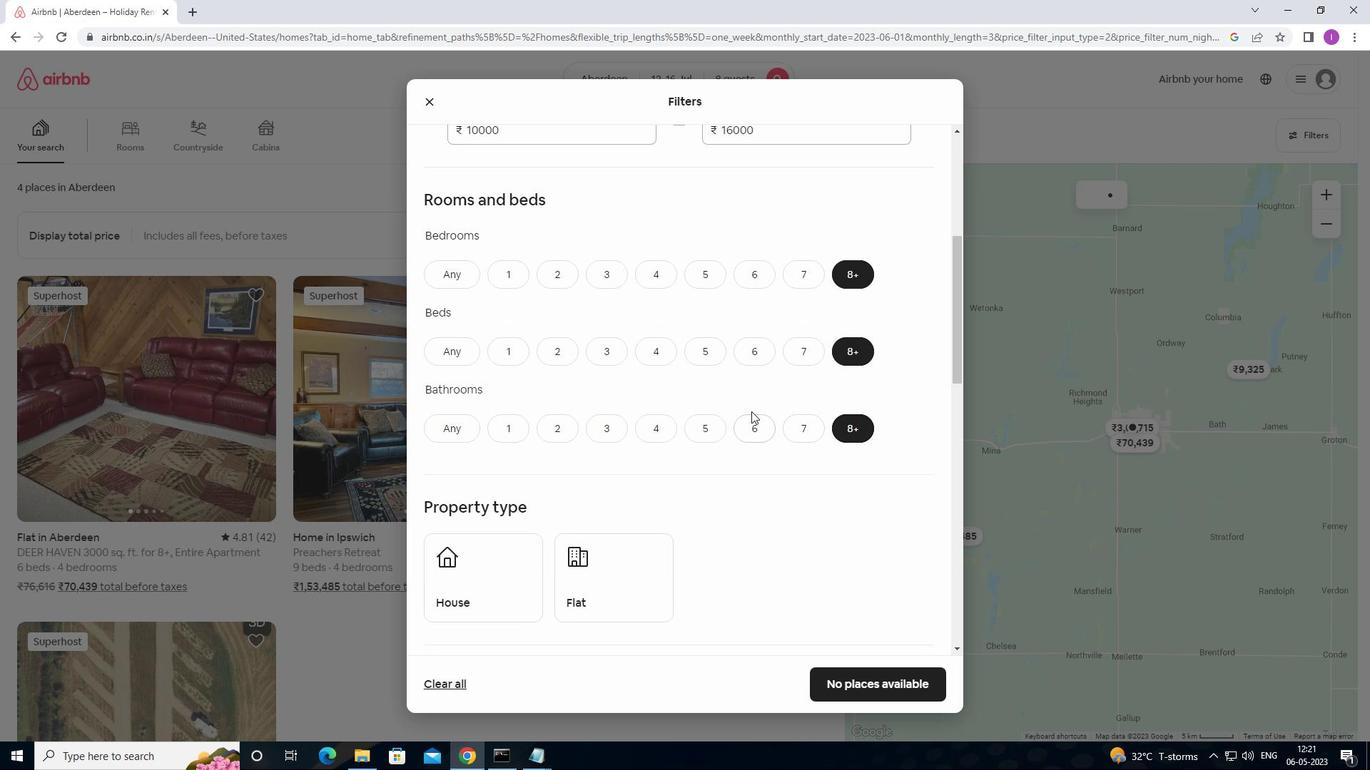 
Action: Mouse scrolled (750, 411) with delta (0, 0)
Screenshot: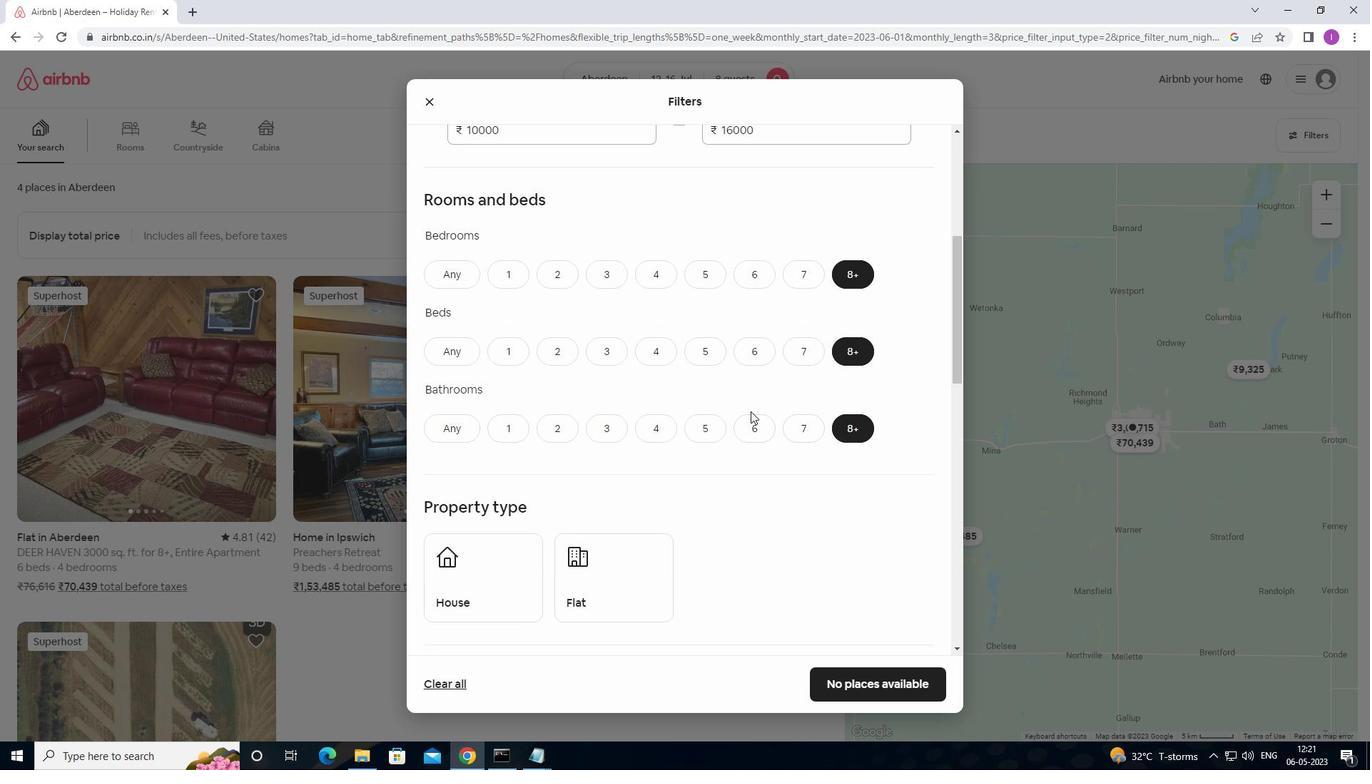 
Action: Mouse scrolled (750, 411) with delta (0, 0)
Screenshot: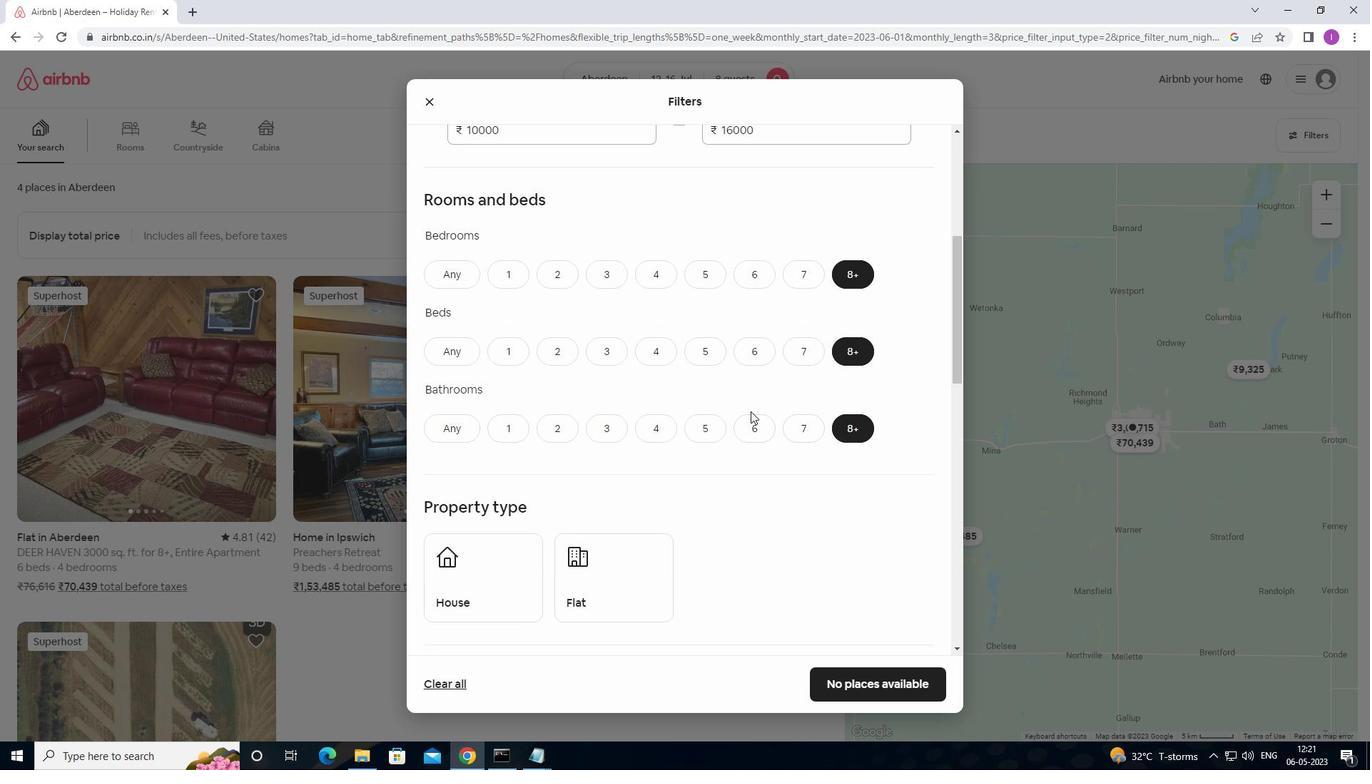 
Action: Mouse moved to (469, 436)
Screenshot: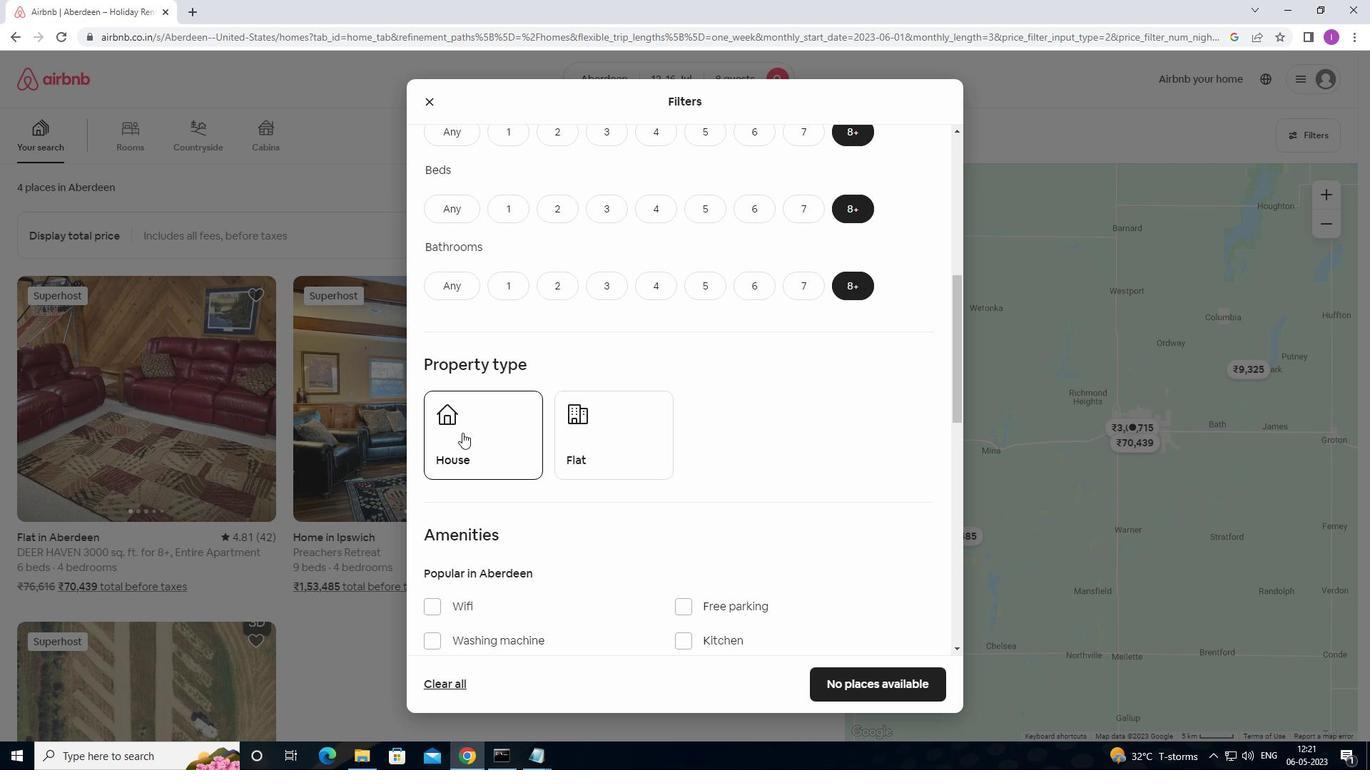 
Action: Mouse pressed left at (469, 436)
Screenshot: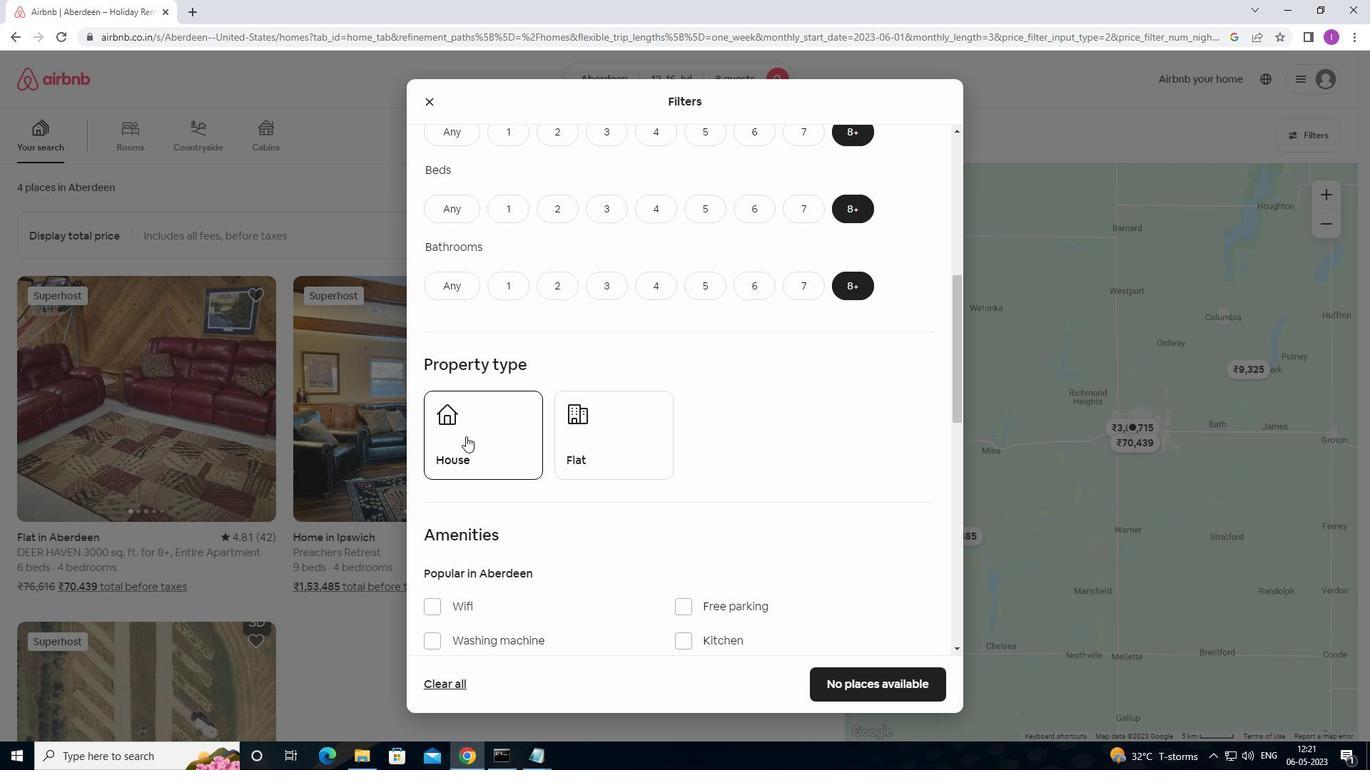 
Action: Mouse moved to (616, 433)
Screenshot: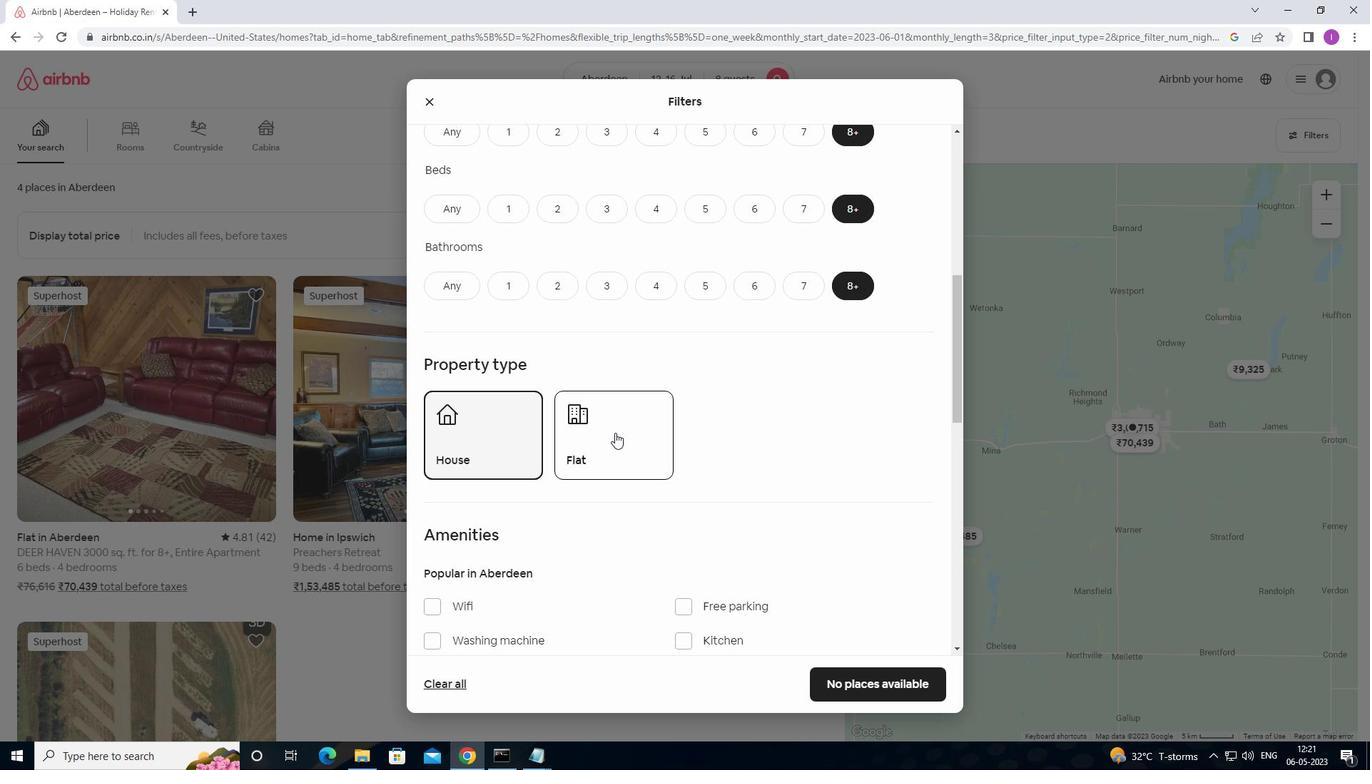 
Action: Mouse pressed left at (616, 433)
Screenshot: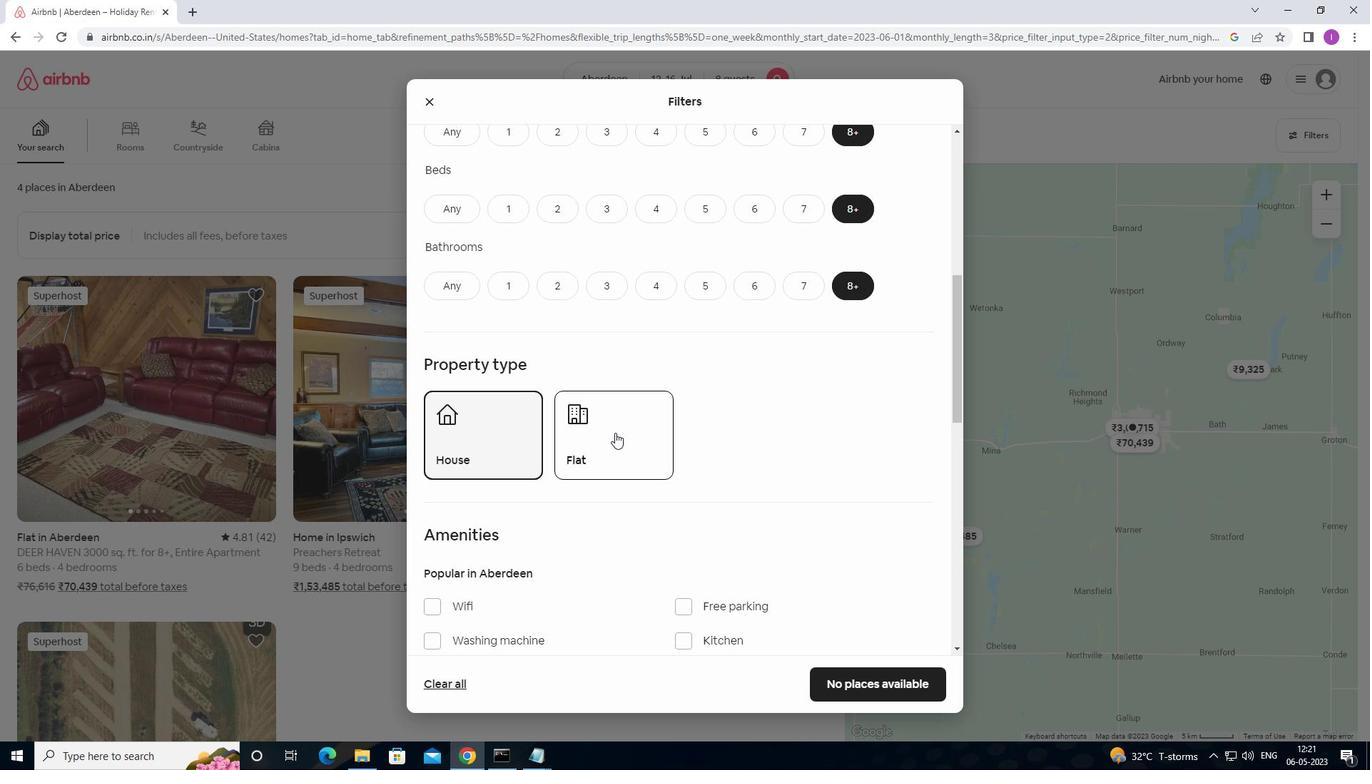 
Action: Mouse moved to (645, 411)
Screenshot: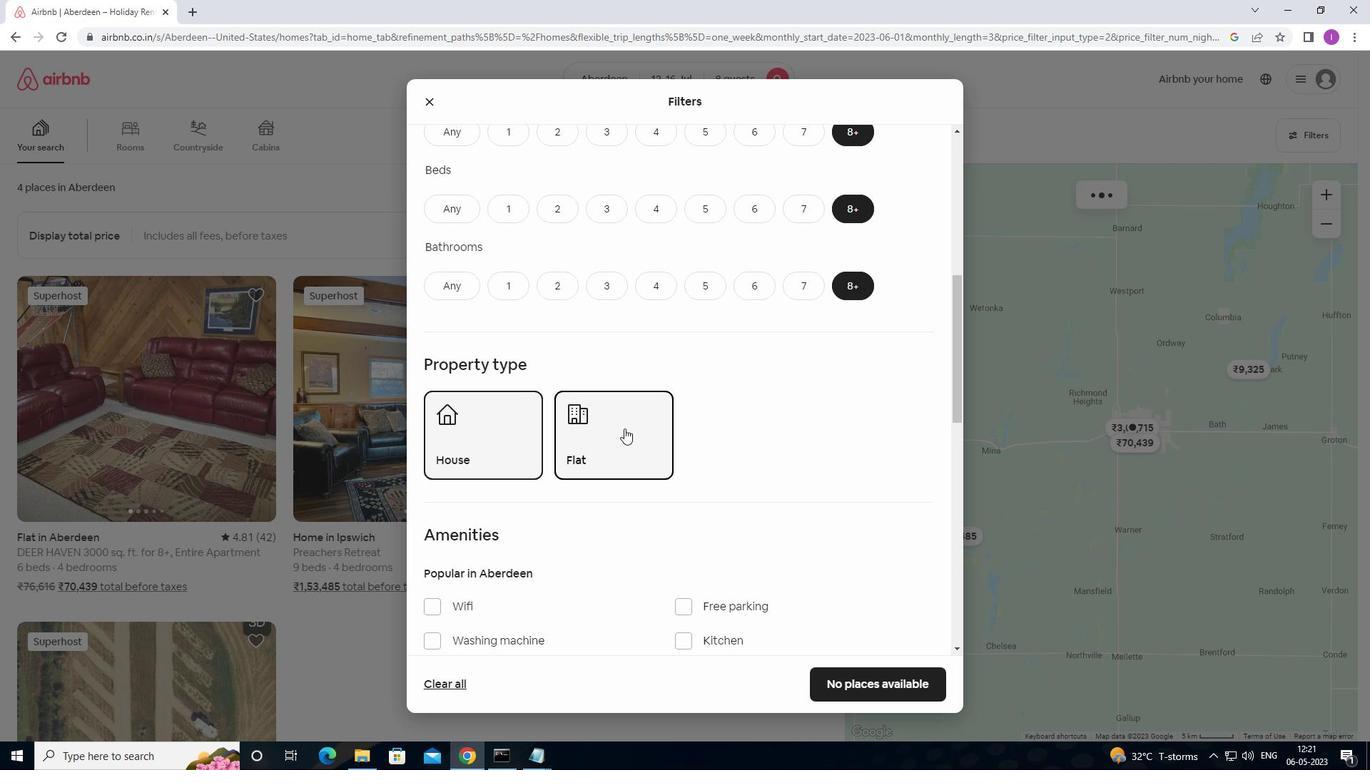 
Action: Mouse scrolled (645, 411) with delta (0, 0)
Screenshot: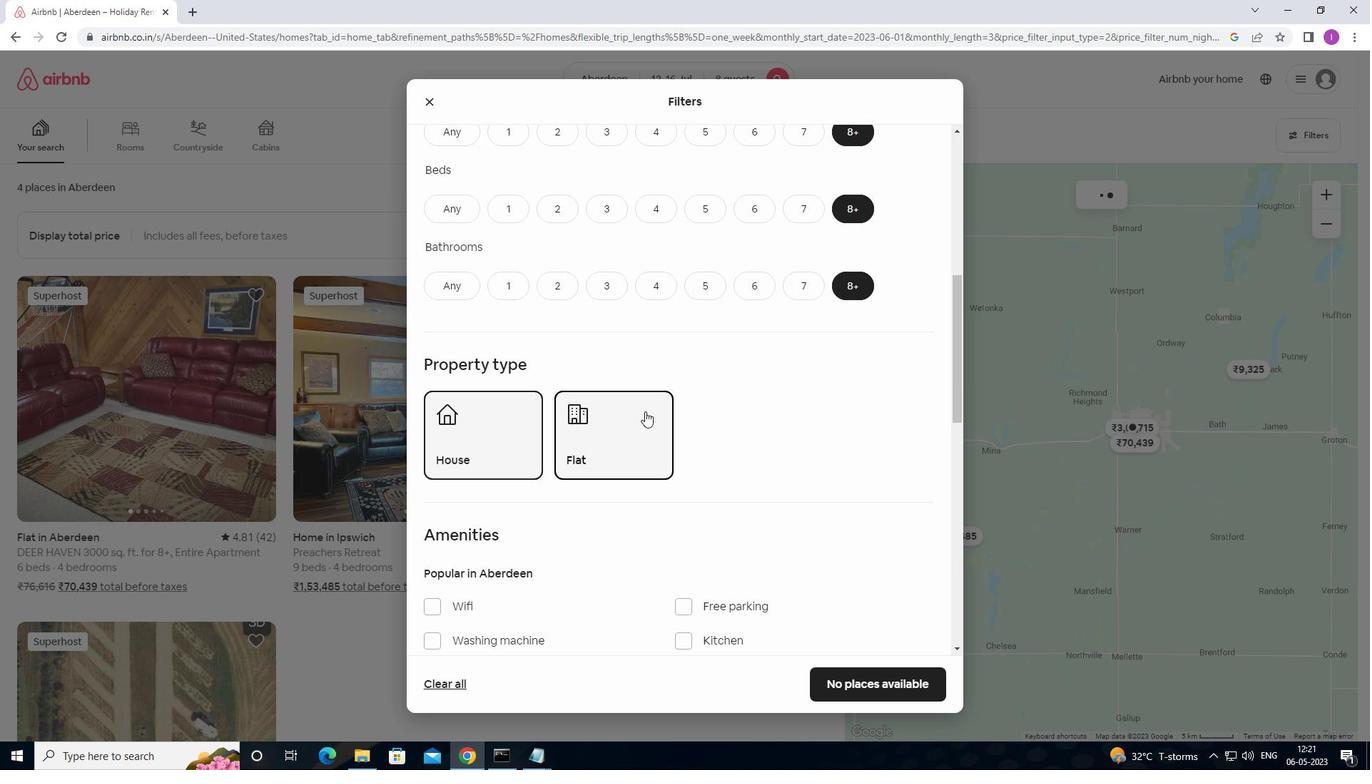 
Action: Mouse scrolled (645, 411) with delta (0, 0)
Screenshot: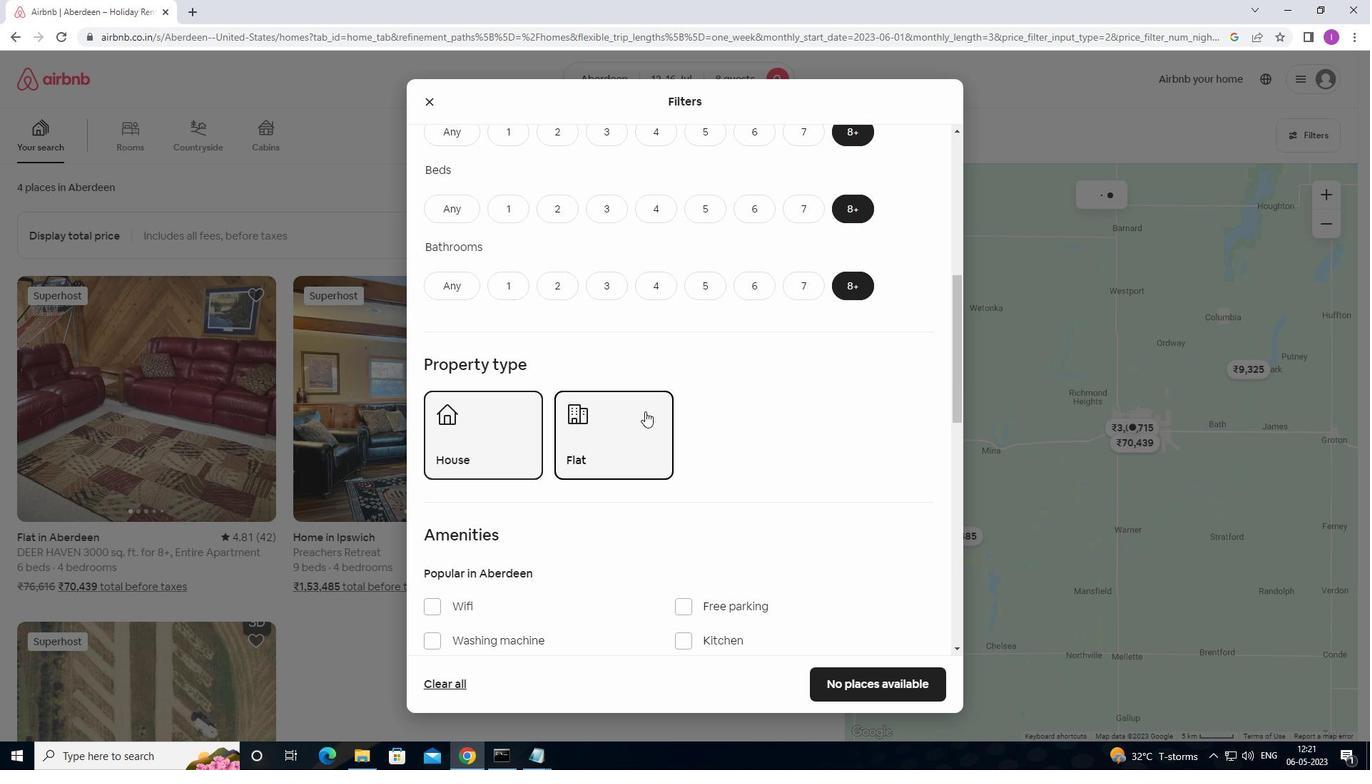 
Action: Mouse scrolled (645, 411) with delta (0, 0)
Screenshot: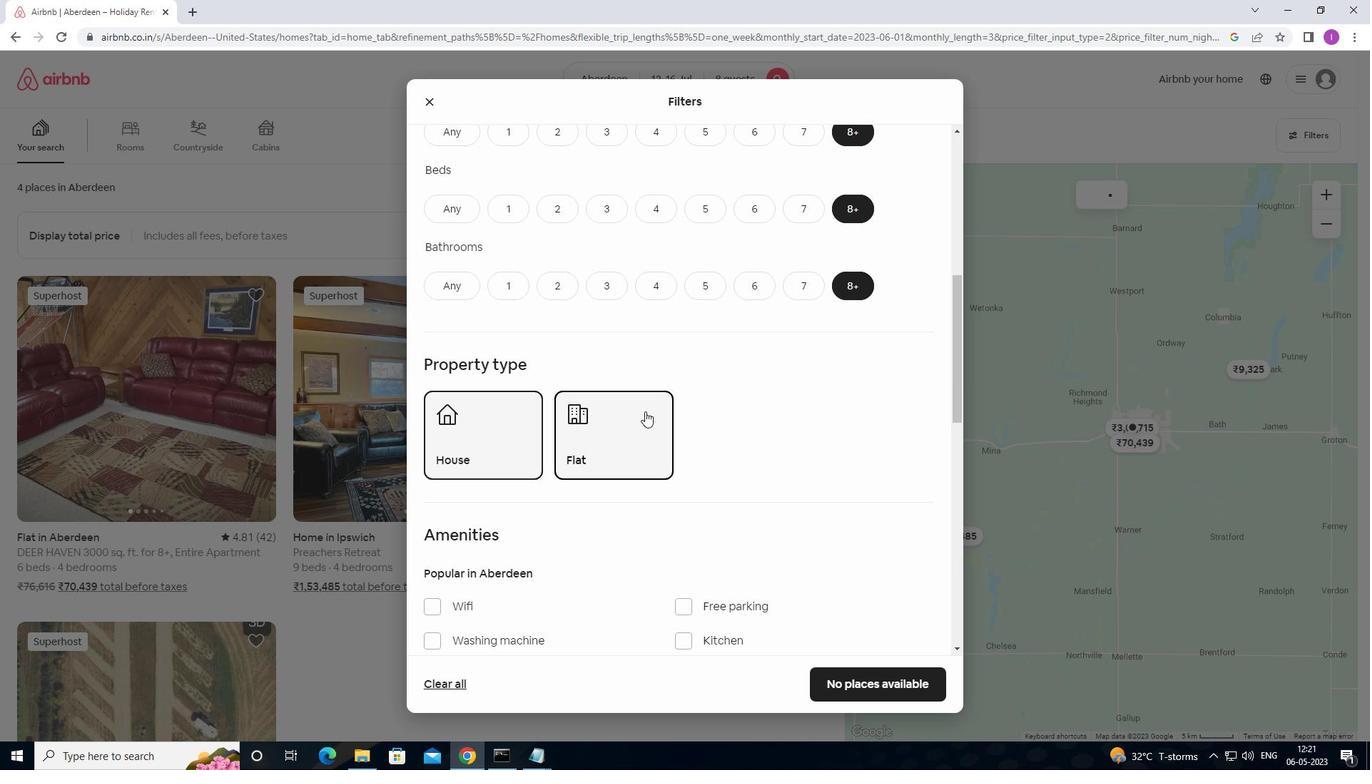 
Action: Mouse moved to (431, 393)
Screenshot: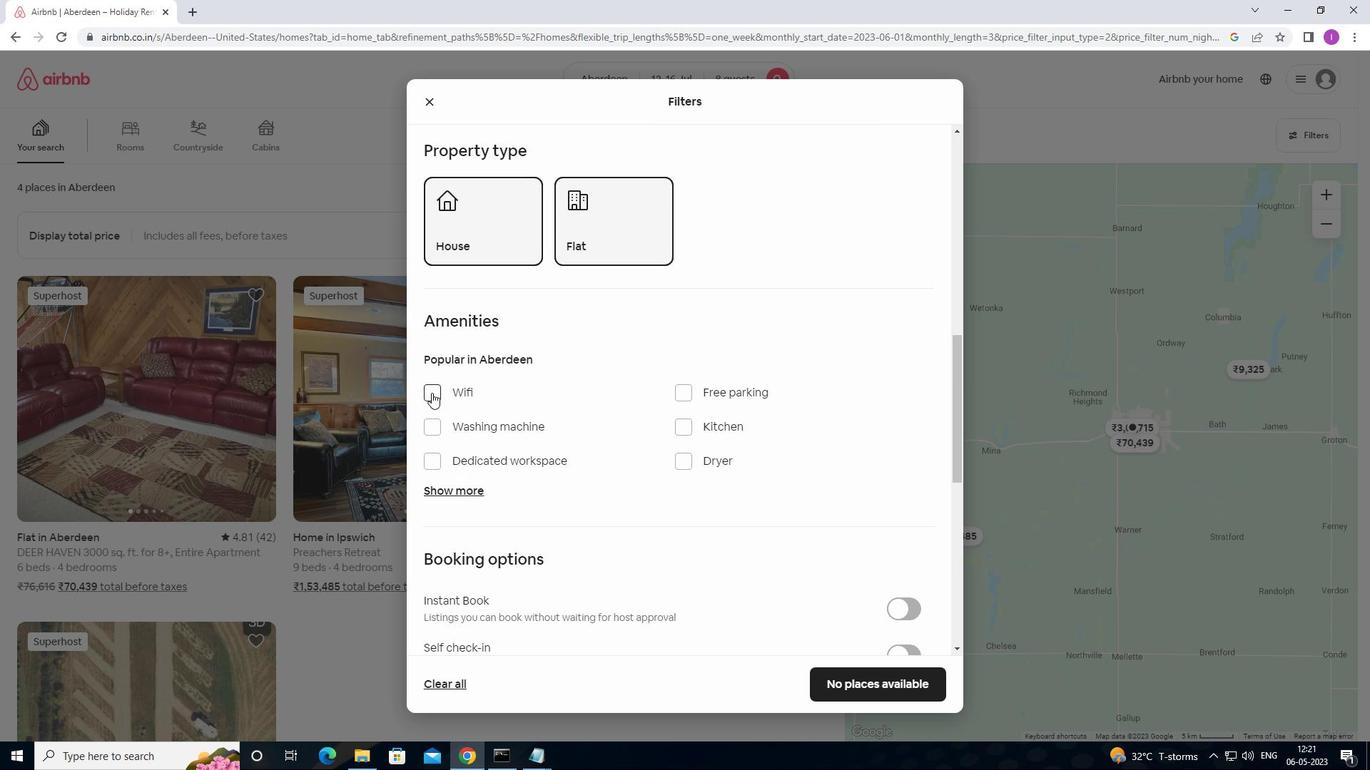 
Action: Mouse pressed left at (431, 393)
Screenshot: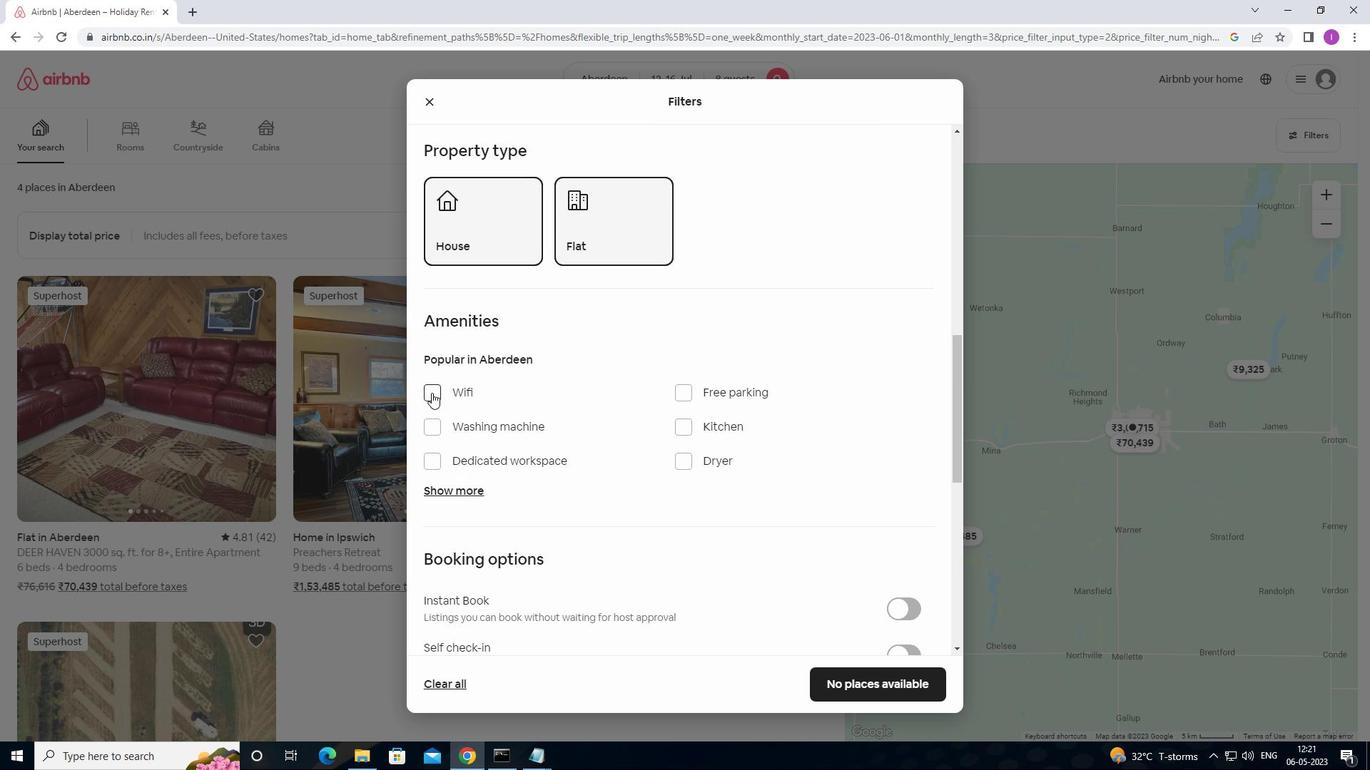 
Action: Mouse moved to (478, 386)
Screenshot: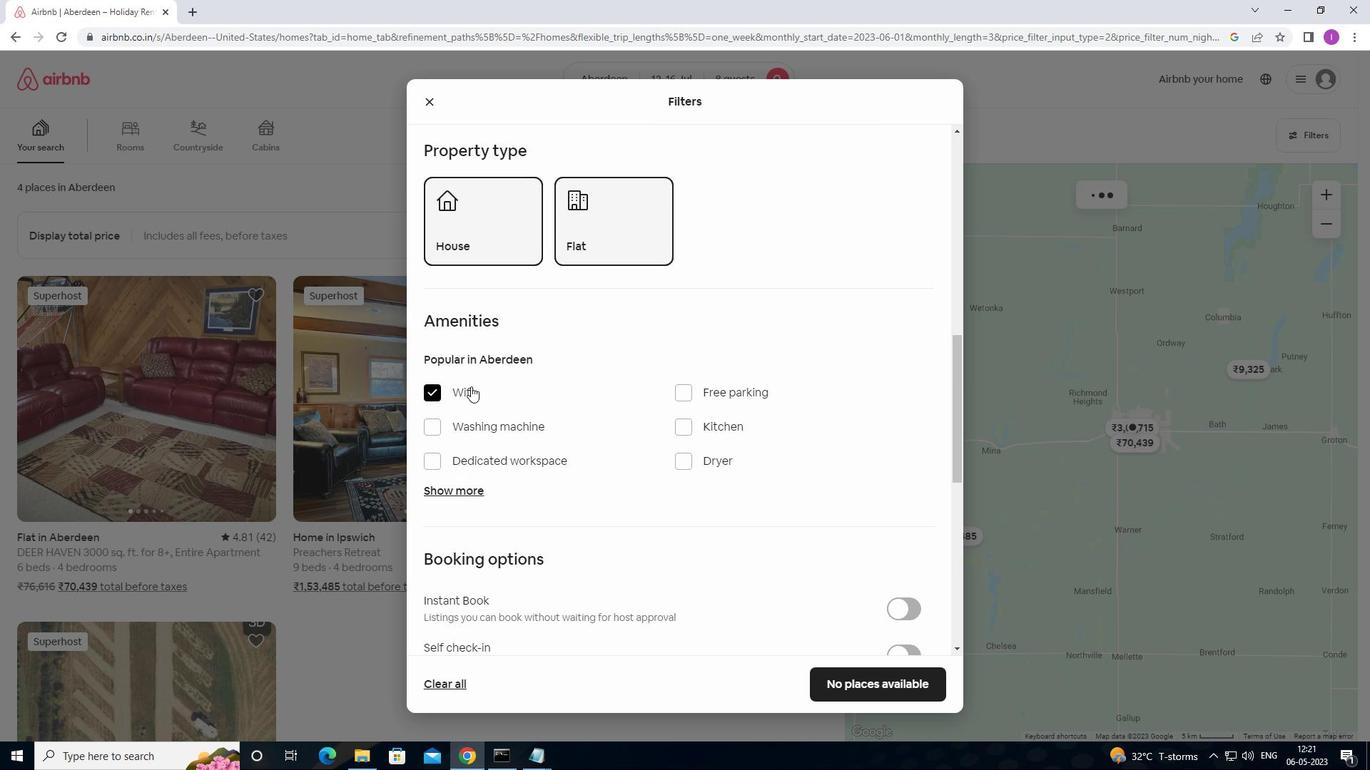 
Action: Mouse scrolled (478, 385) with delta (0, 0)
Screenshot: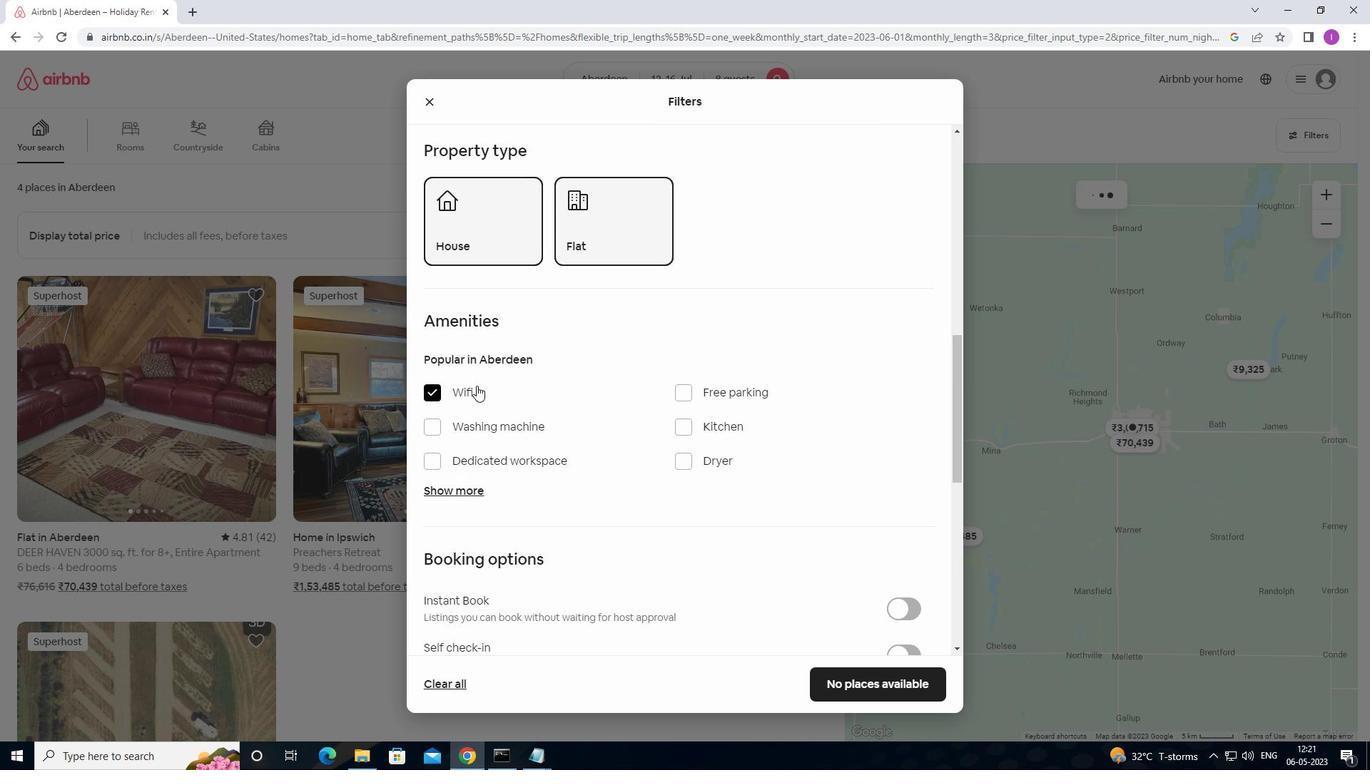 
Action: Mouse scrolled (478, 385) with delta (0, 0)
Screenshot: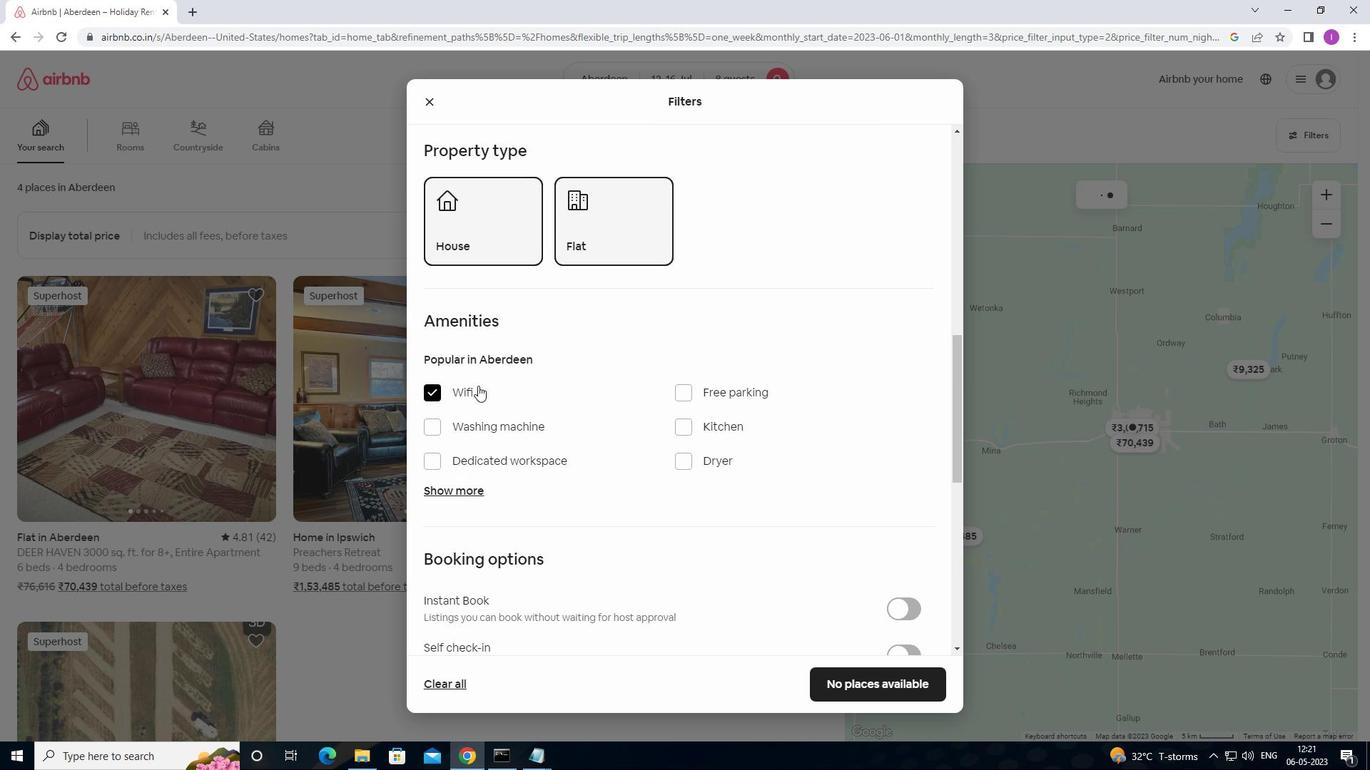 
Action: Mouse moved to (687, 249)
Screenshot: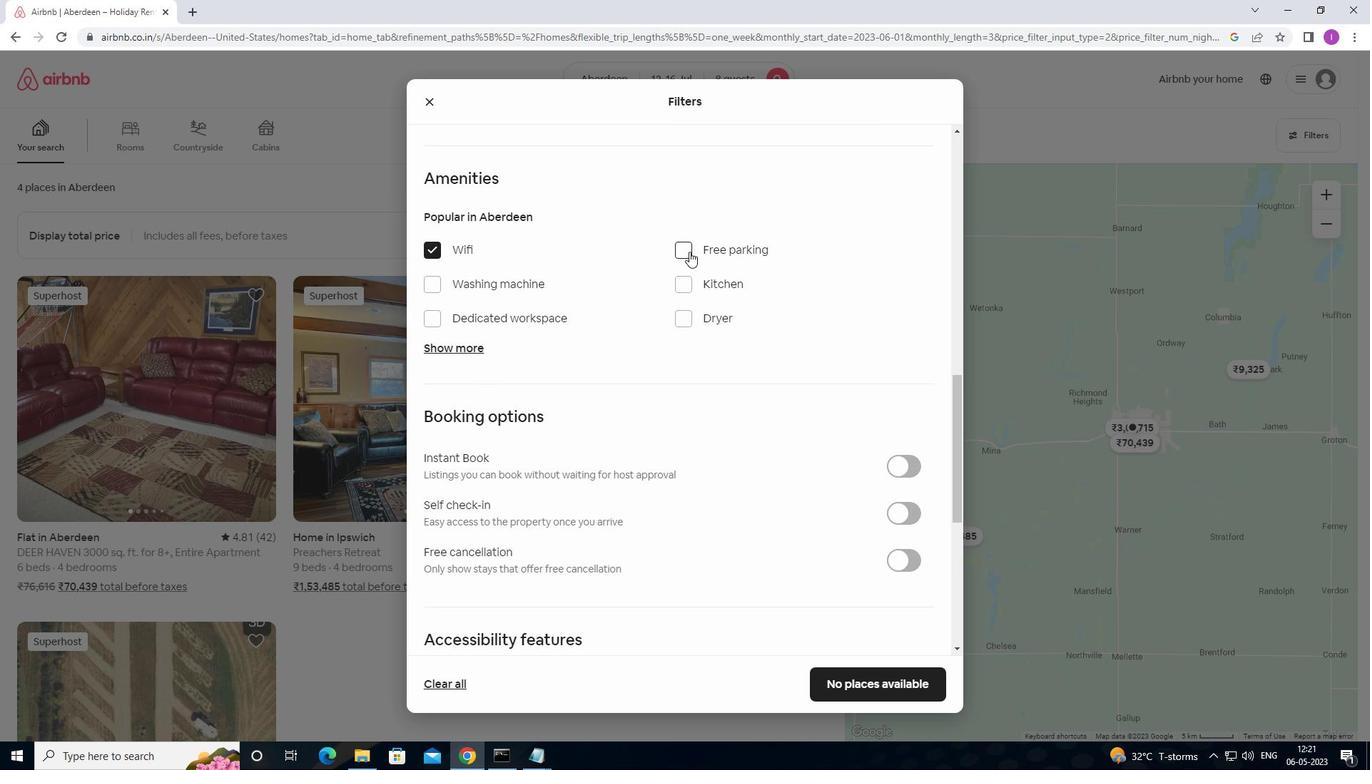 
Action: Mouse pressed left at (687, 249)
Screenshot: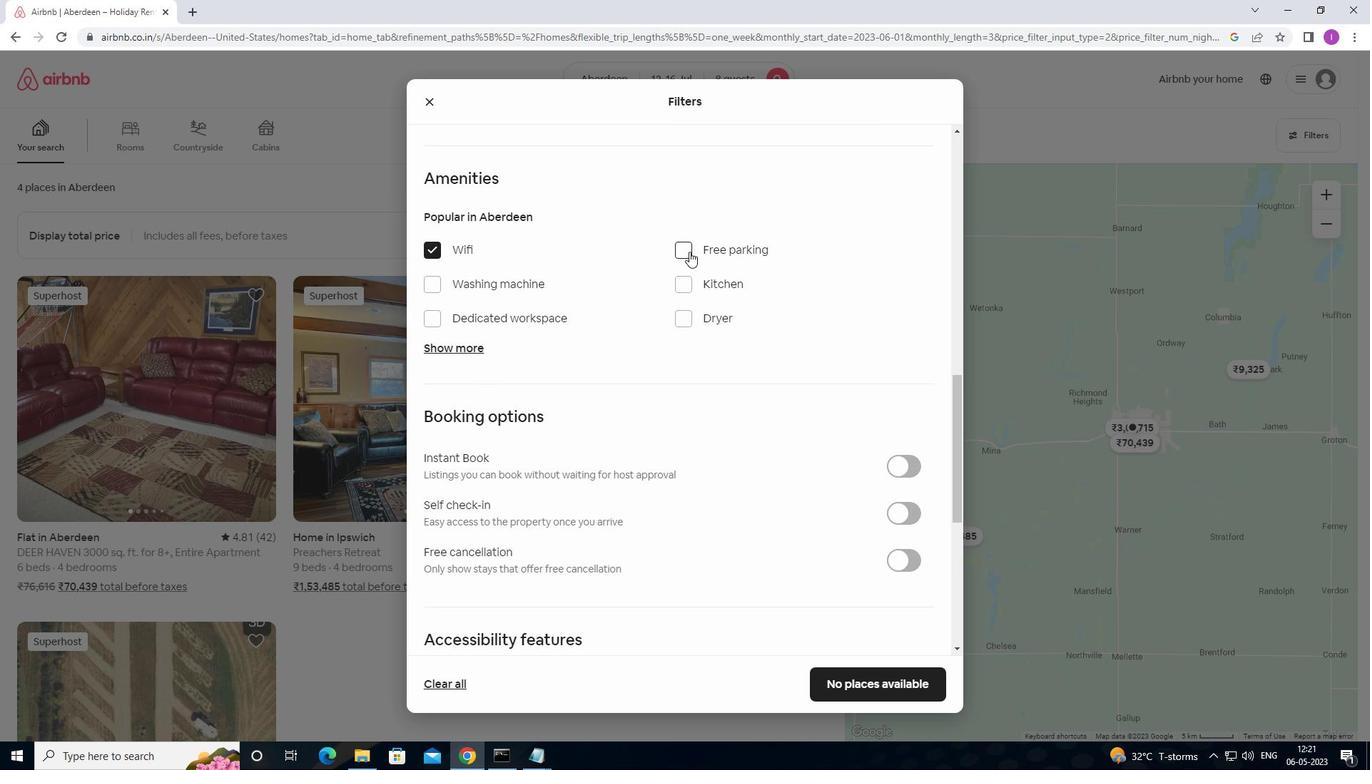 
Action: Mouse moved to (449, 344)
Screenshot: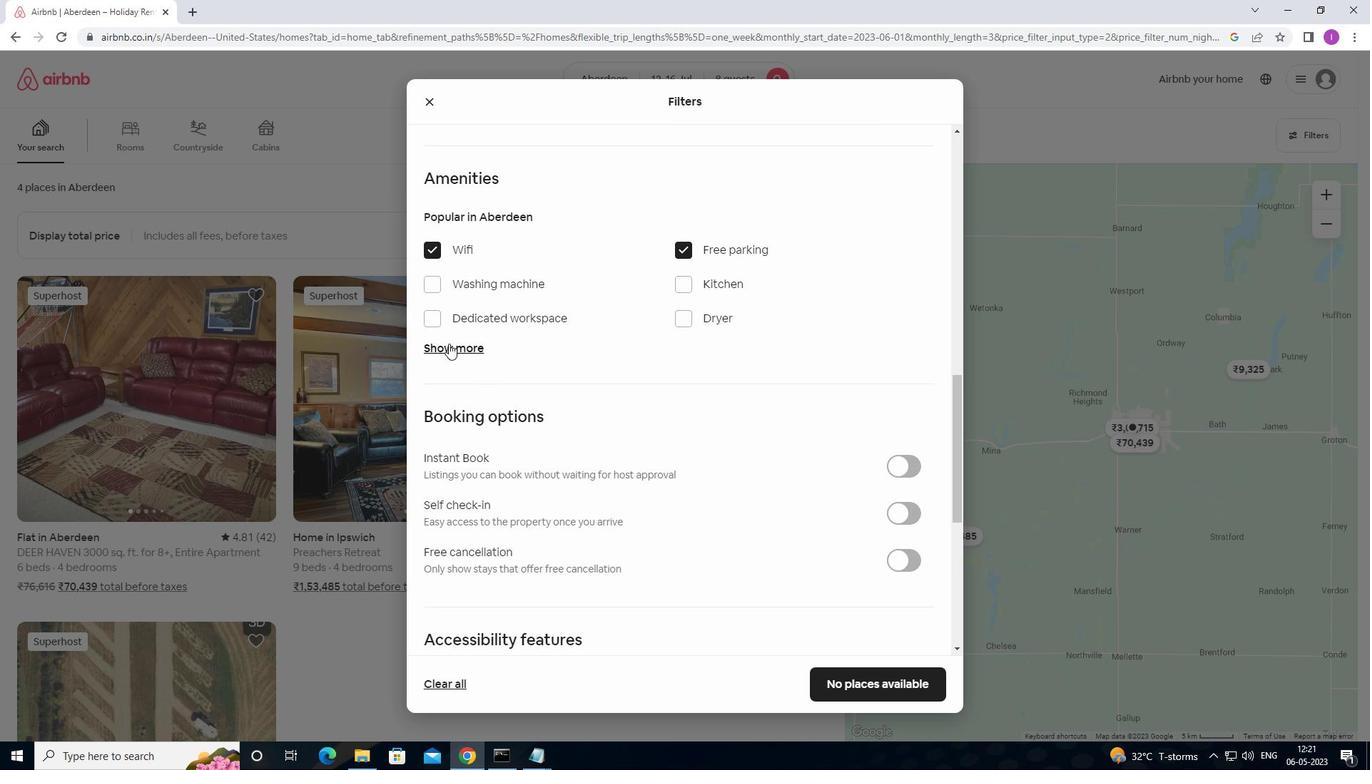 
Action: Mouse pressed left at (449, 344)
Screenshot: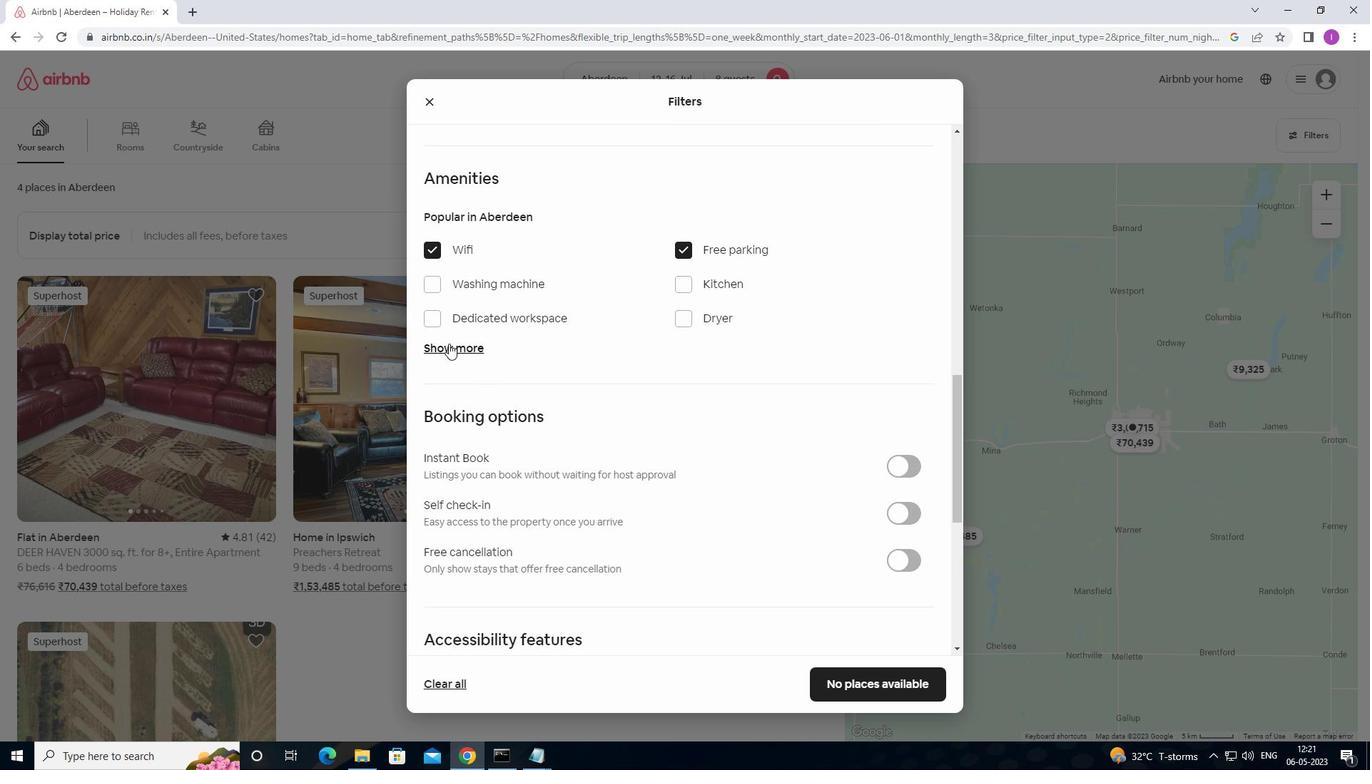 
Action: Mouse moved to (440, 428)
Screenshot: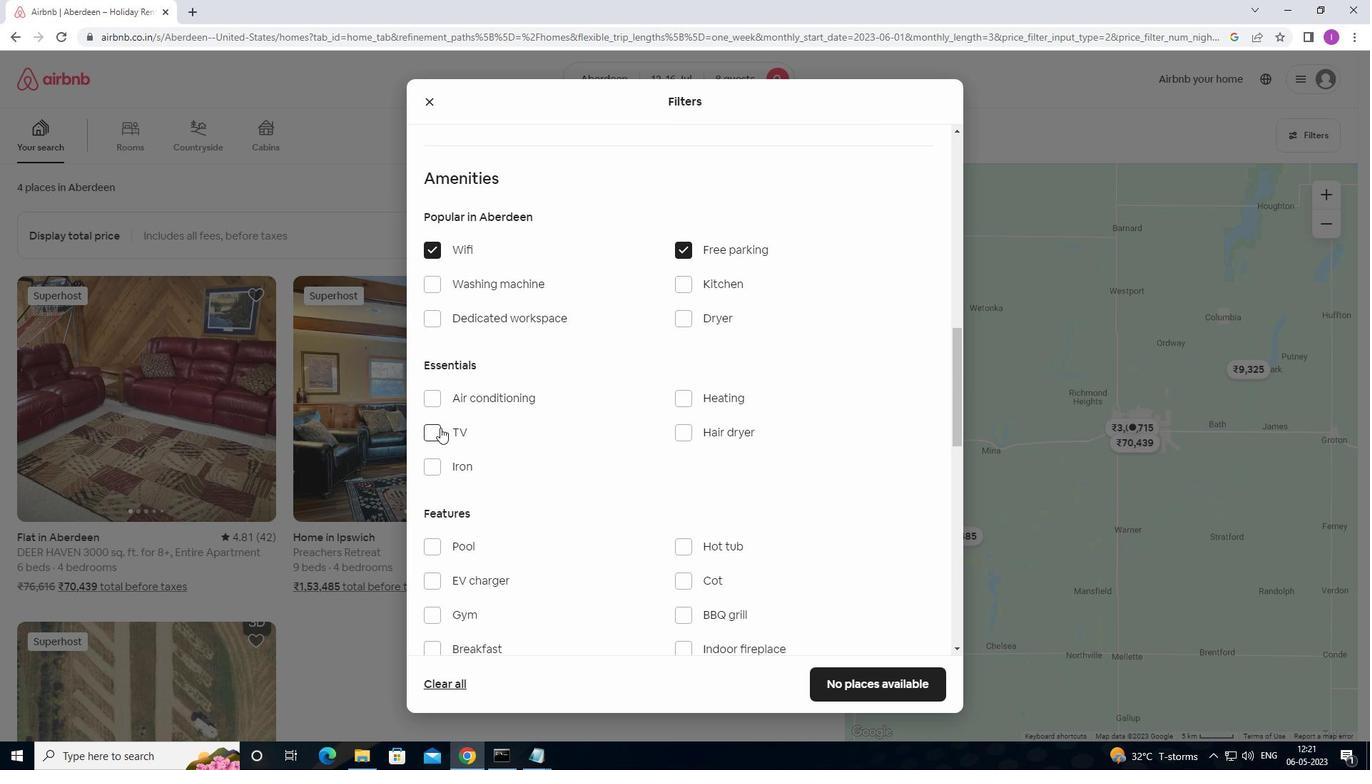 
Action: Mouse pressed left at (440, 428)
Screenshot: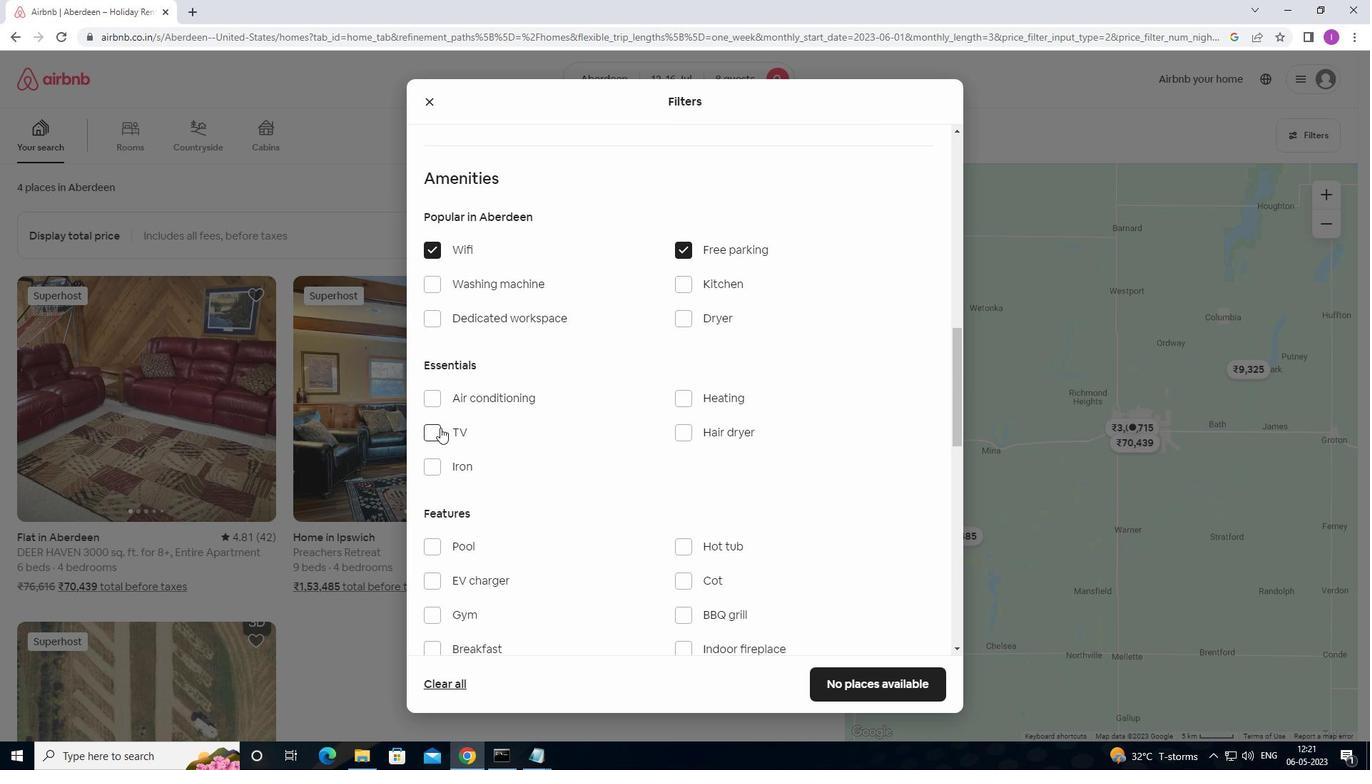 
Action: Mouse moved to (482, 420)
Screenshot: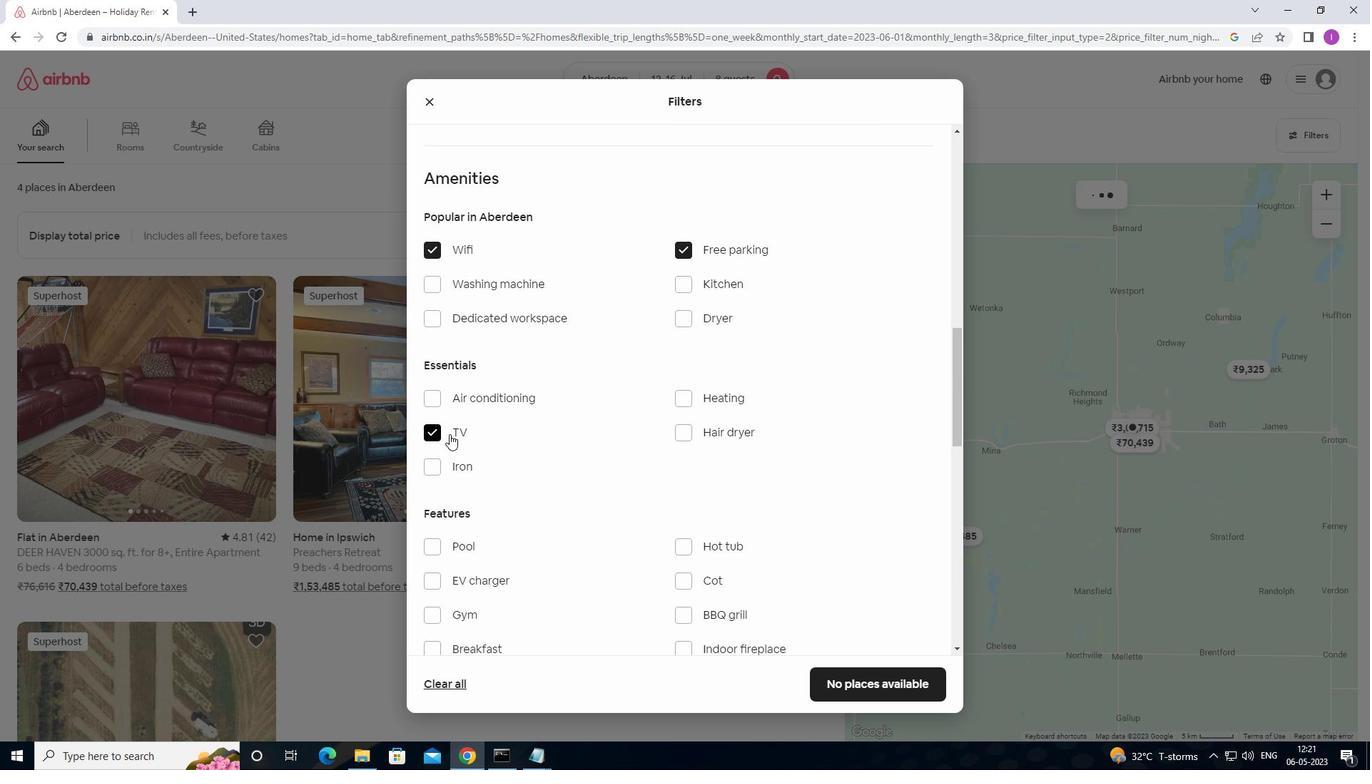 
Action: Mouse scrolled (482, 419) with delta (0, 0)
Screenshot: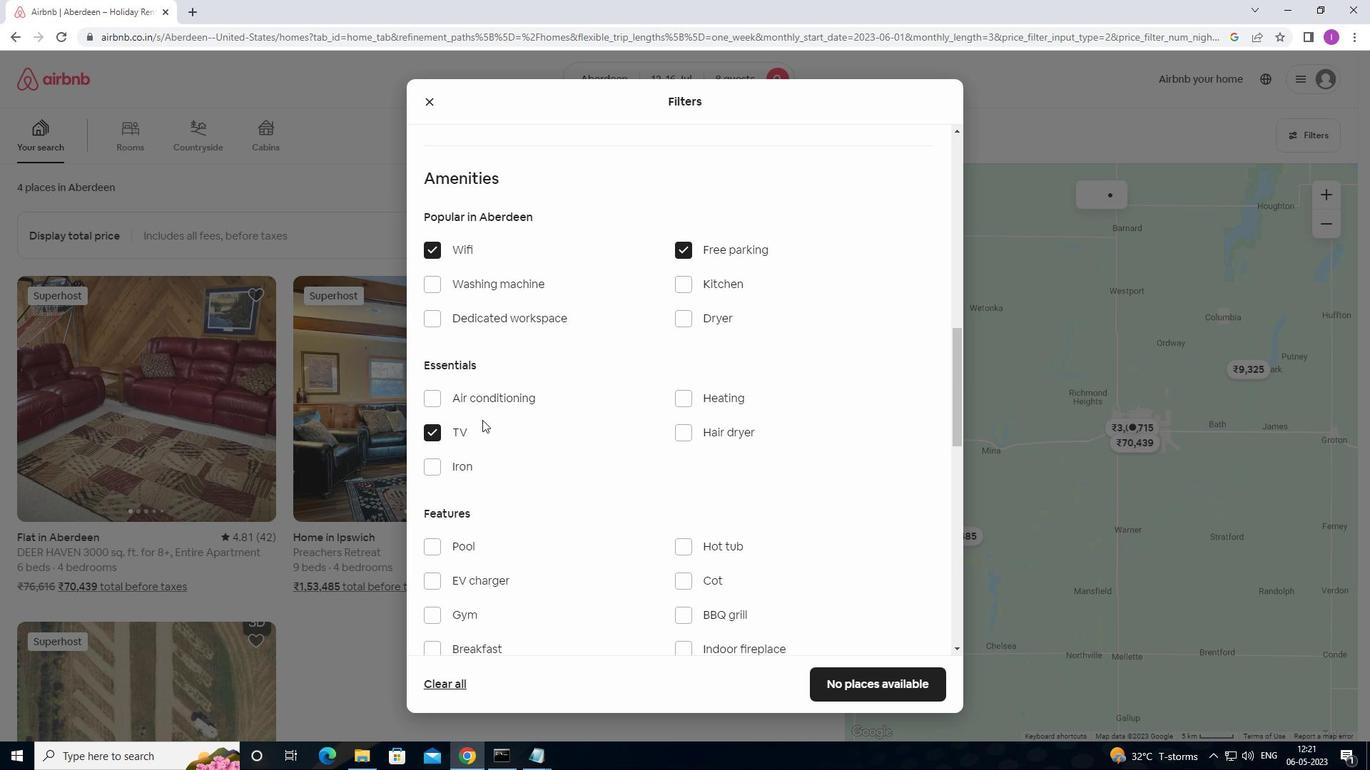 
Action: Mouse scrolled (482, 419) with delta (0, 0)
Screenshot: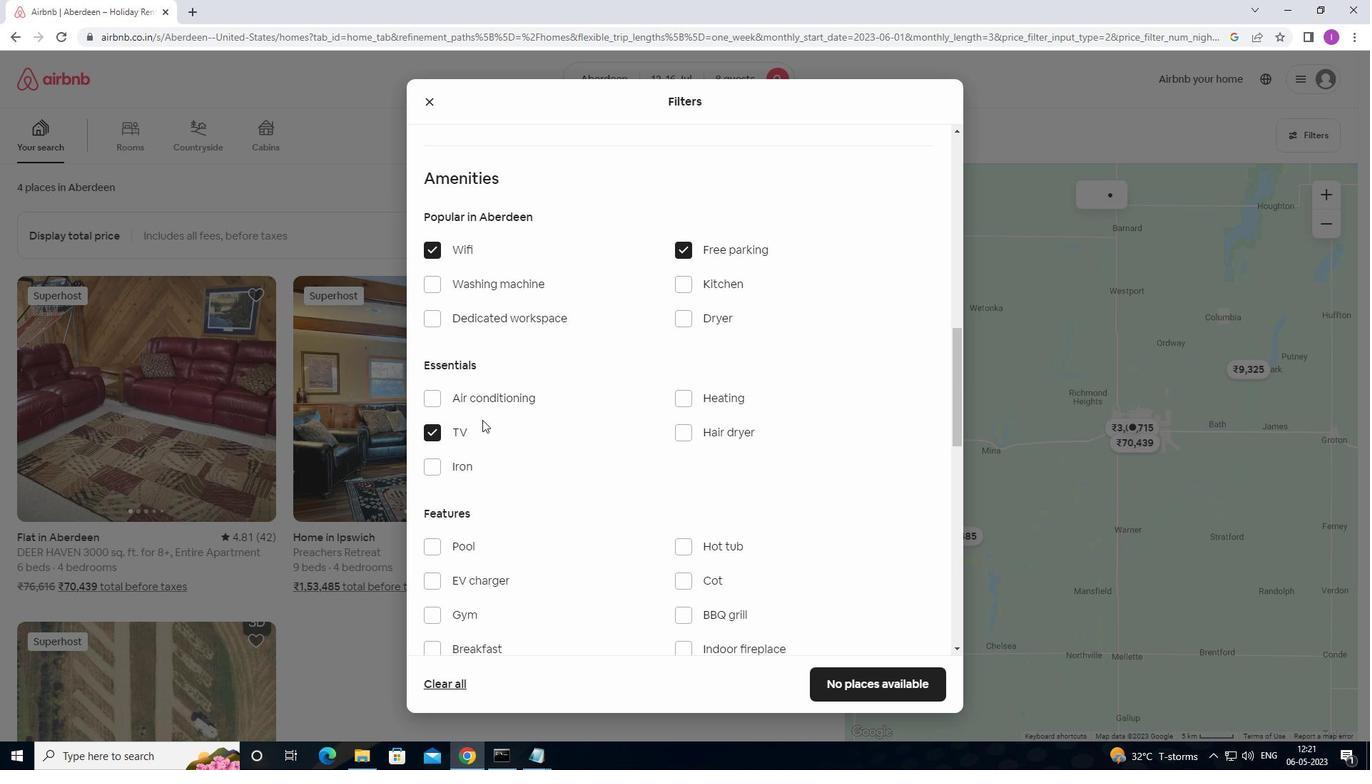 
Action: Mouse scrolled (482, 419) with delta (0, 0)
Screenshot: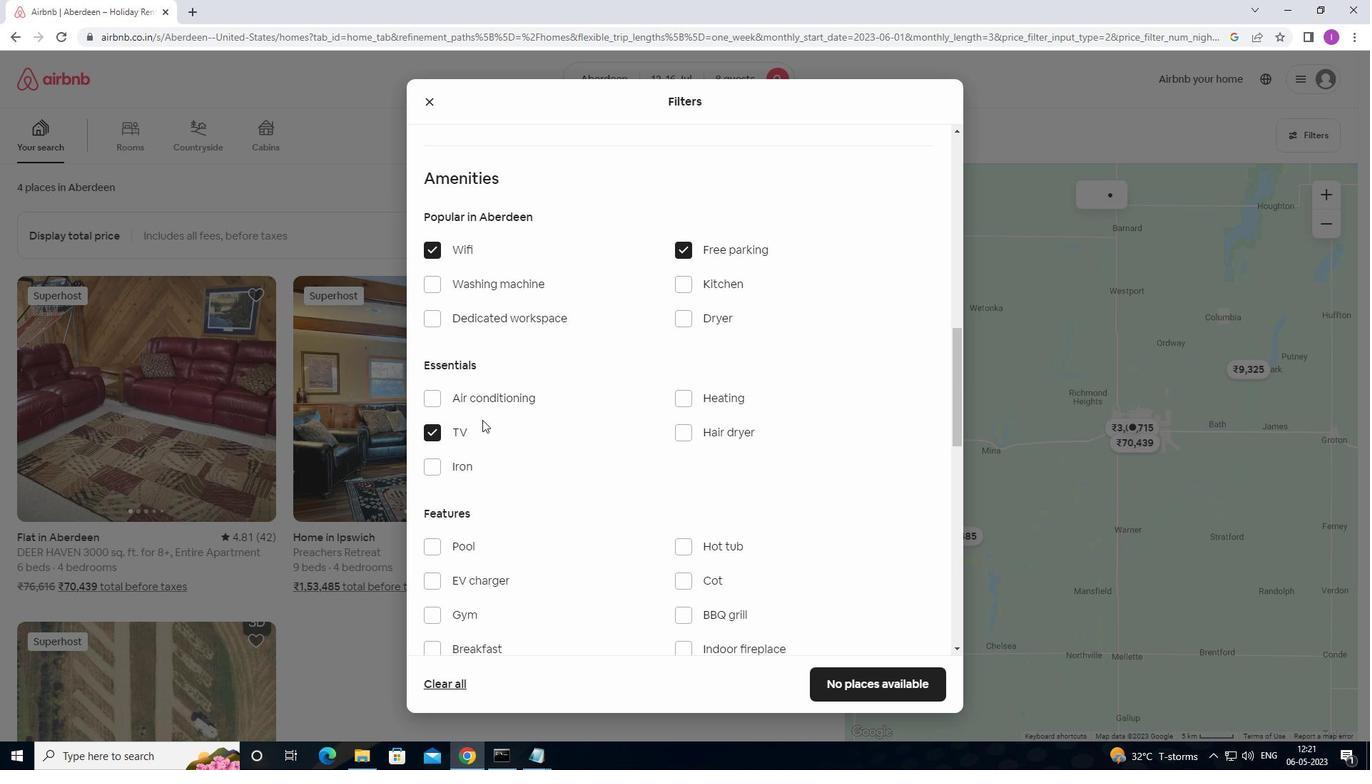 
Action: Mouse moved to (429, 403)
Screenshot: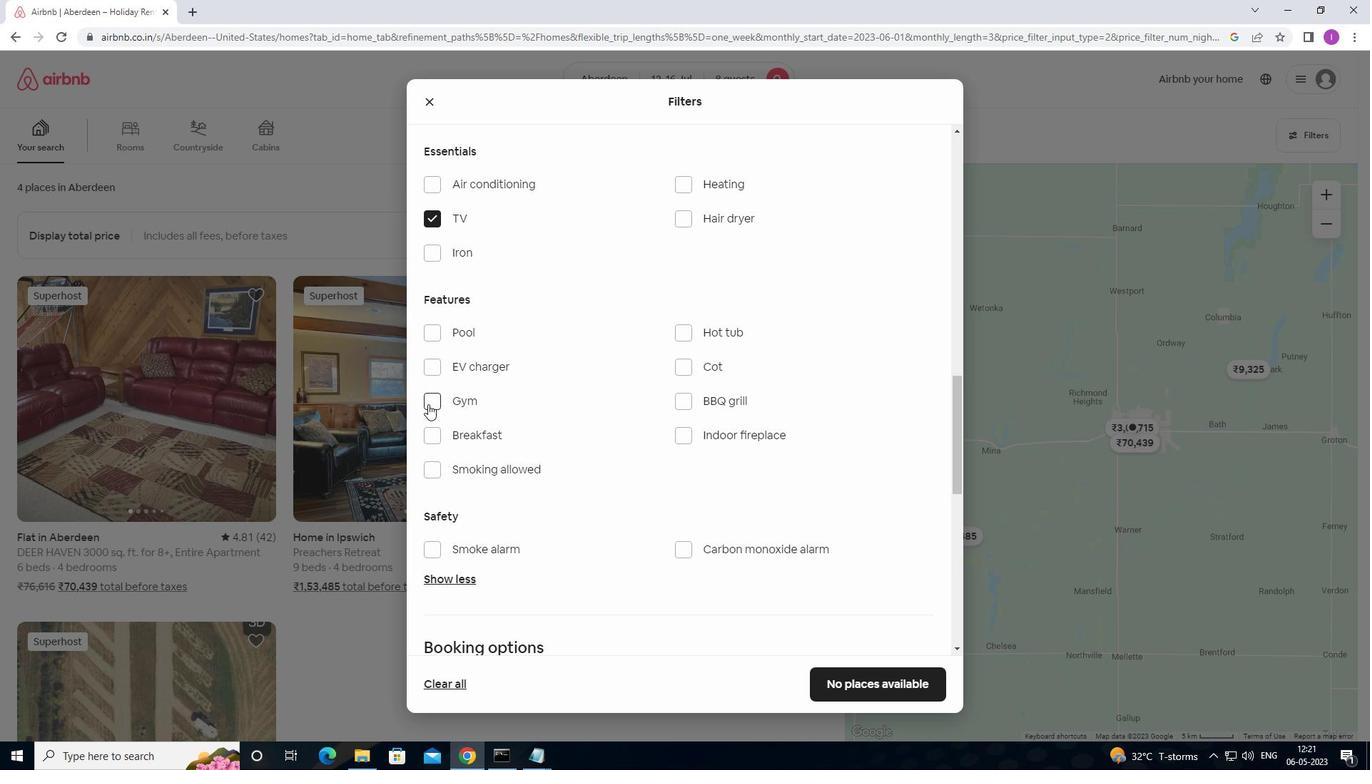 
Action: Mouse pressed left at (429, 403)
Screenshot: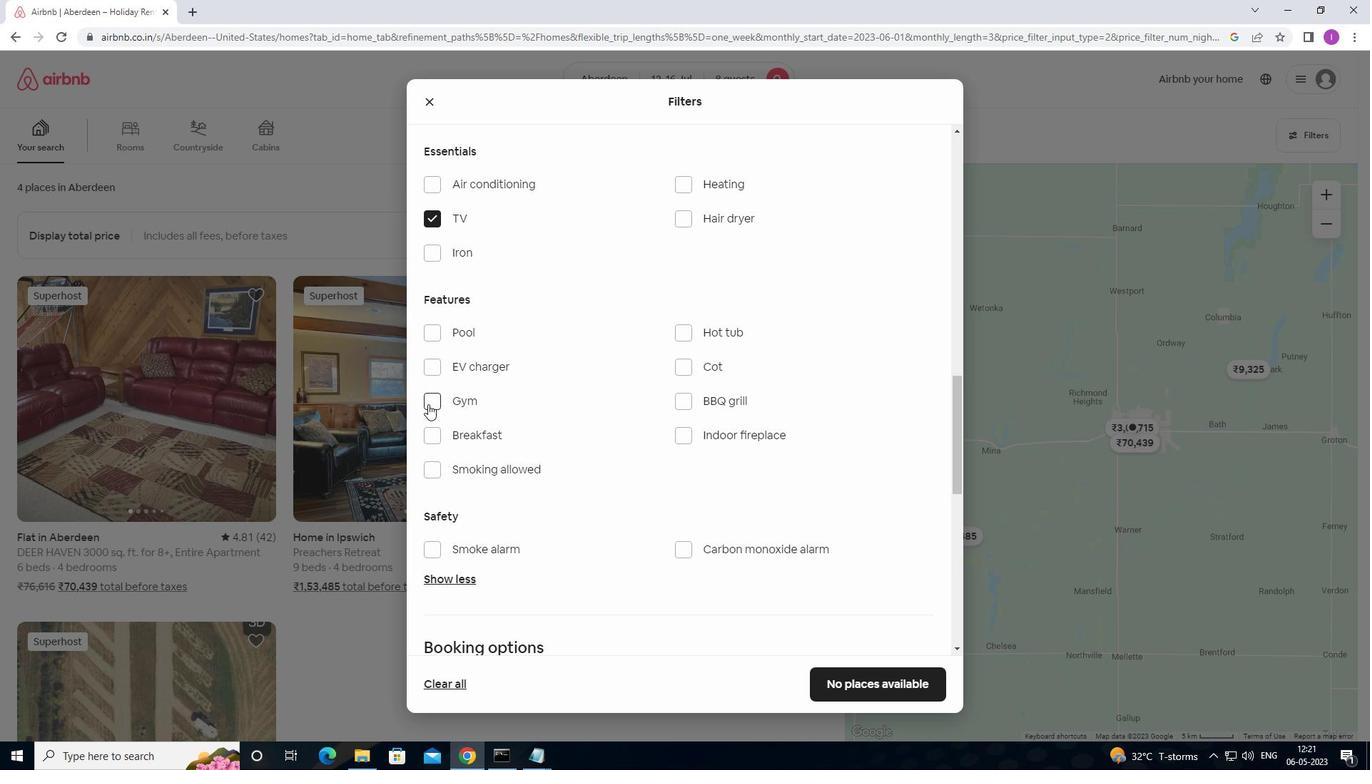 
Action: Mouse moved to (429, 439)
Screenshot: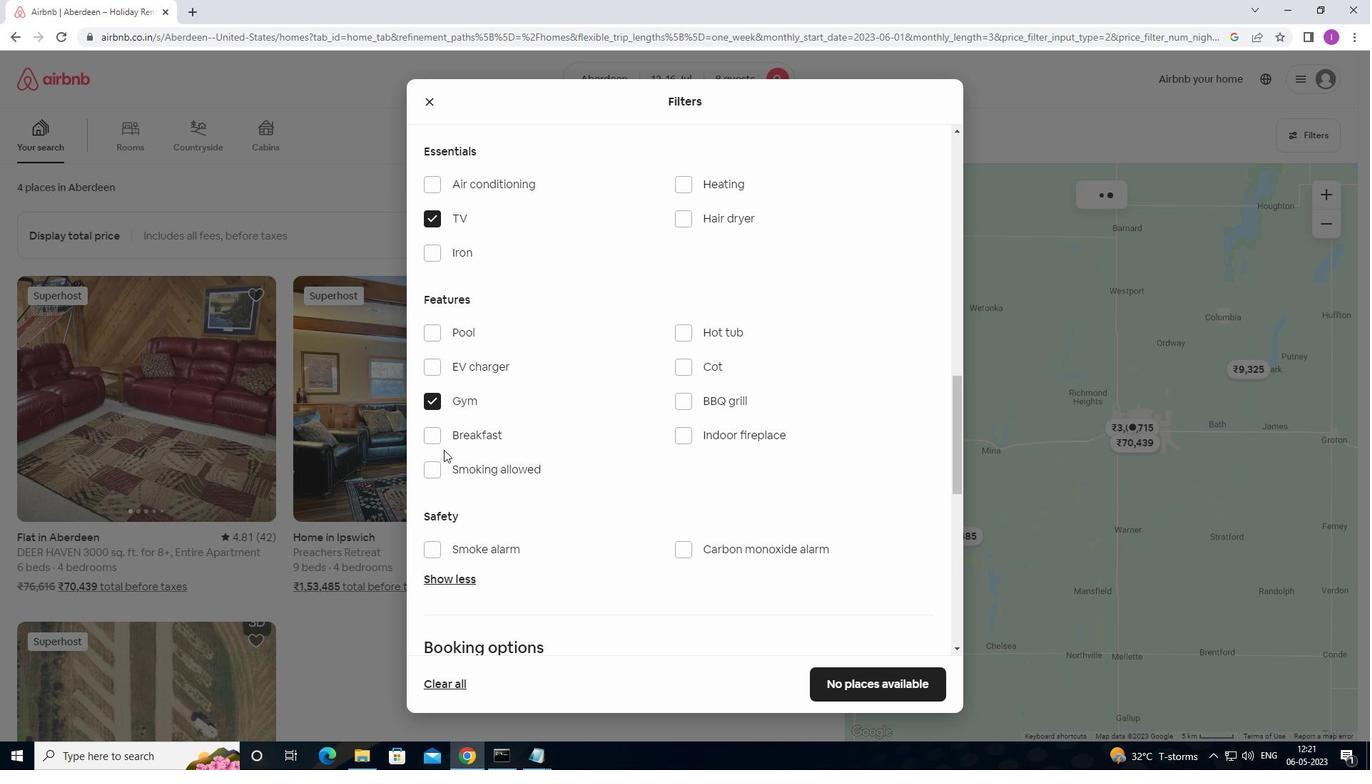 
Action: Mouse pressed left at (429, 439)
Screenshot: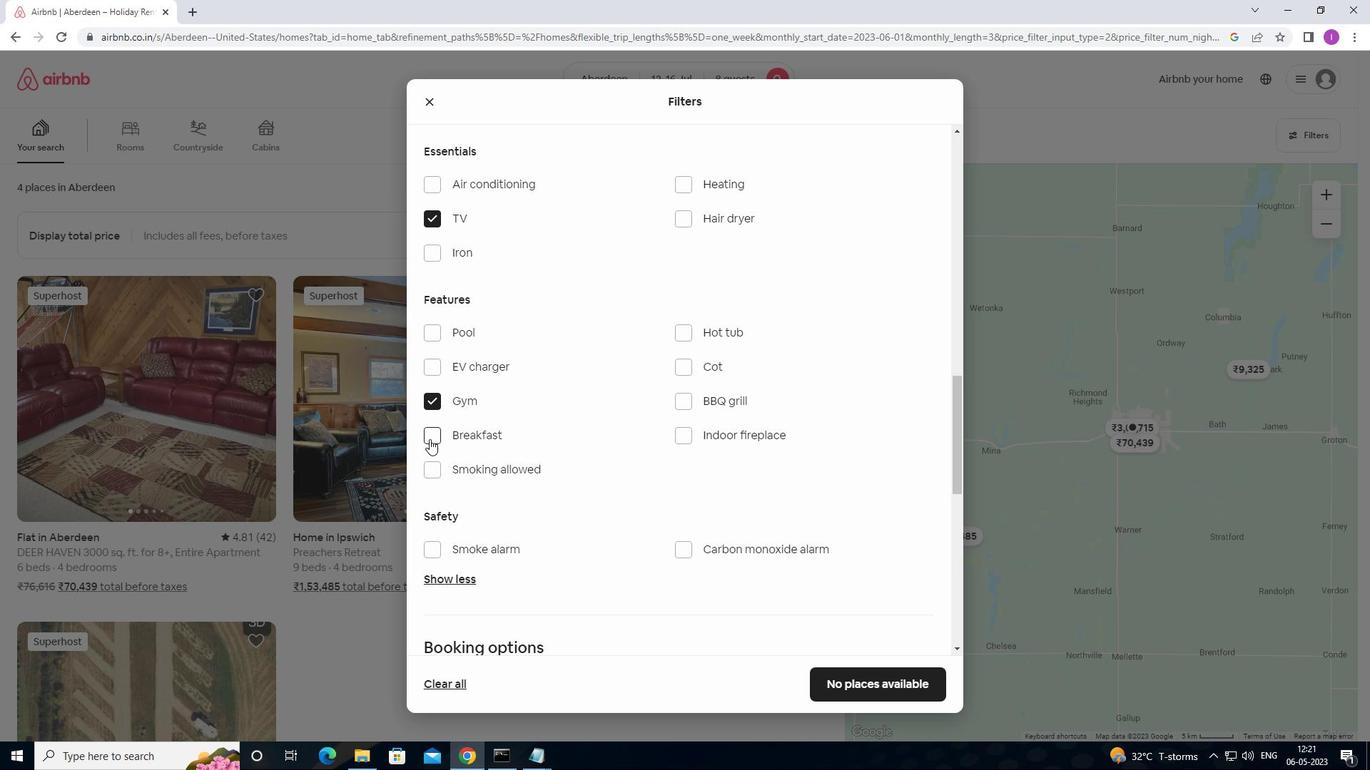 
Action: Mouse moved to (543, 476)
Screenshot: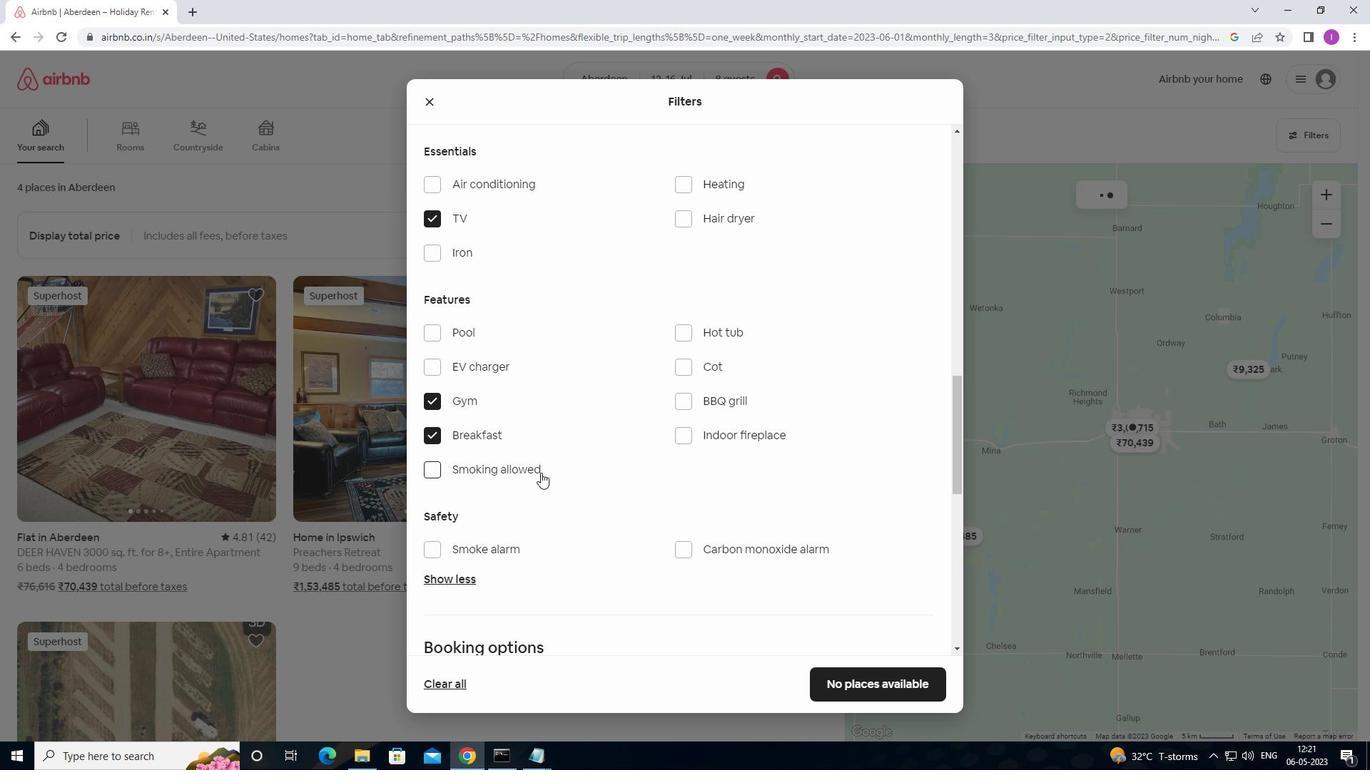
Action: Mouse scrolled (543, 475) with delta (0, 0)
Screenshot: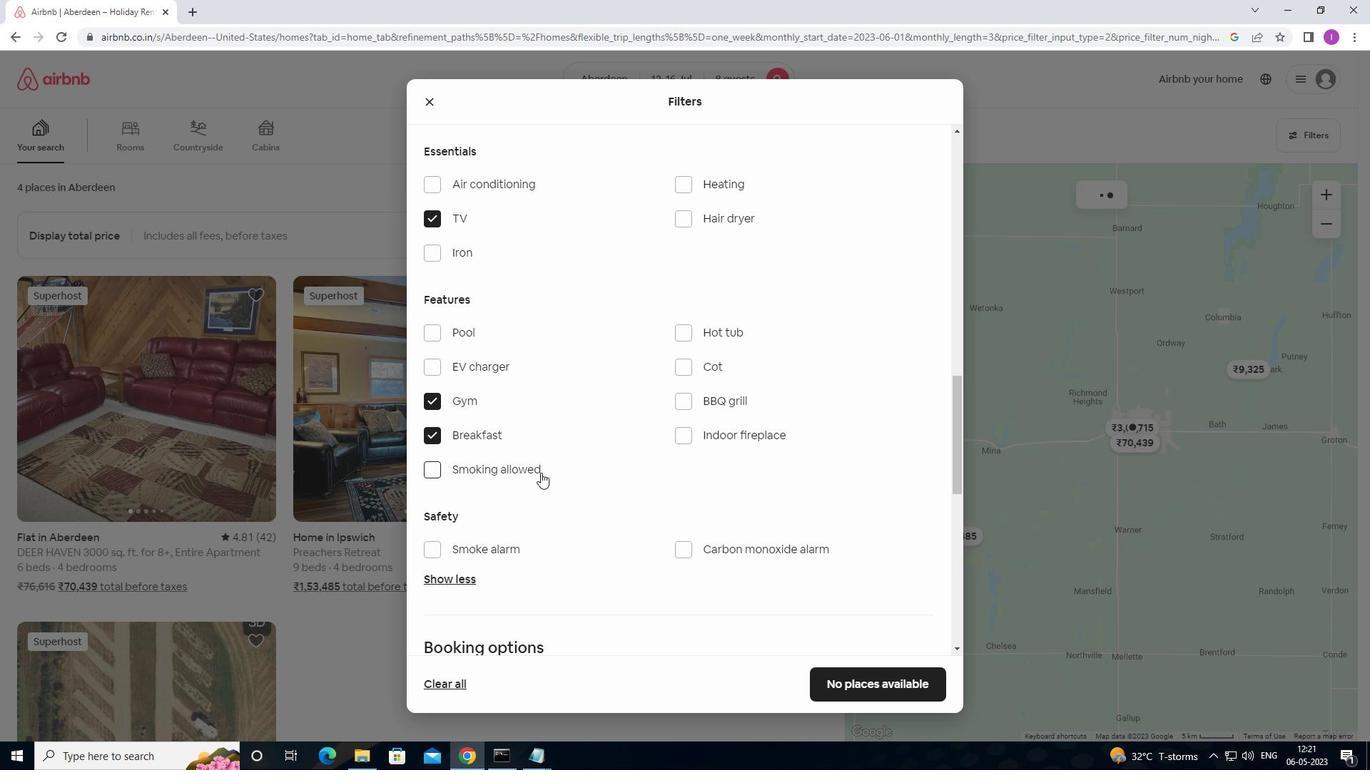 
Action: Mouse moved to (543, 476)
Screenshot: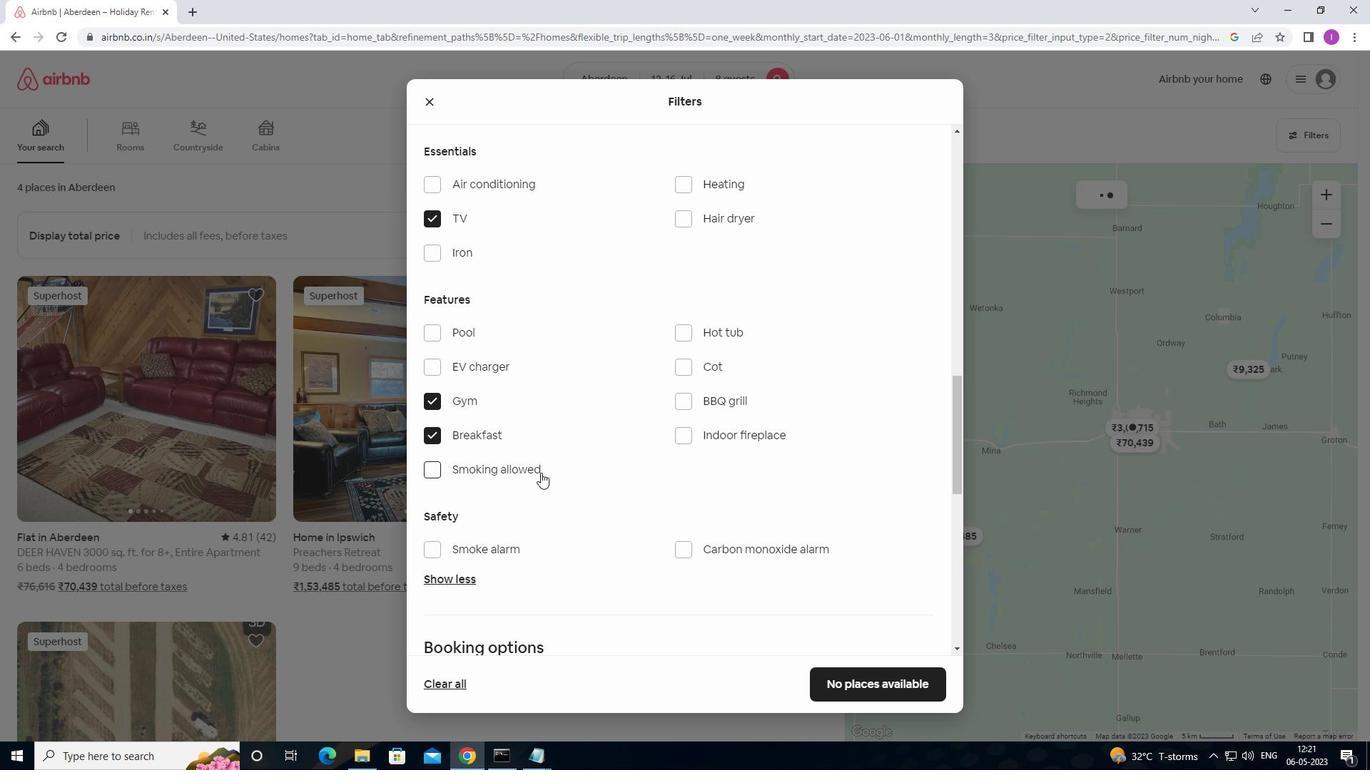 
Action: Mouse scrolled (543, 475) with delta (0, 0)
Screenshot: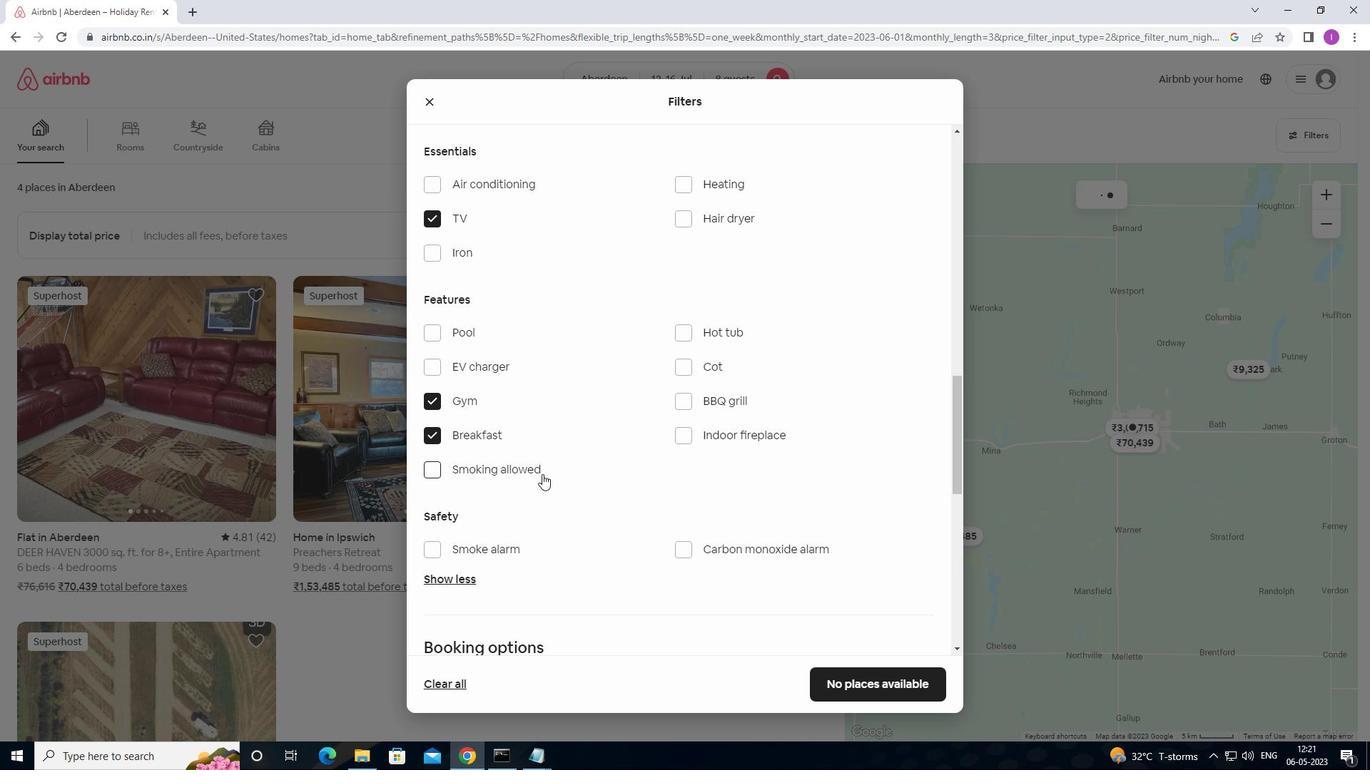 
Action: Mouse scrolled (543, 475) with delta (0, 0)
Screenshot: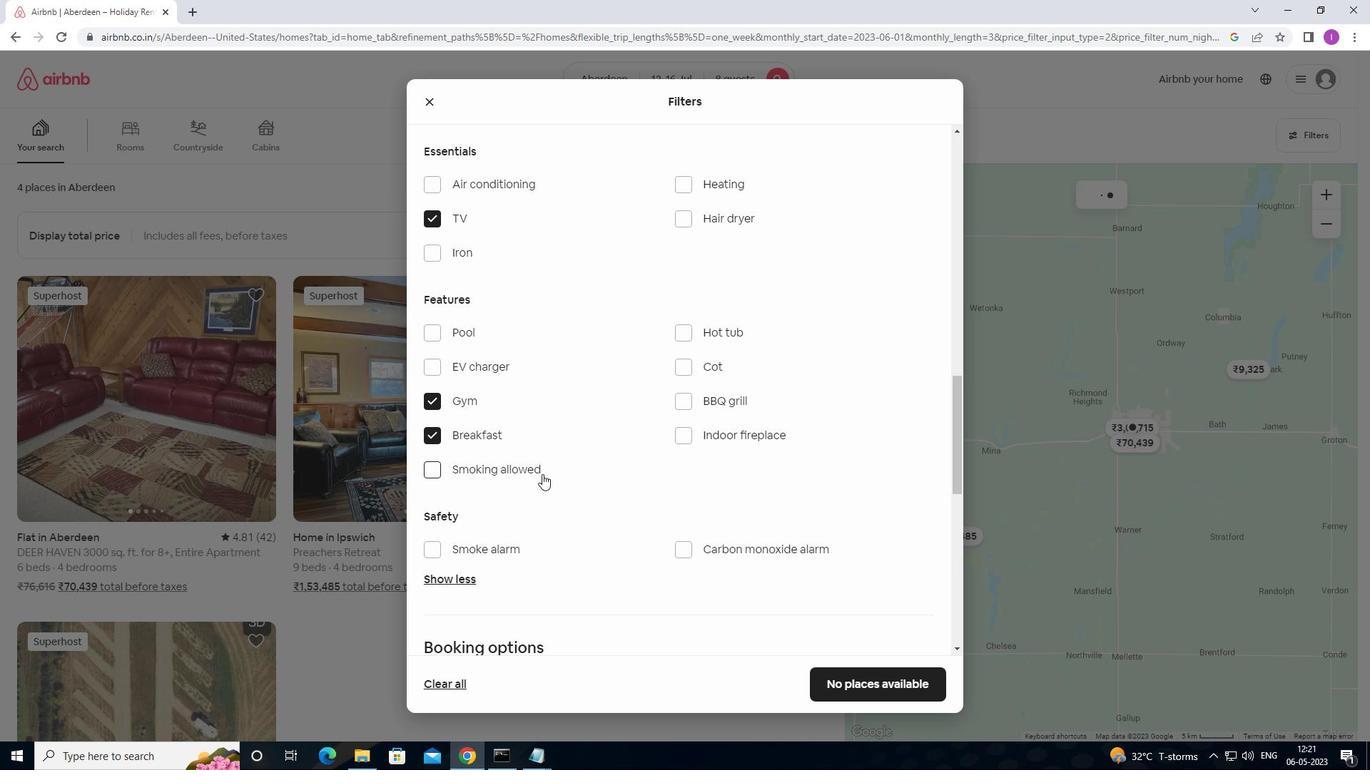 
Action: Mouse moved to (543, 476)
Screenshot: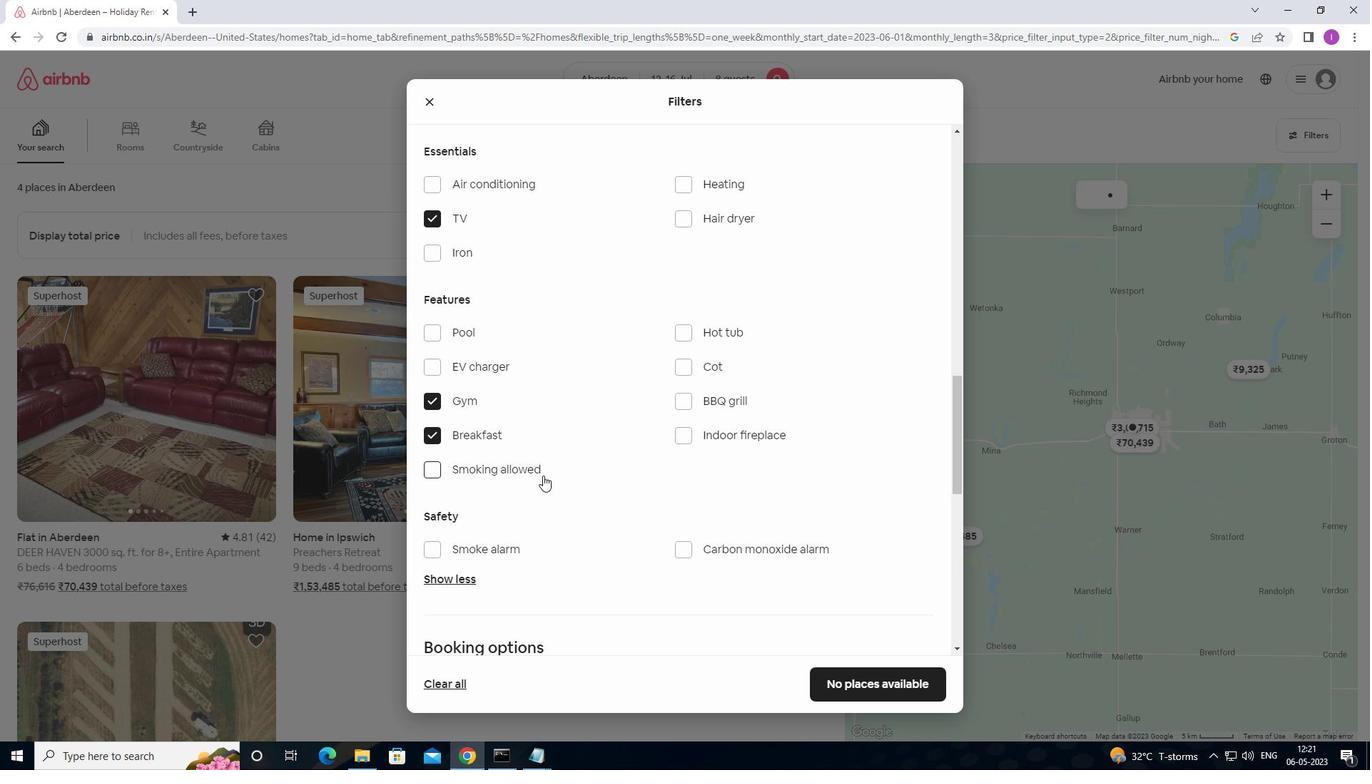 
Action: Mouse scrolled (543, 476) with delta (0, 0)
Screenshot: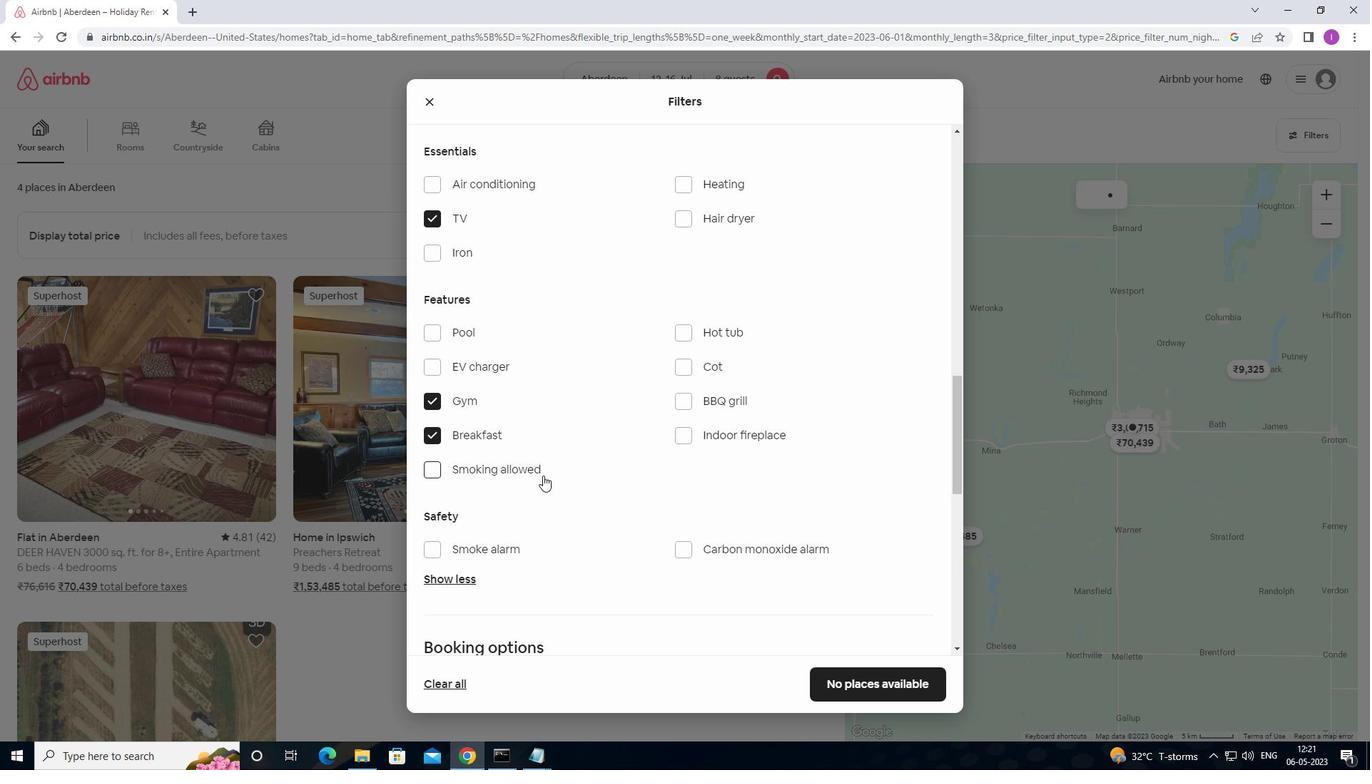 
Action: Mouse moved to (909, 461)
Screenshot: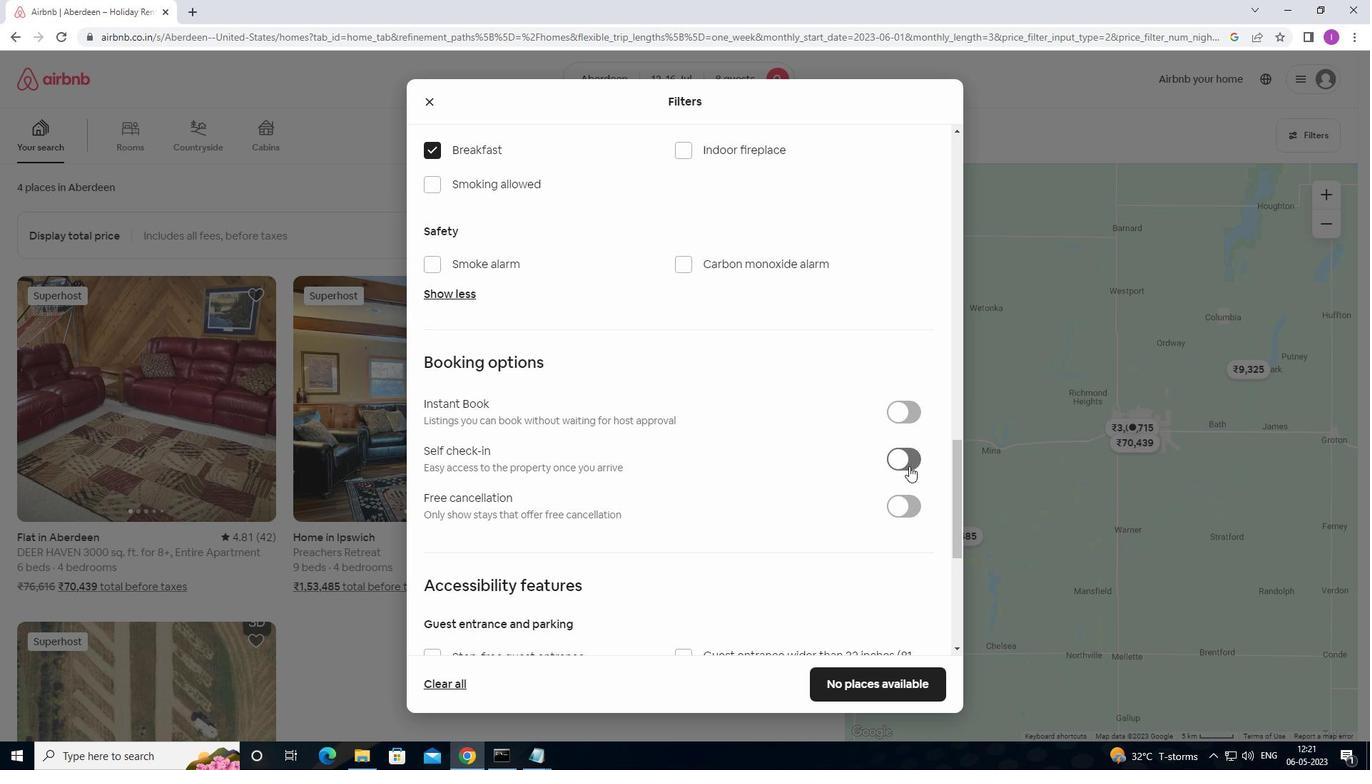 
Action: Mouse pressed left at (909, 461)
Screenshot: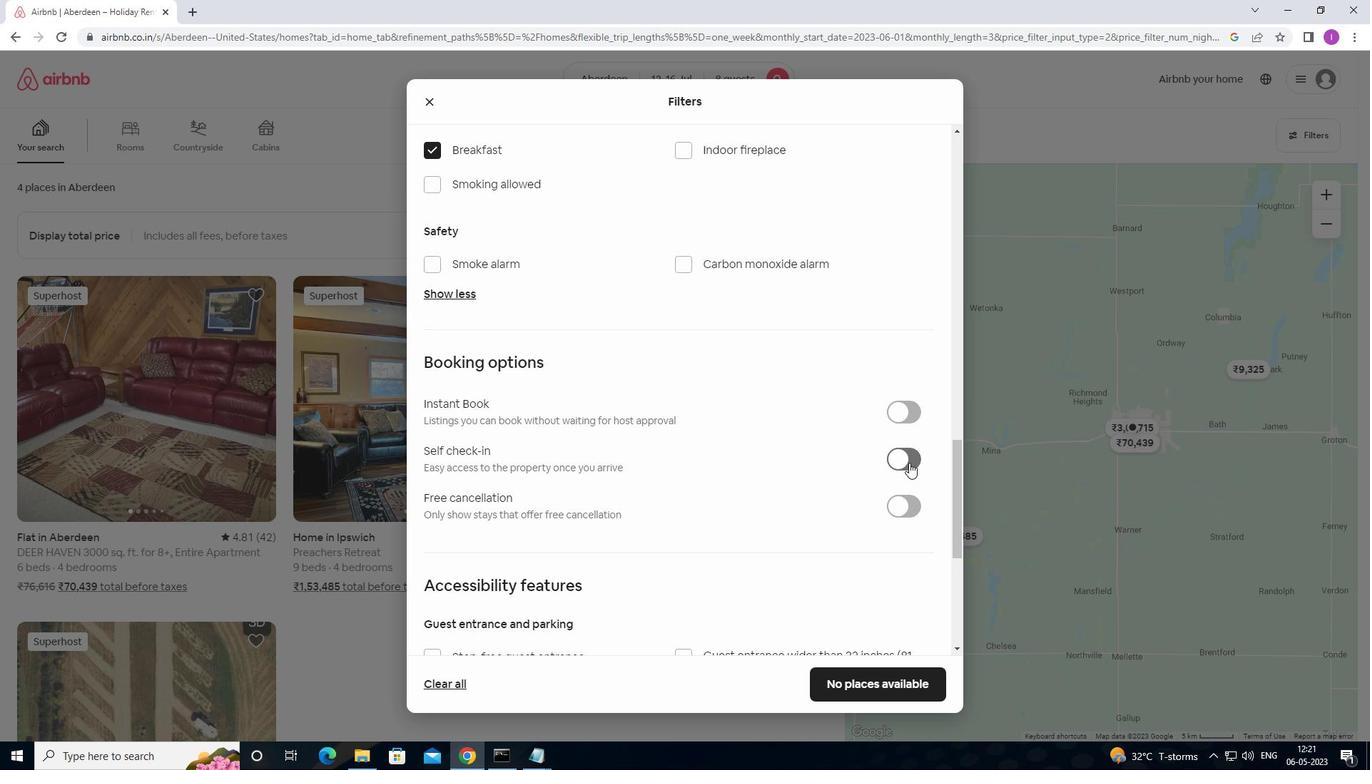 
Action: Mouse moved to (639, 451)
Screenshot: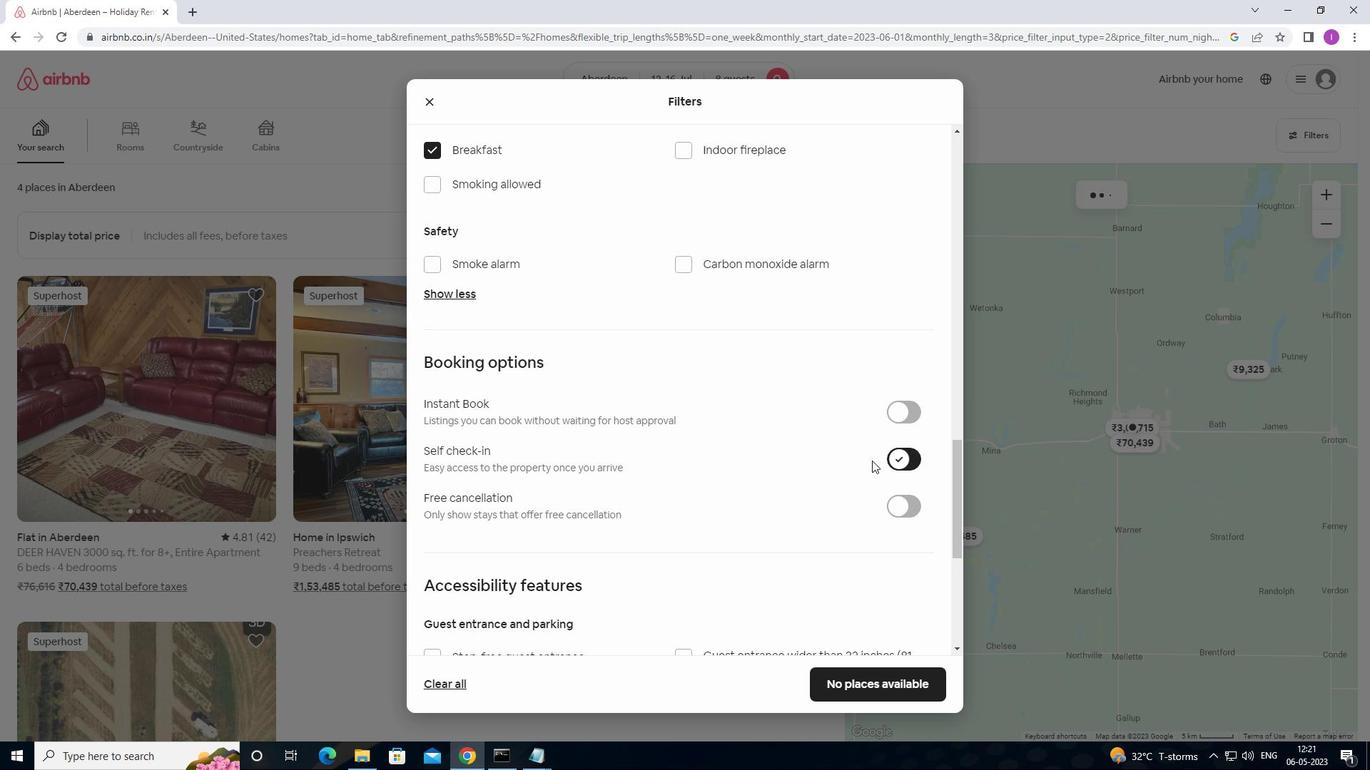 
Action: Mouse scrolled (639, 450) with delta (0, 0)
Screenshot: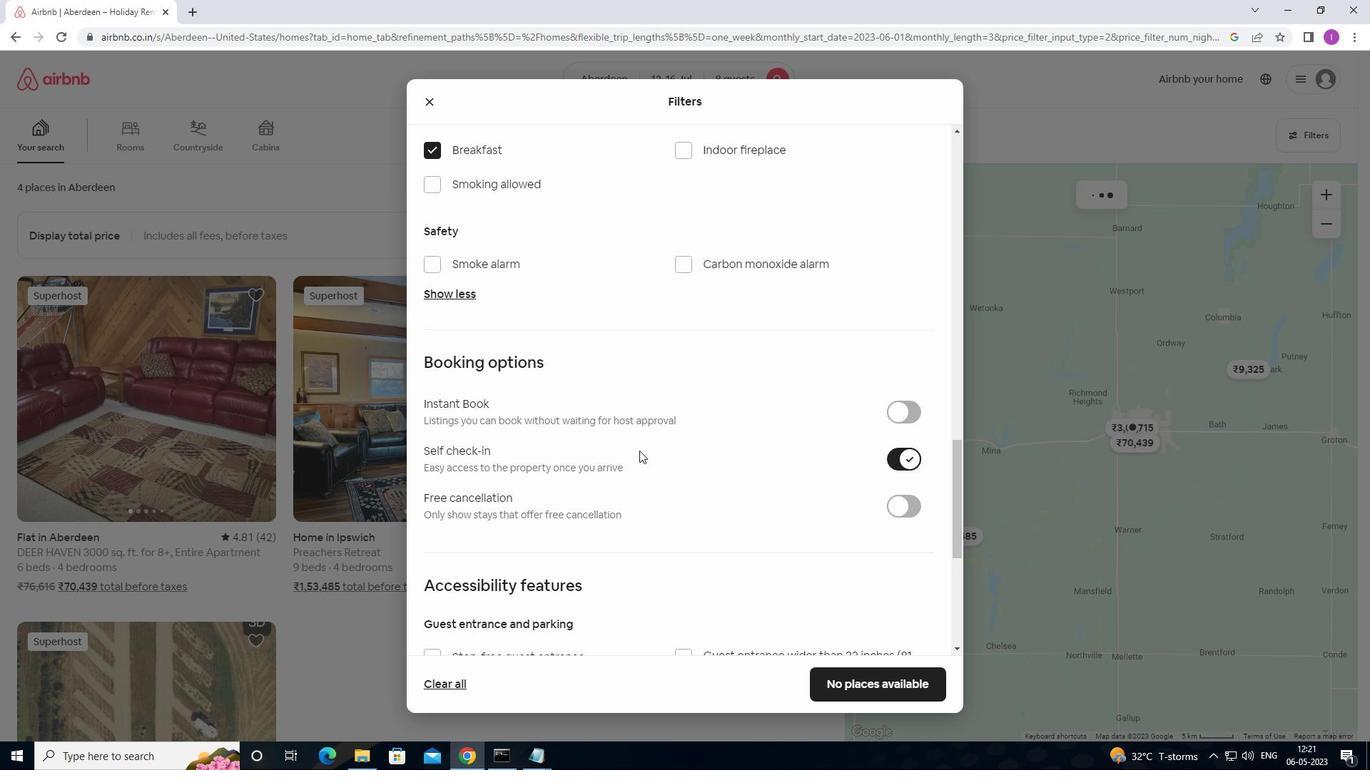 
Action: Mouse scrolled (639, 450) with delta (0, 0)
Screenshot: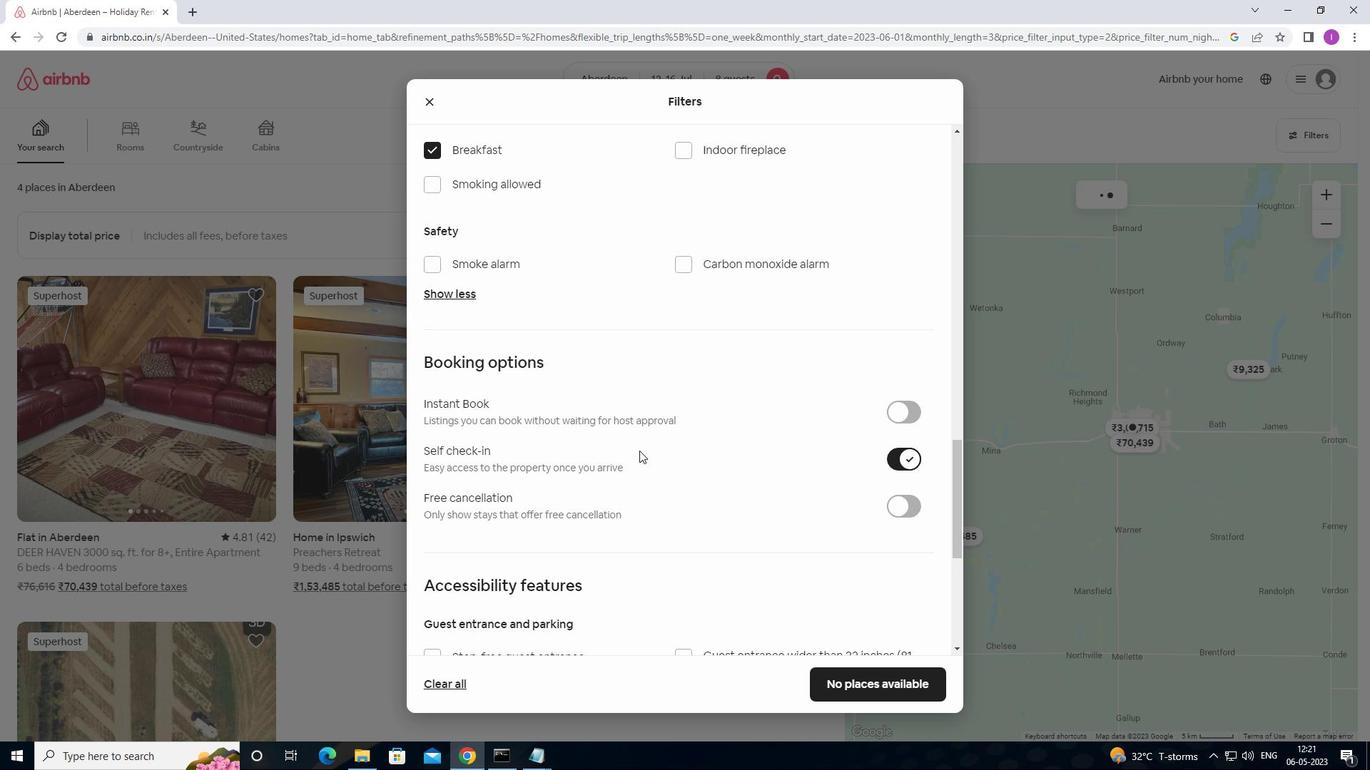
Action: Mouse scrolled (639, 450) with delta (0, 0)
Screenshot: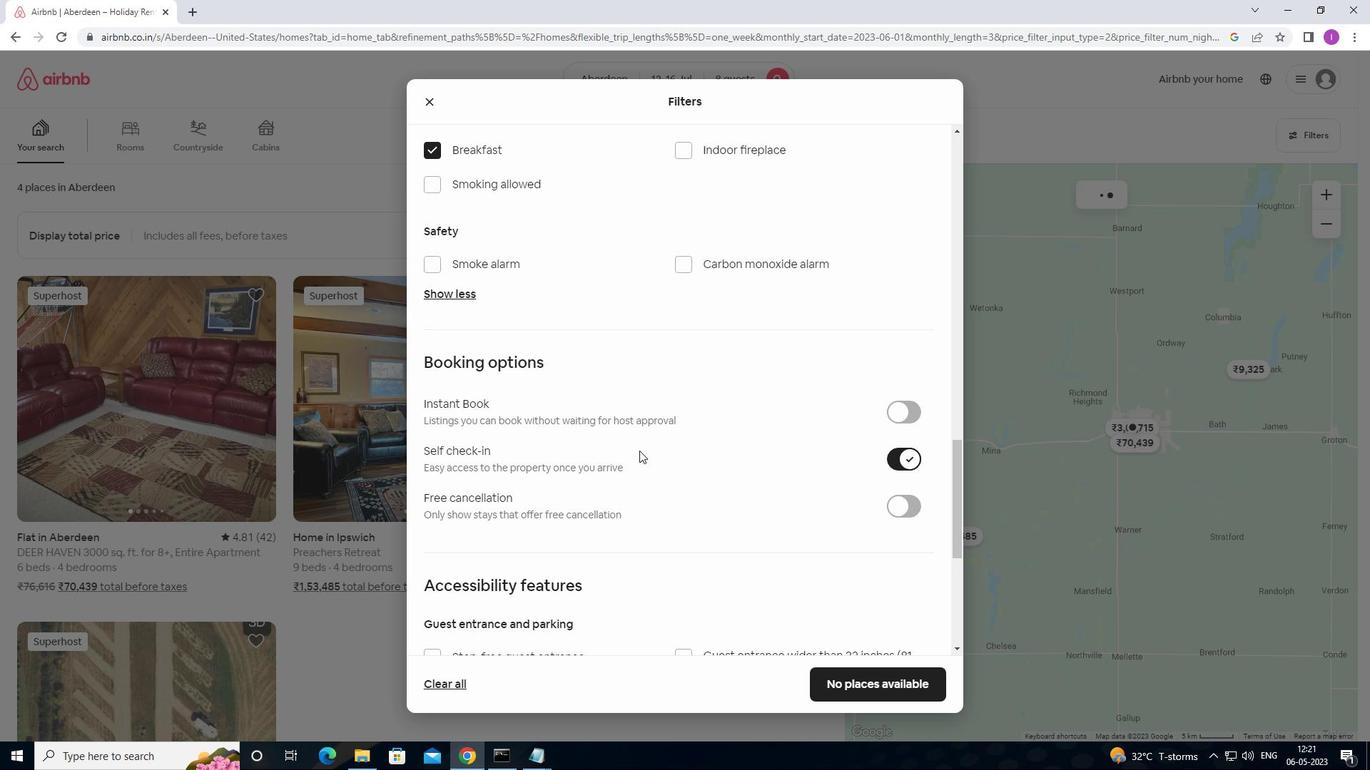 
Action: Mouse scrolled (639, 450) with delta (0, 0)
Screenshot: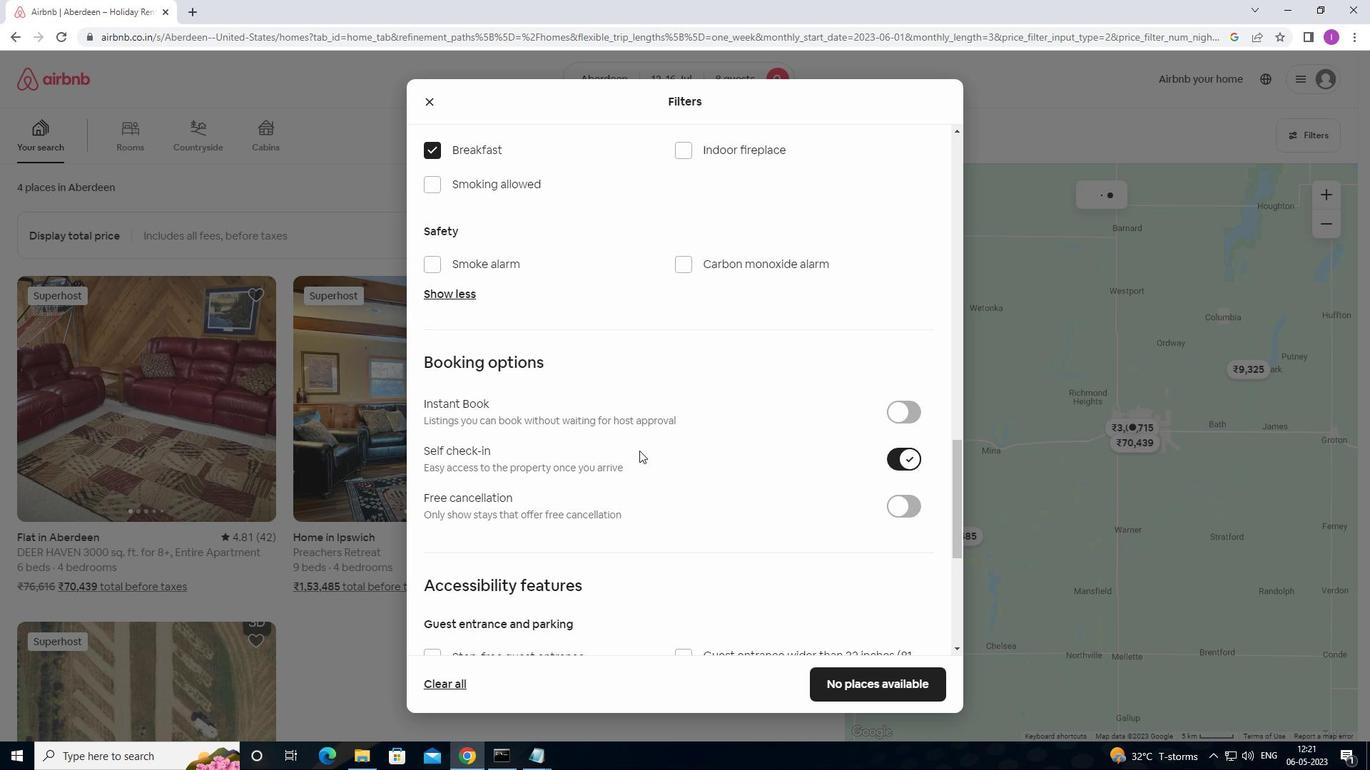 
Action: Mouse scrolled (639, 450) with delta (0, 0)
Screenshot: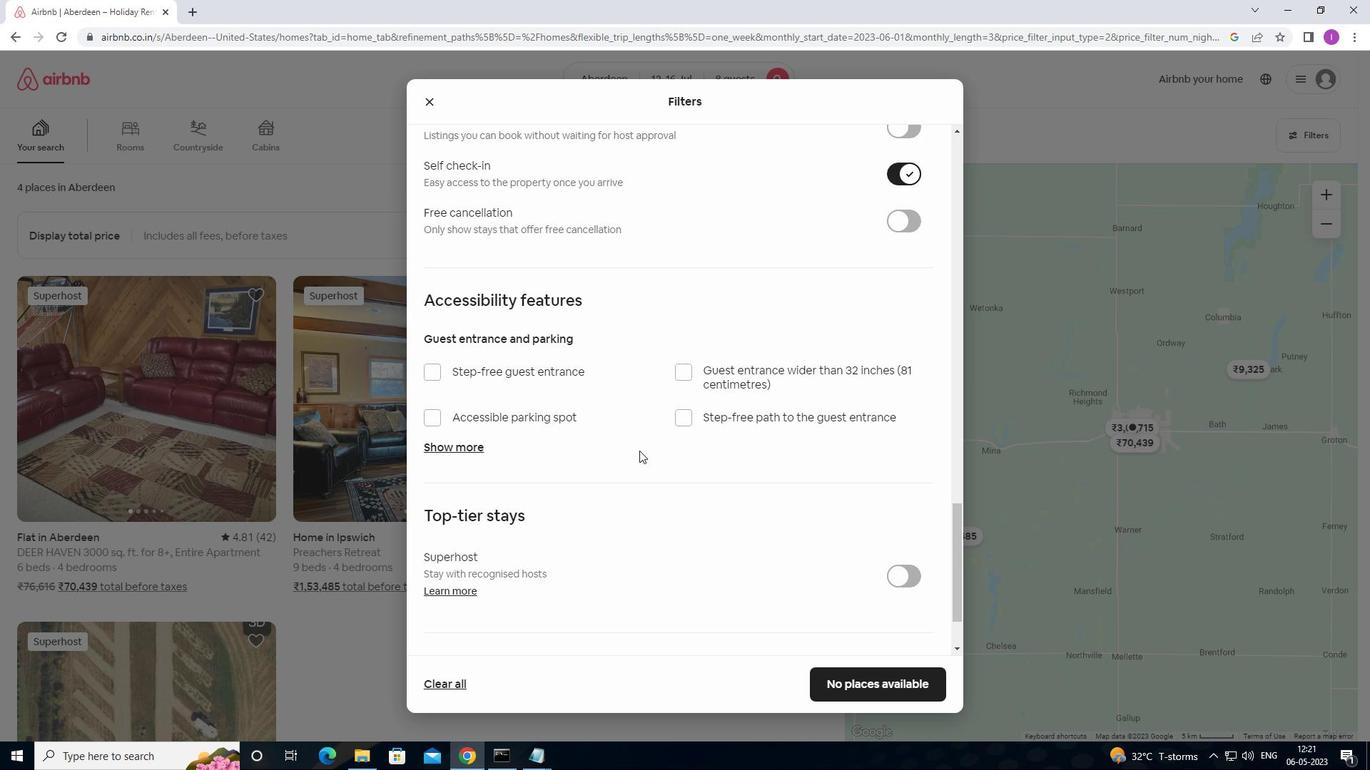 
Action: Mouse scrolled (639, 450) with delta (0, 0)
Screenshot: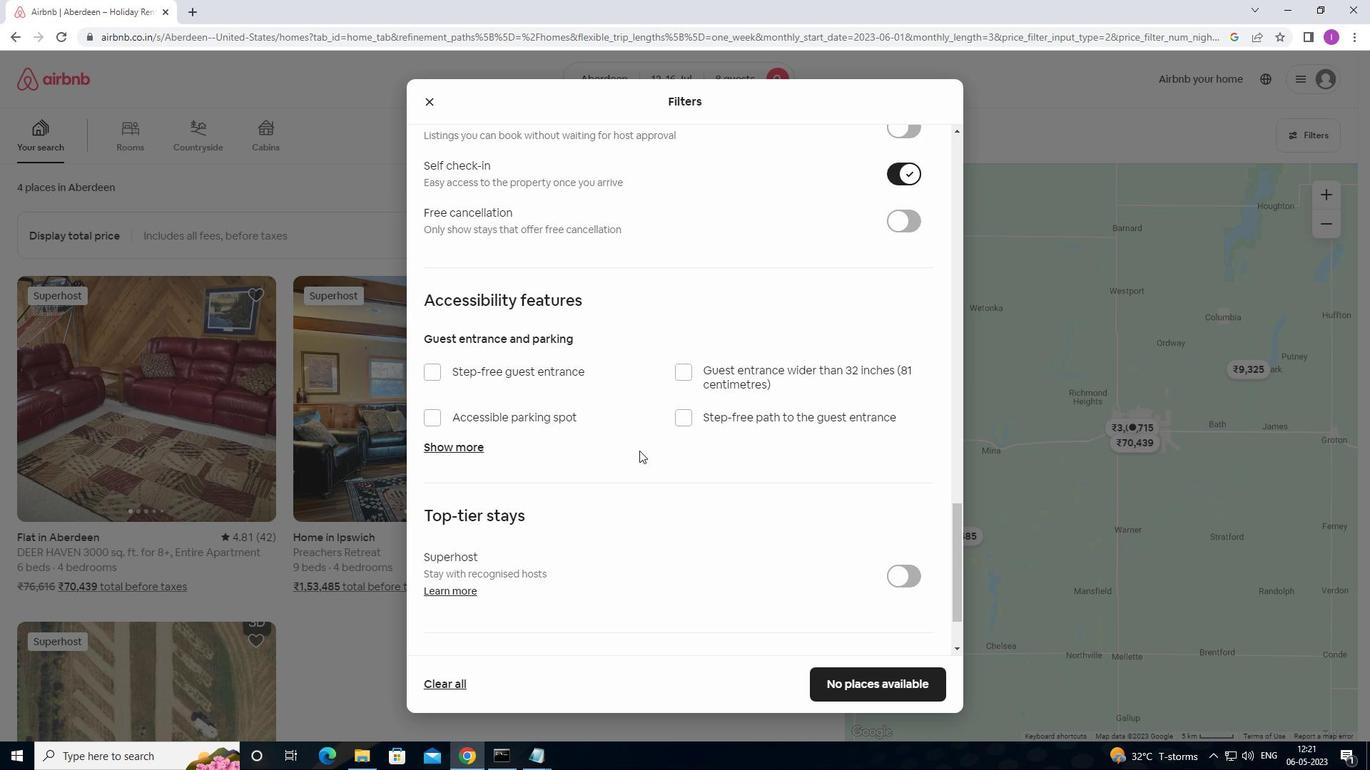 
Action: Mouse scrolled (639, 450) with delta (0, 0)
Screenshot: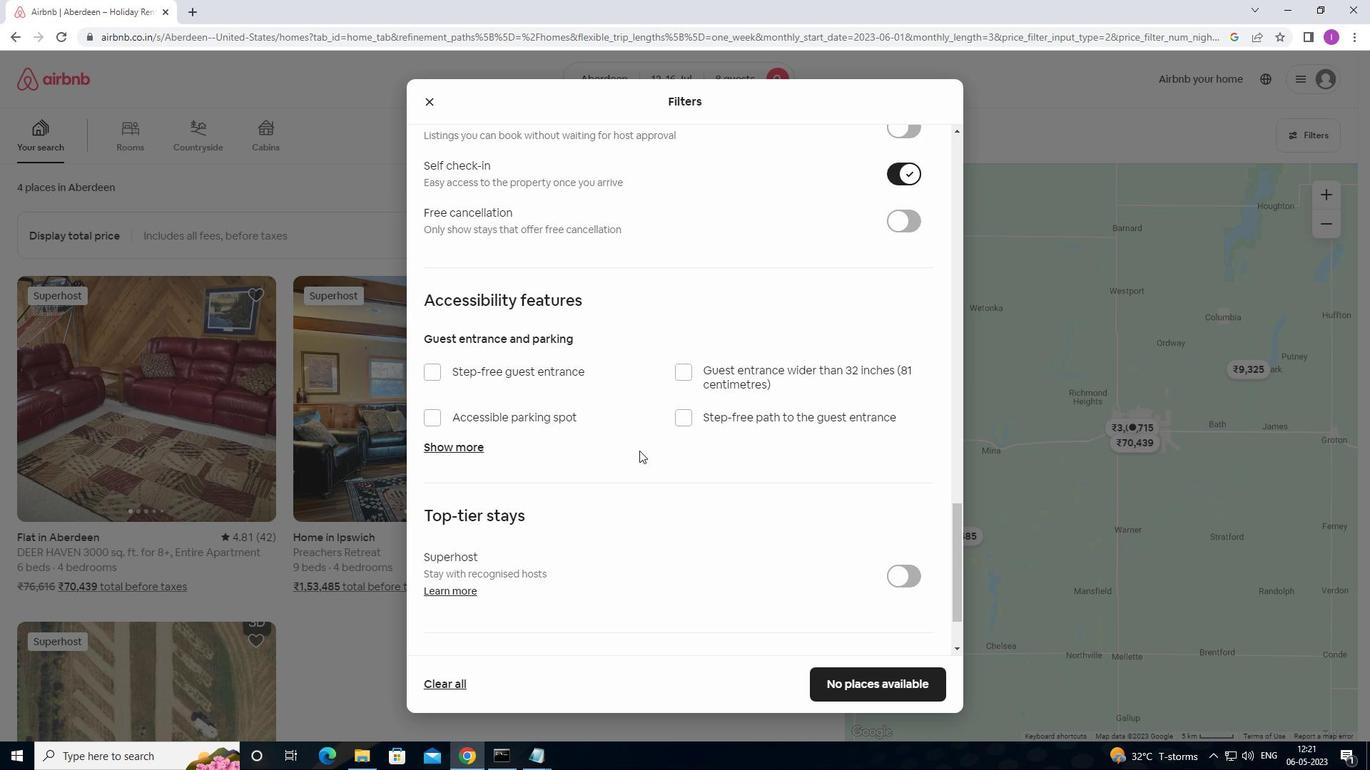 
Action: Mouse scrolled (639, 450) with delta (0, 0)
Screenshot: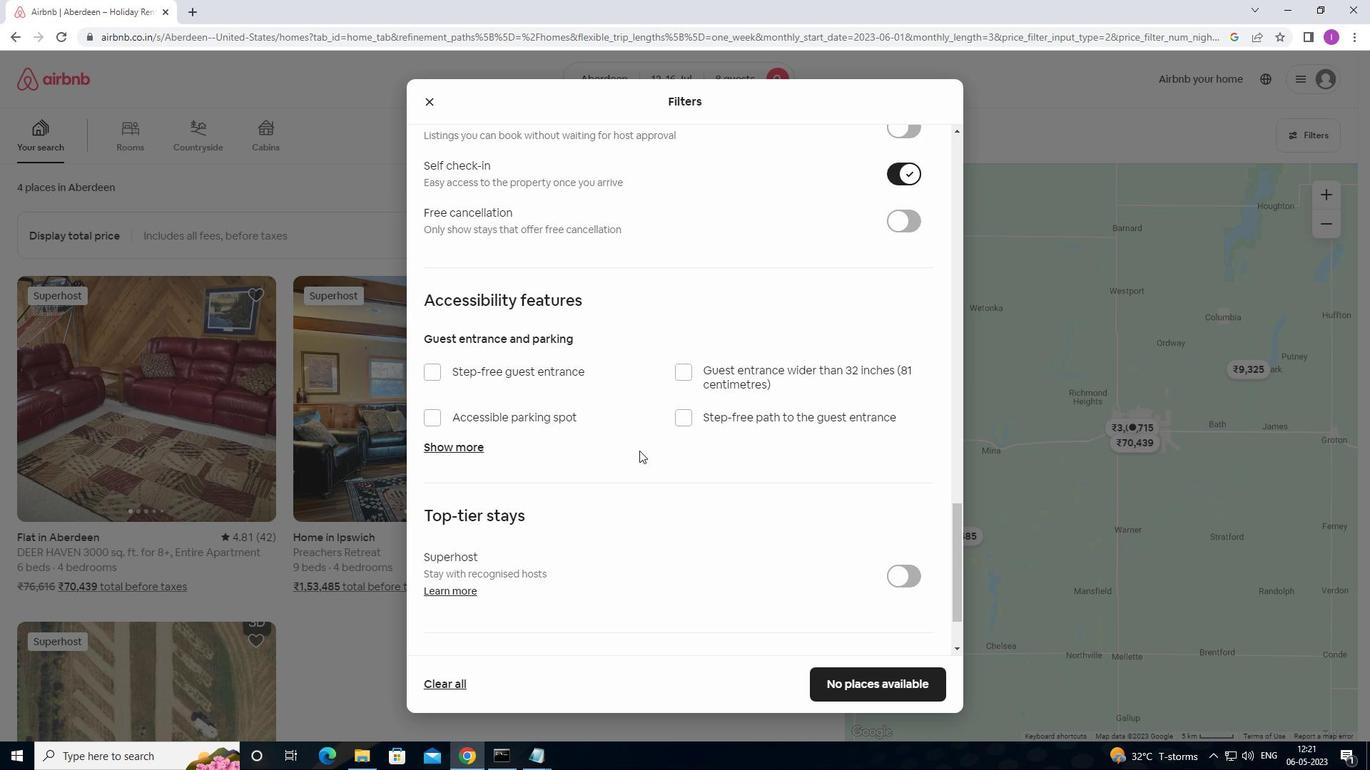 
Action: Mouse moved to (592, 451)
Screenshot: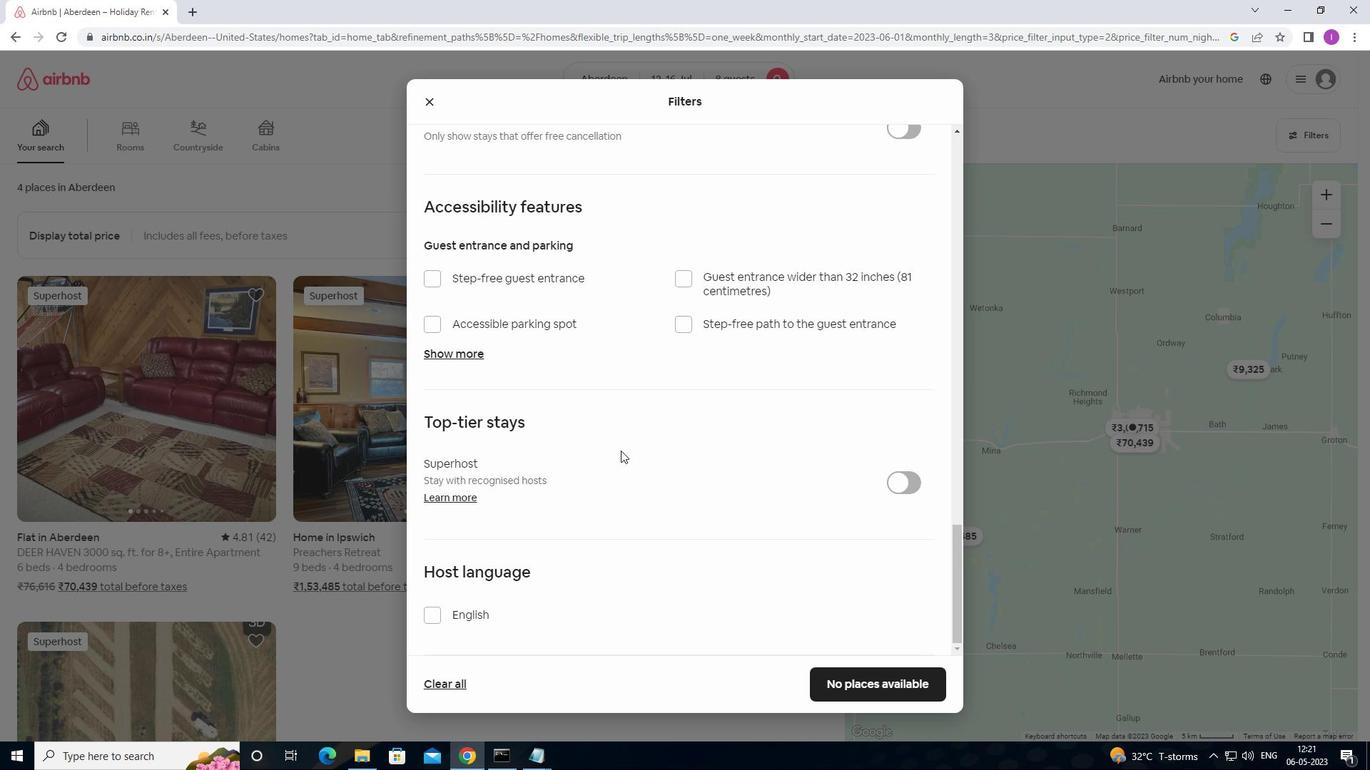 
Action: Mouse scrolled (592, 451) with delta (0, 0)
Screenshot: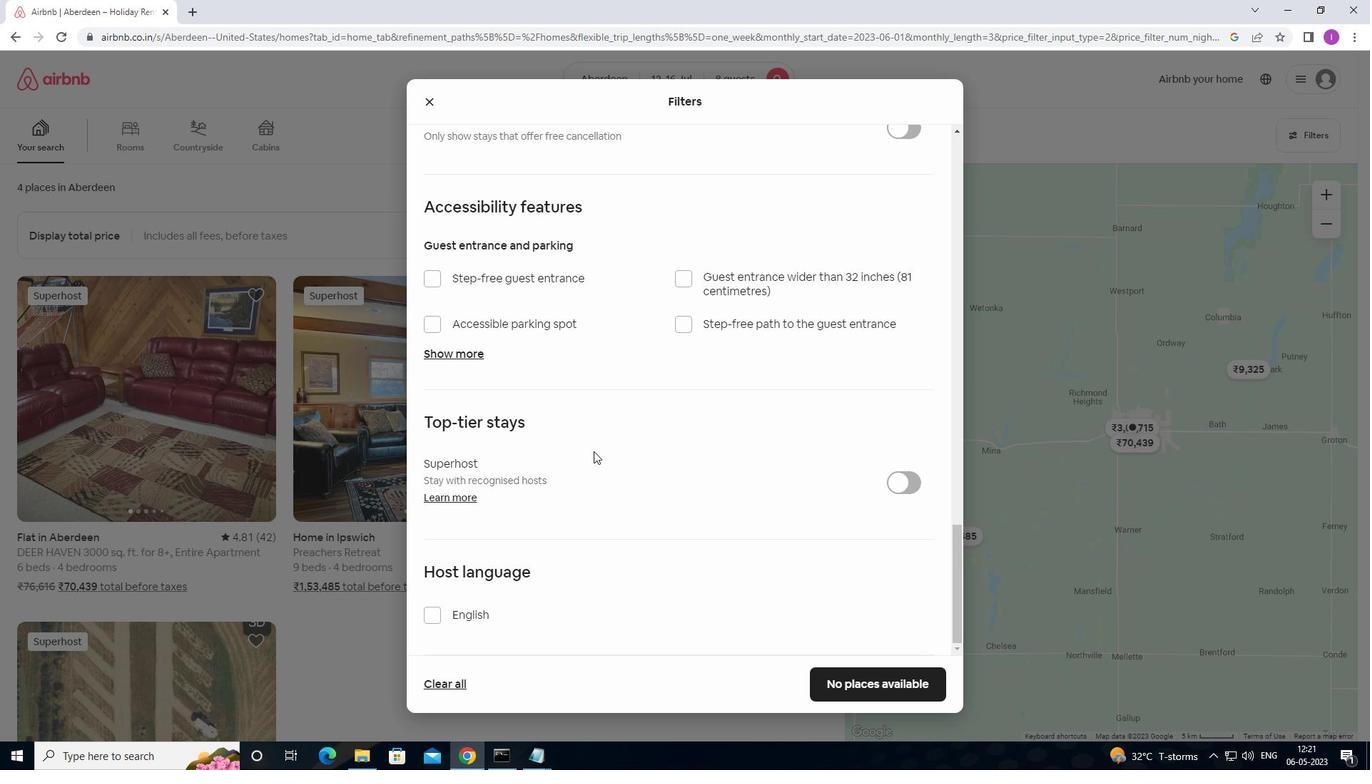 
Action: Mouse moved to (591, 452)
Screenshot: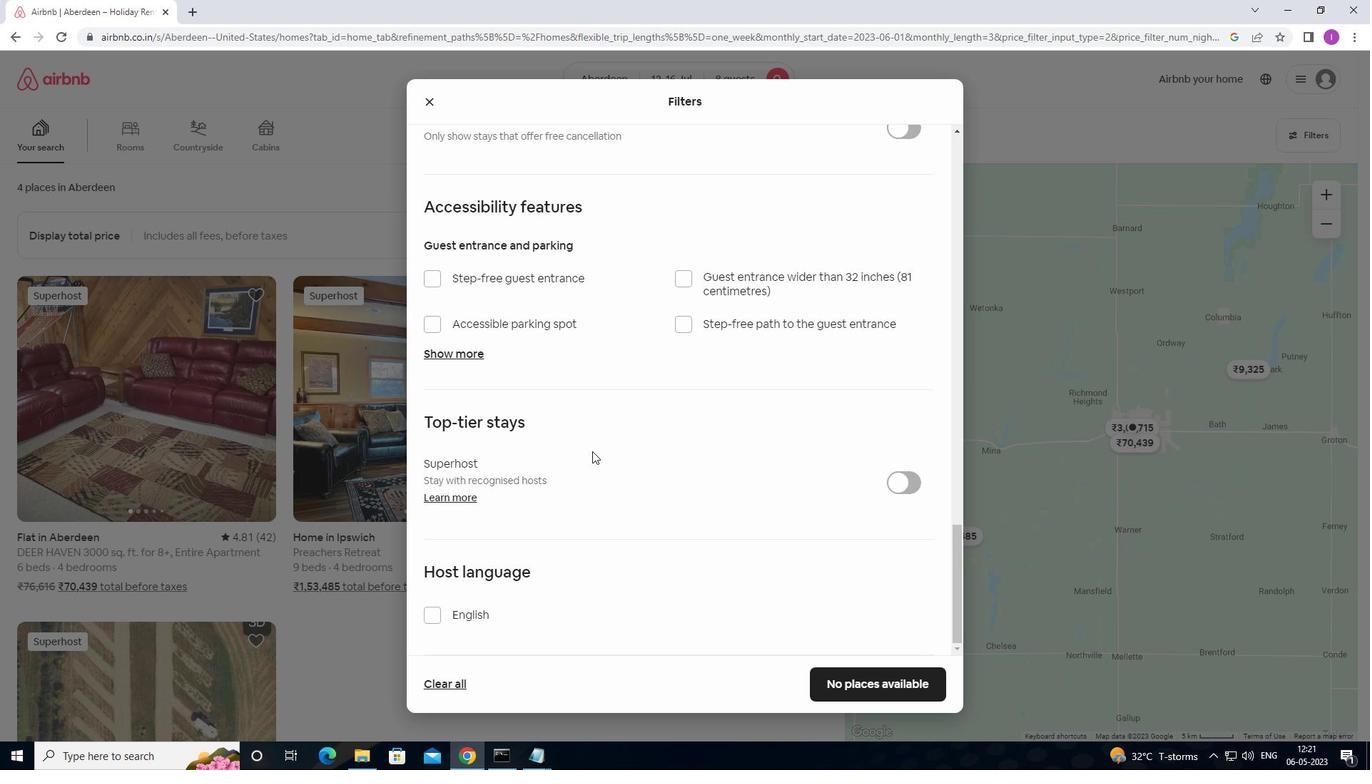 
Action: Mouse scrolled (591, 451) with delta (0, 0)
Screenshot: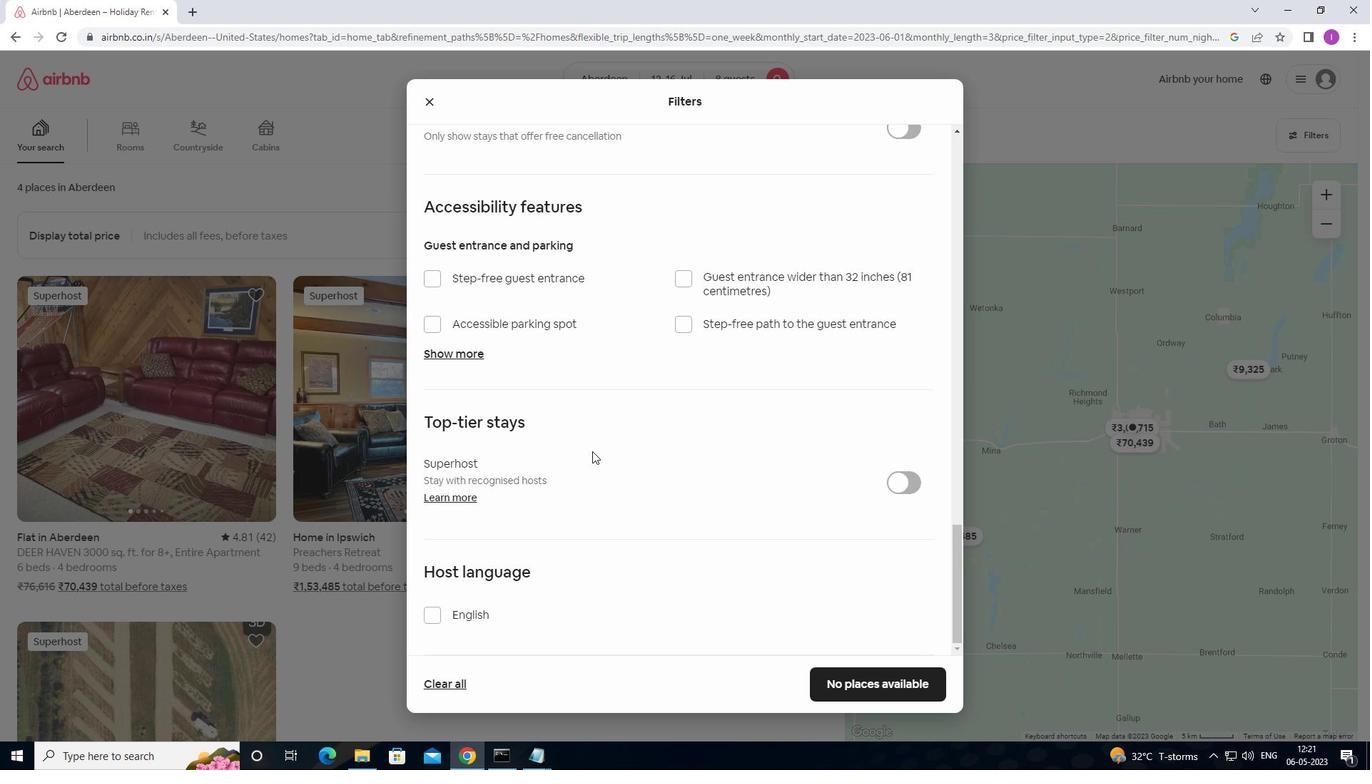 
Action: Mouse scrolled (591, 451) with delta (0, 0)
Screenshot: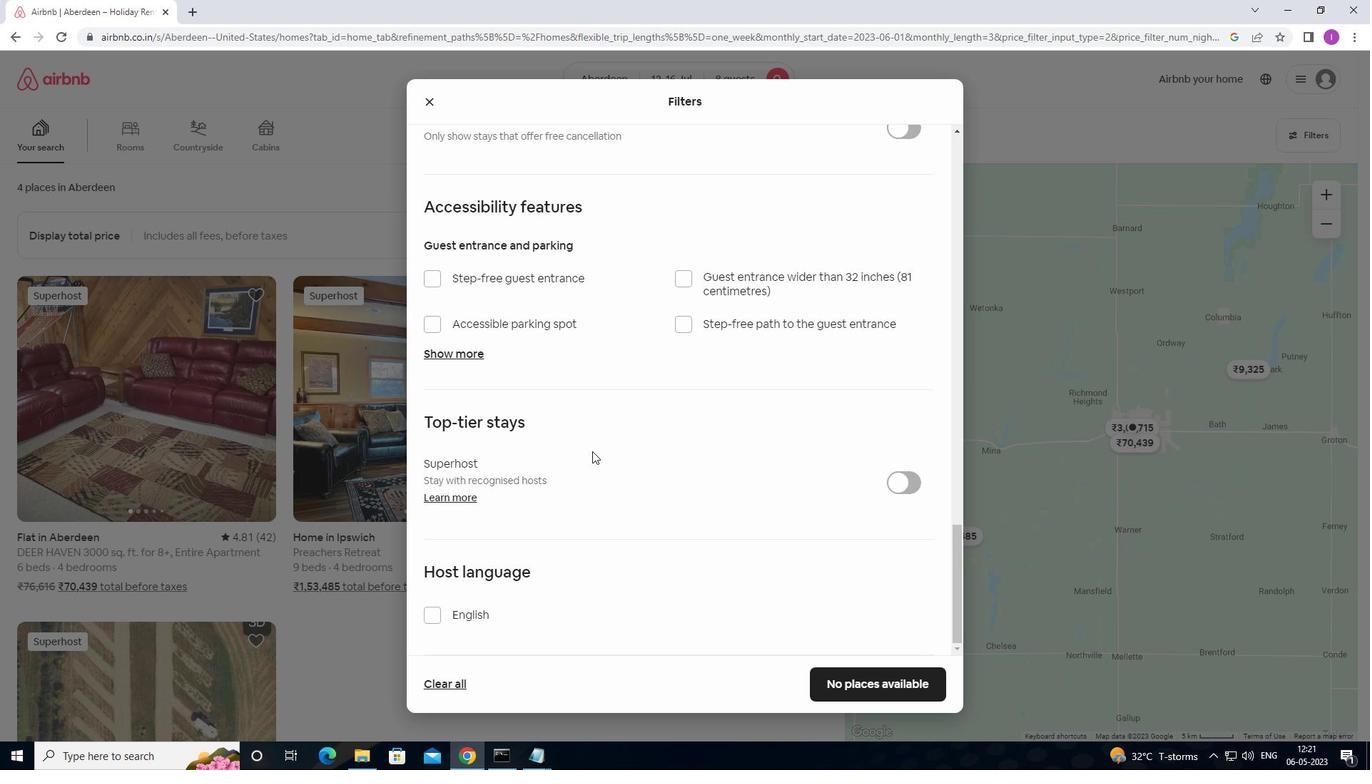 
Action: Mouse moved to (426, 616)
Screenshot: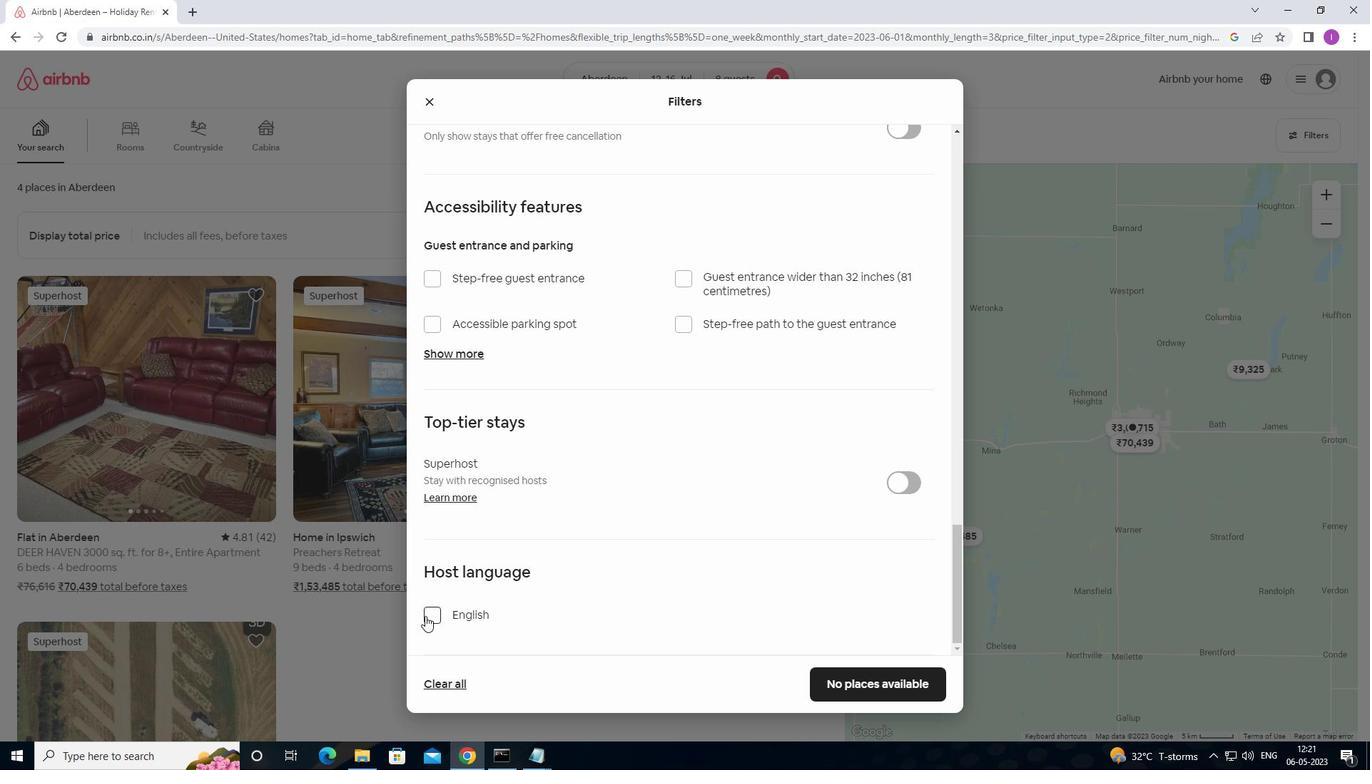 
Action: Mouse pressed left at (426, 616)
Screenshot: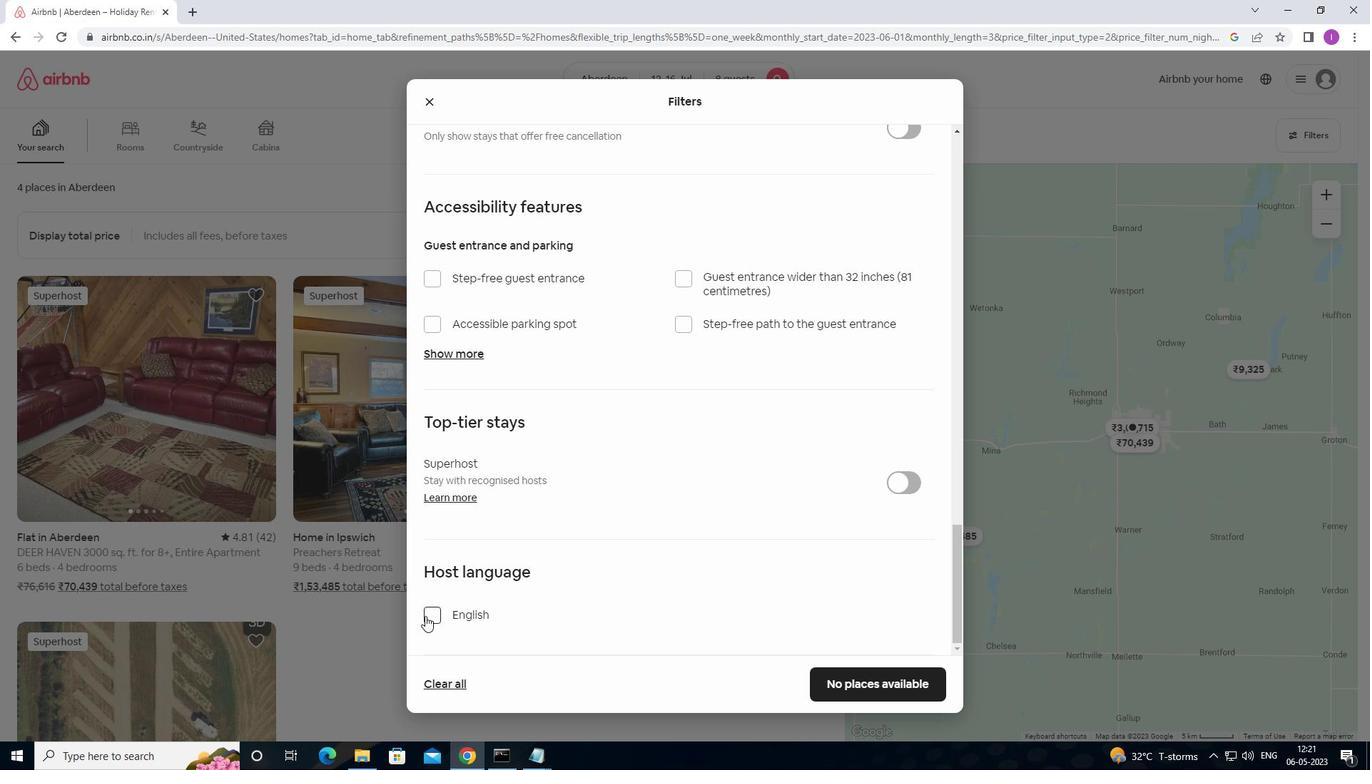 
Action: Mouse moved to (849, 677)
Screenshot: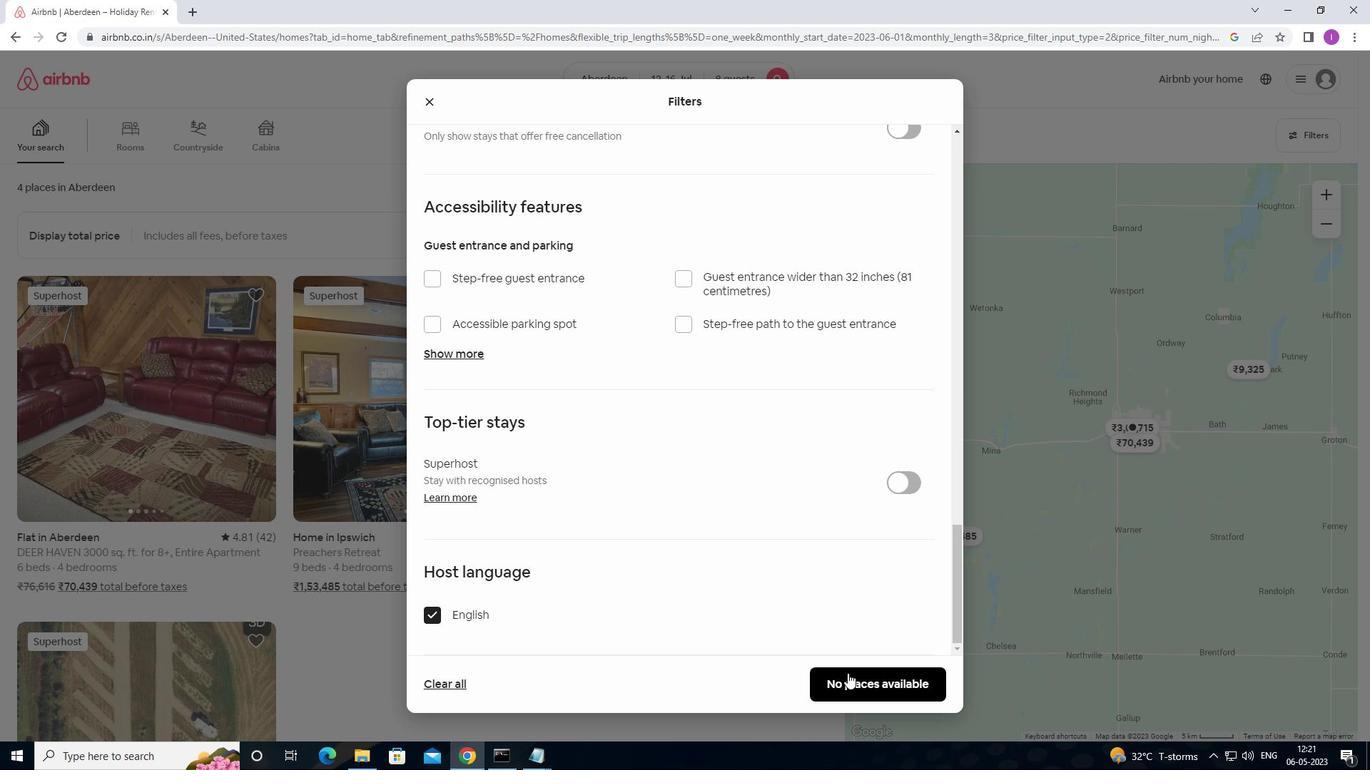 
Action: Mouse pressed left at (849, 677)
Screenshot: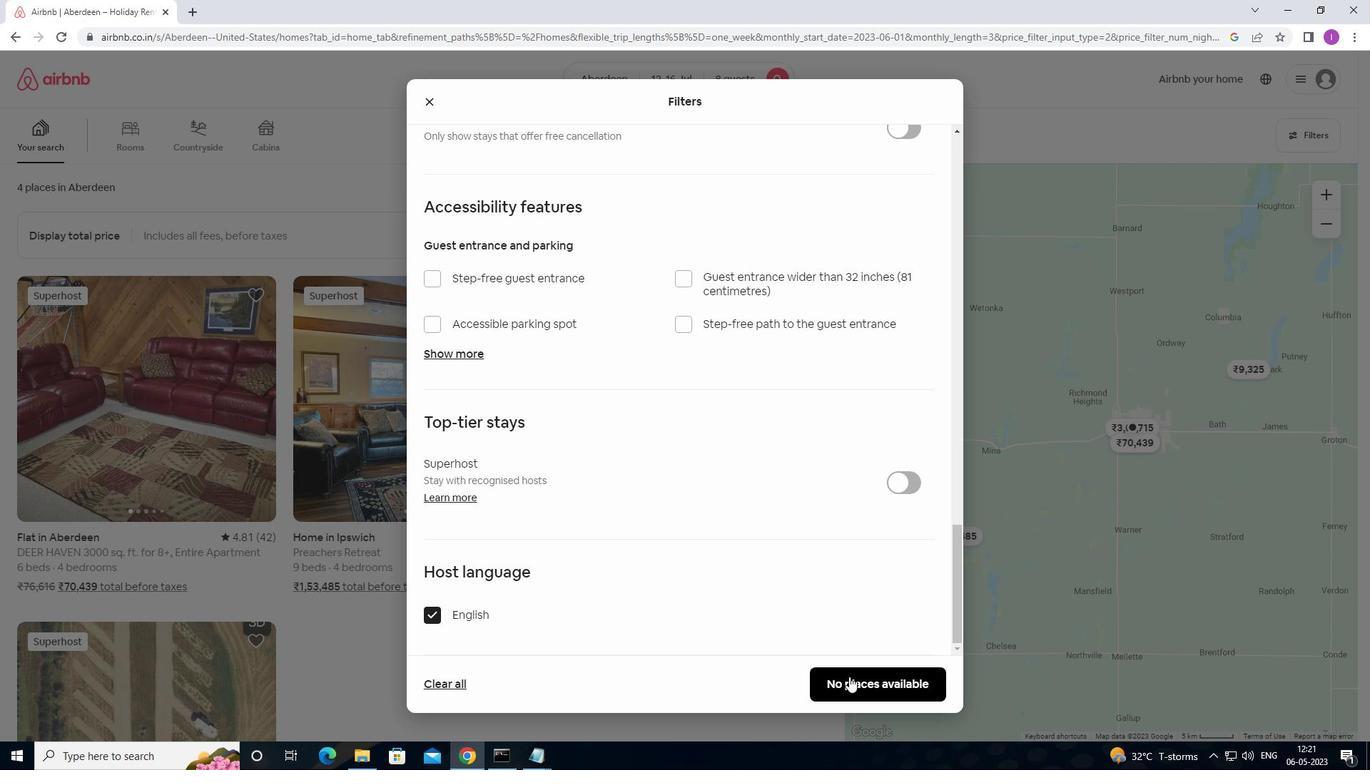 
Action: Mouse moved to (738, 596)
Screenshot: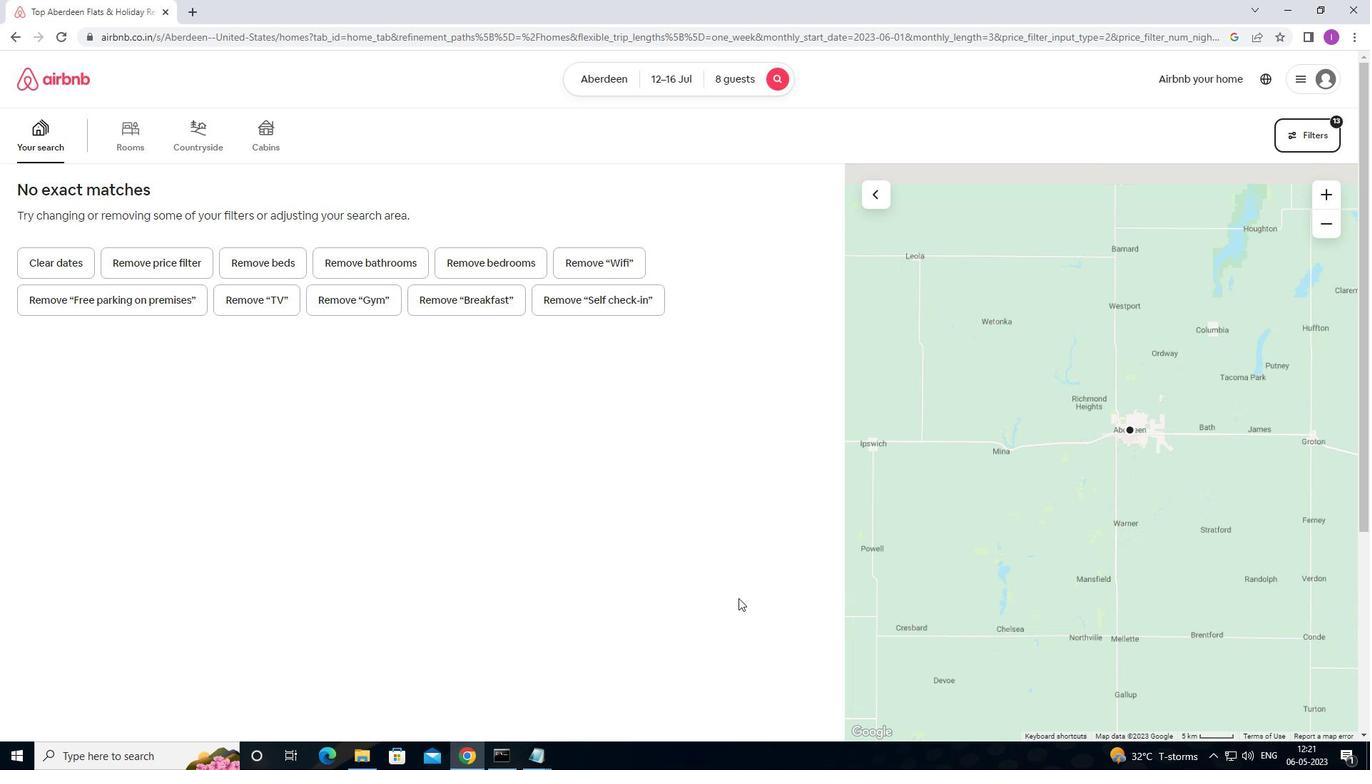 
